 Task: Find connections with filter location Naumburg with filter topic #homeofficewith filter profile language German with filter current company NCC Limited with filter school Sree Chitra Thirunal College of Engineering, Pappanamcode, Thiruvananthapuram with filter industry Nuclear Electric Power Generation with filter service category Family Law with filter keywords title Economist
Action: Mouse moved to (551, 77)
Screenshot: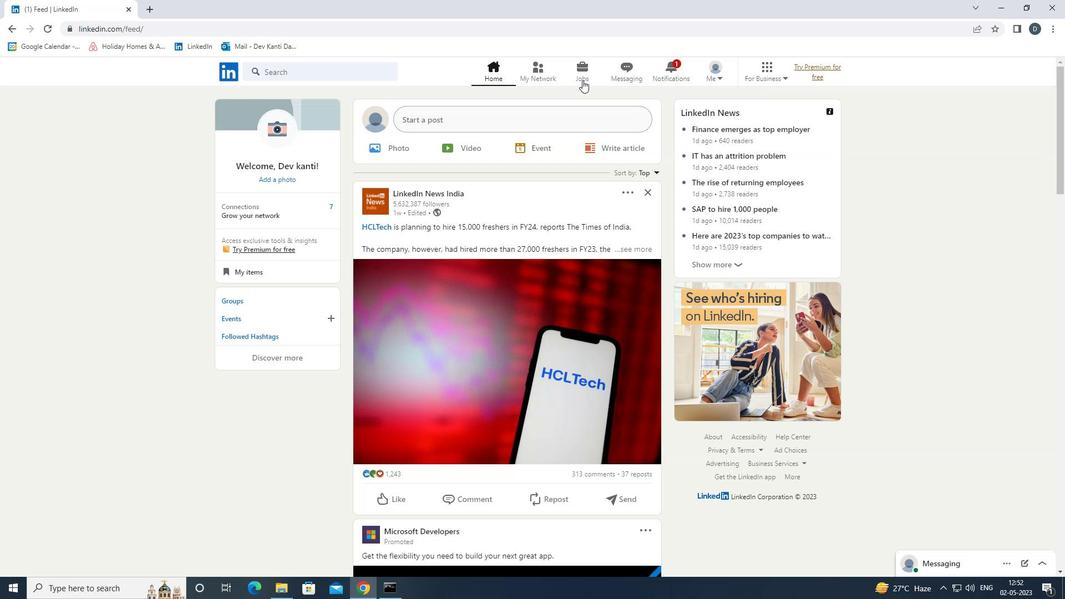 
Action: Mouse pressed left at (551, 77)
Screenshot: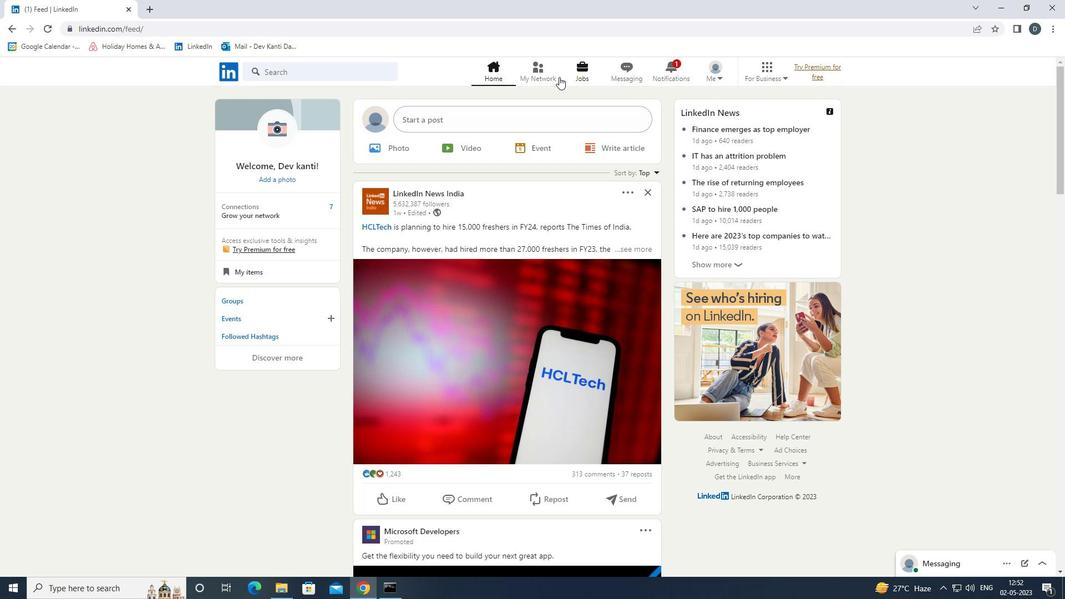 
Action: Mouse moved to (370, 127)
Screenshot: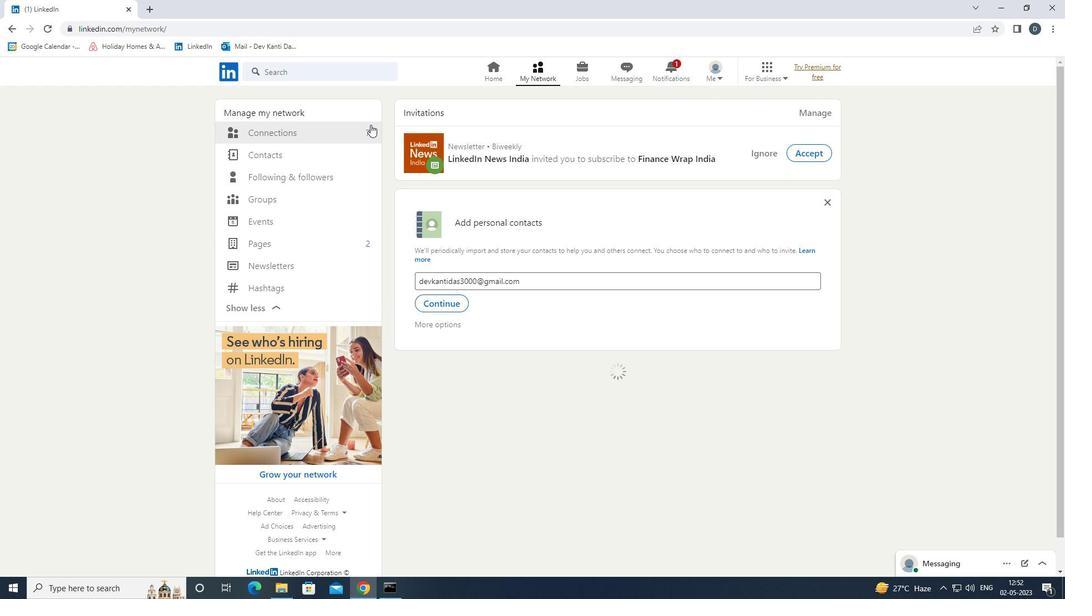 
Action: Mouse pressed left at (370, 127)
Screenshot: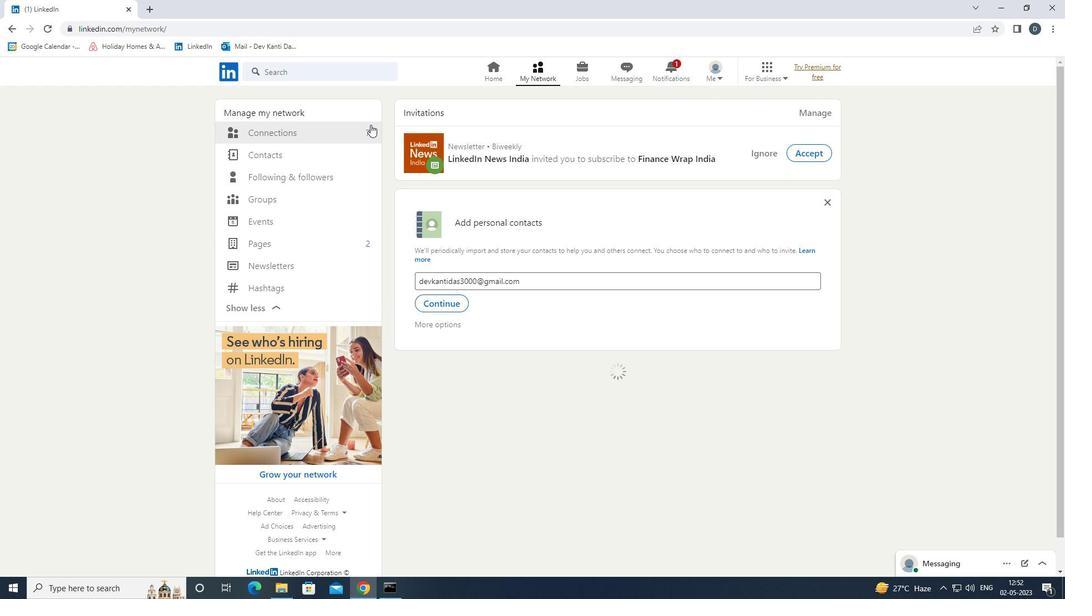
Action: Mouse moved to (366, 133)
Screenshot: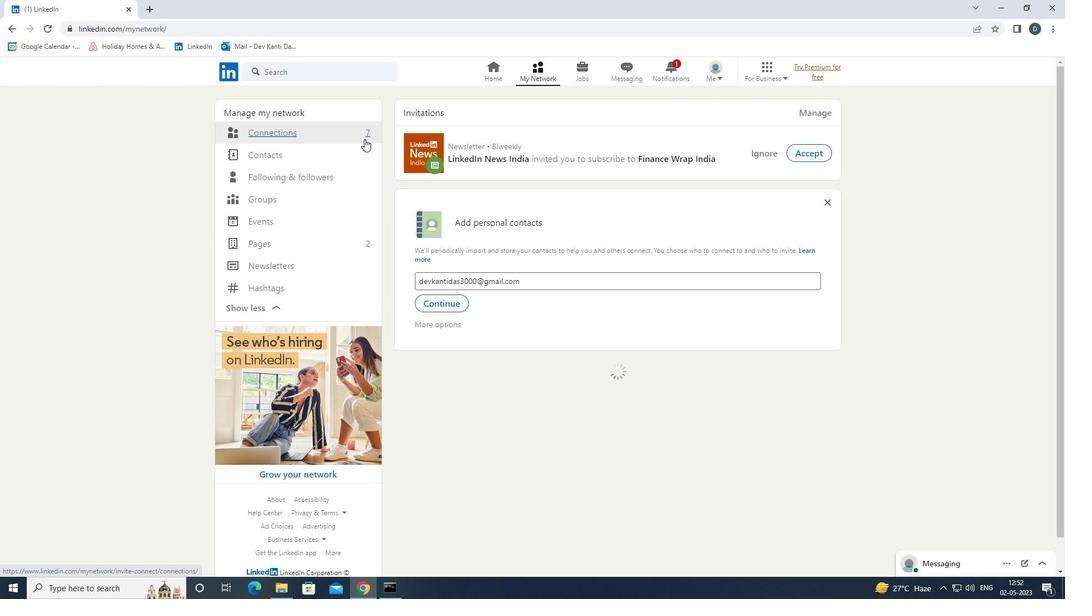 
Action: Mouse pressed left at (366, 133)
Screenshot: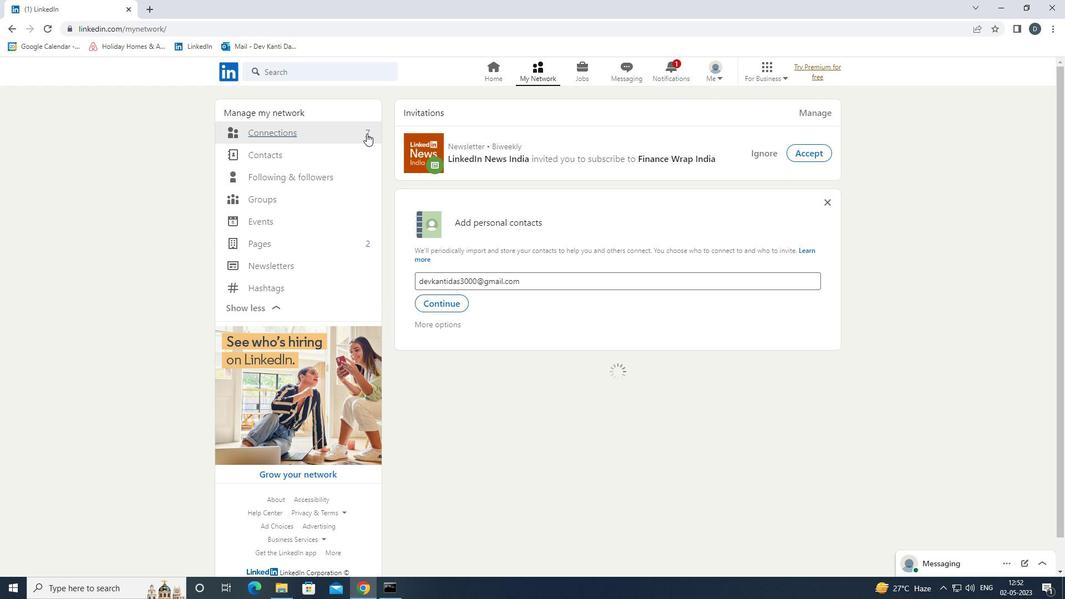 
Action: Mouse moved to (638, 129)
Screenshot: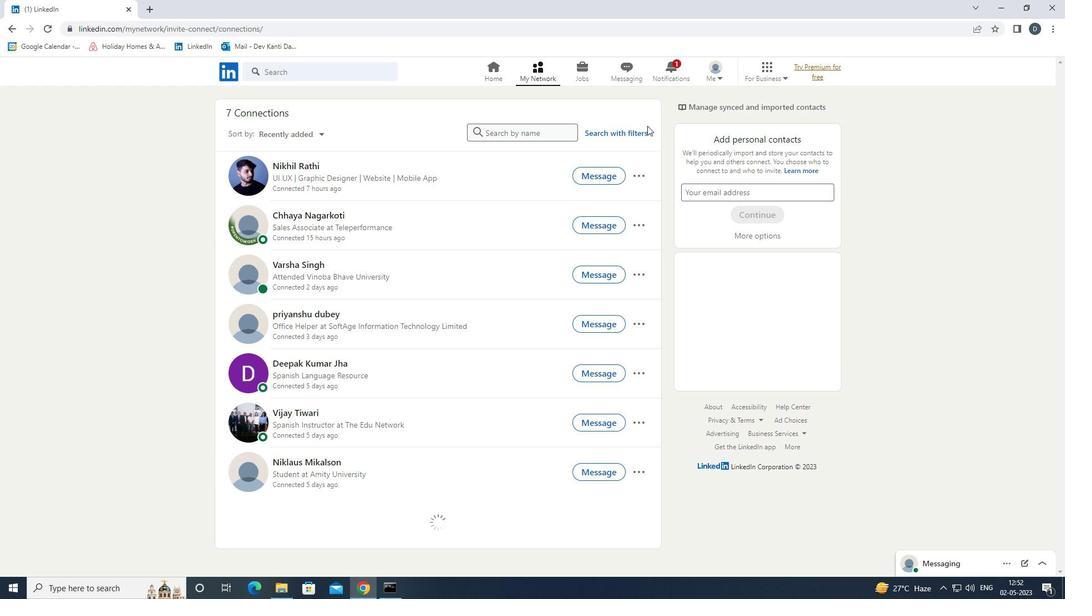 
Action: Mouse pressed left at (638, 129)
Screenshot: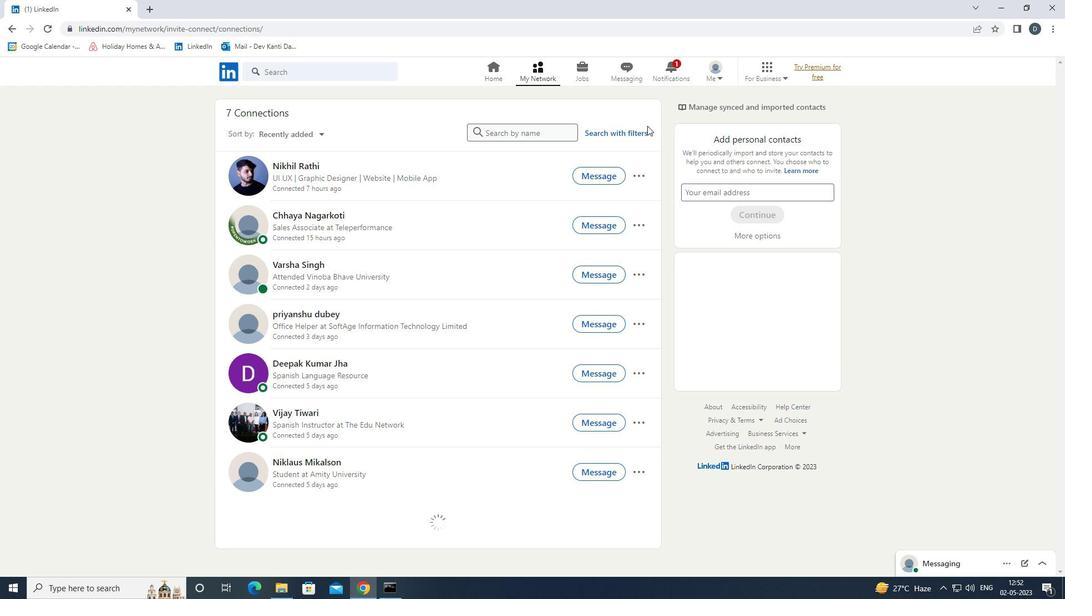 
Action: Mouse moved to (574, 103)
Screenshot: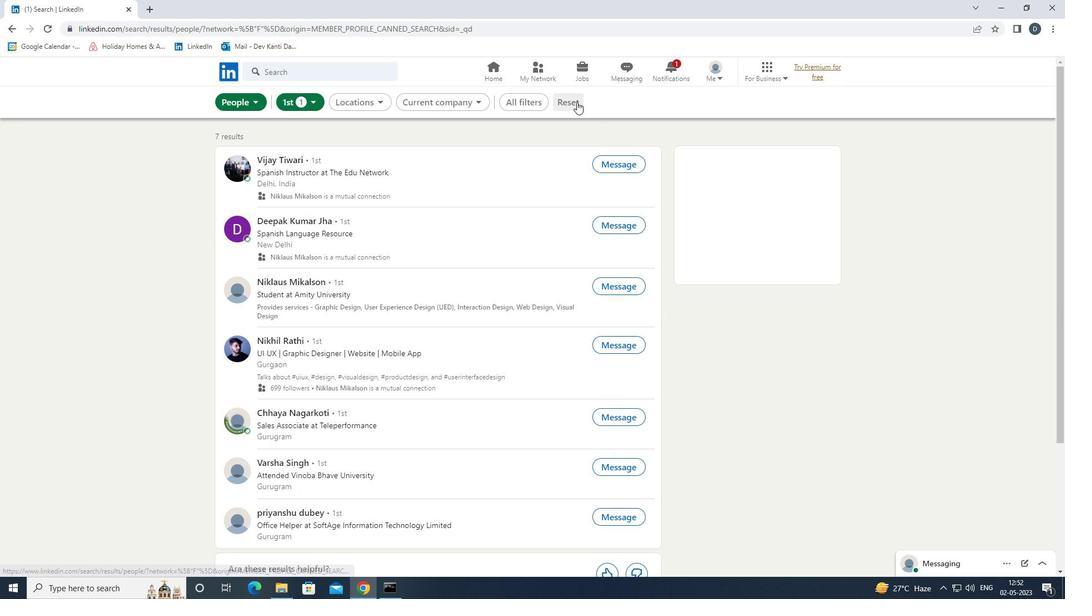 
Action: Mouse pressed left at (574, 103)
Screenshot: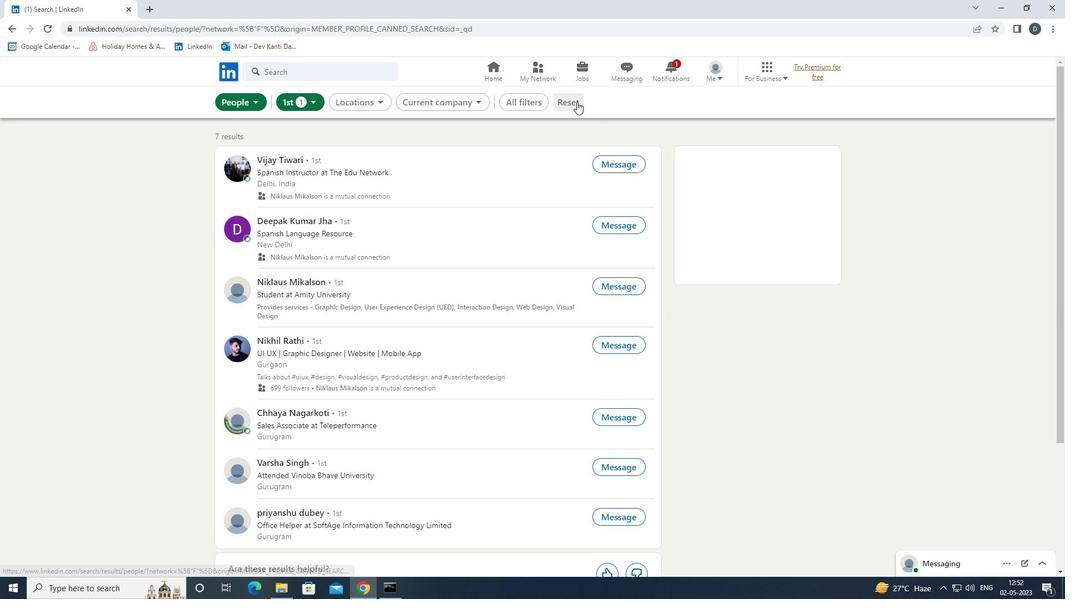 
Action: Mouse moved to (535, 99)
Screenshot: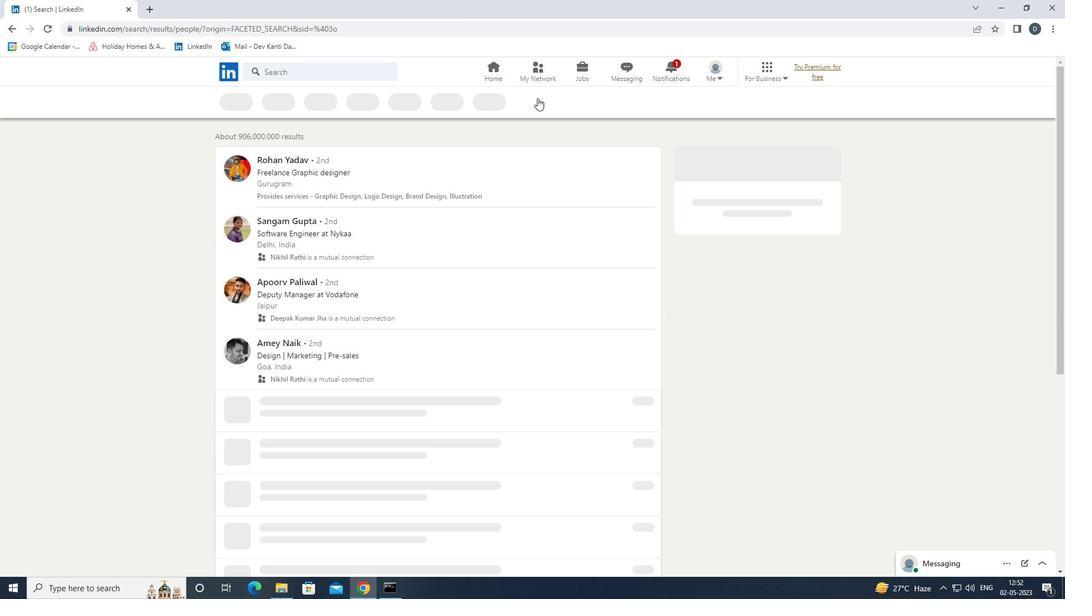 
Action: Mouse pressed left at (535, 99)
Screenshot: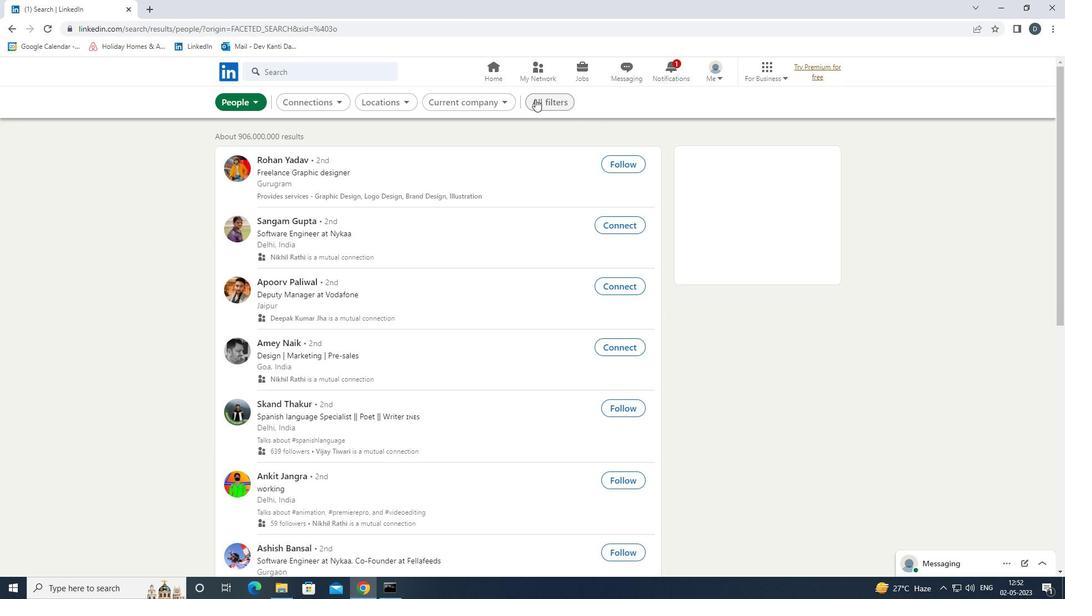 
Action: Mouse moved to (946, 292)
Screenshot: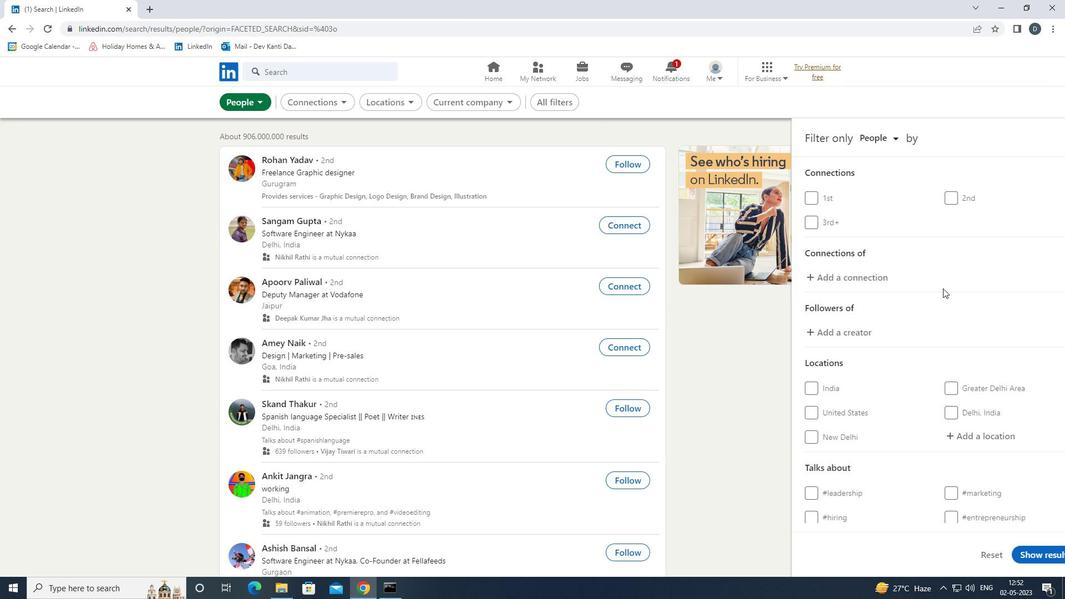 
Action: Mouse scrolled (946, 292) with delta (0, 0)
Screenshot: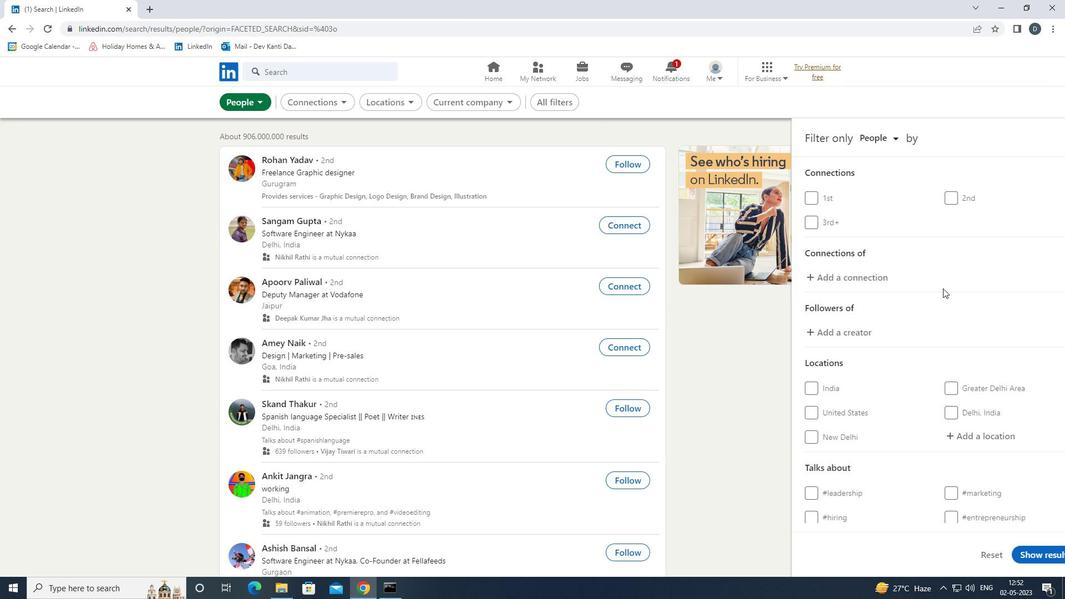 
Action: Mouse moved to (947, 294)
Screenshot: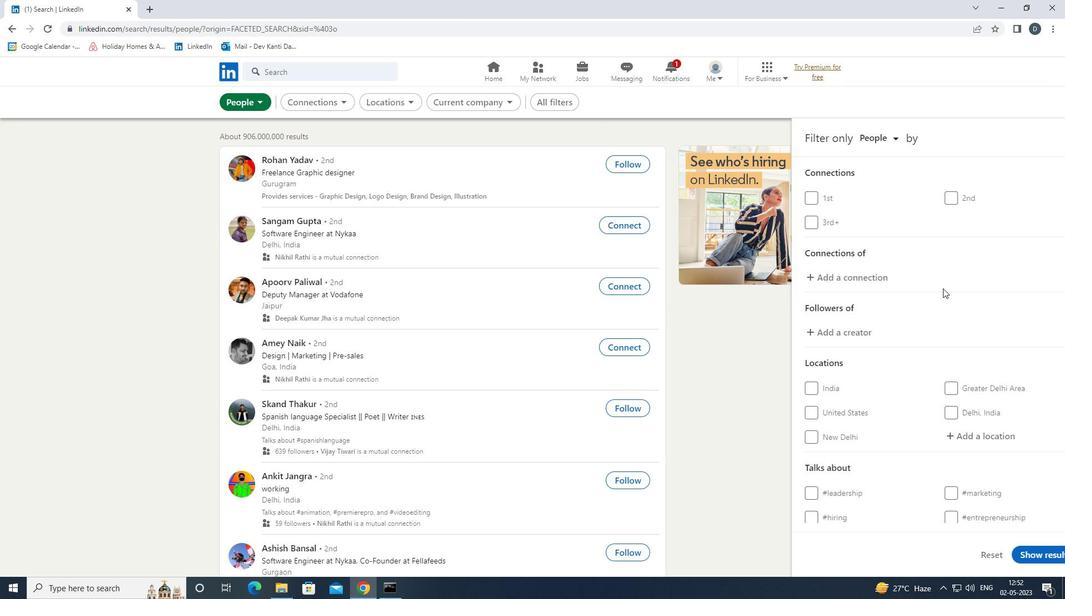 
Action: Mouse scrolled (947, 293) with delta (0, 0)
Screenshot: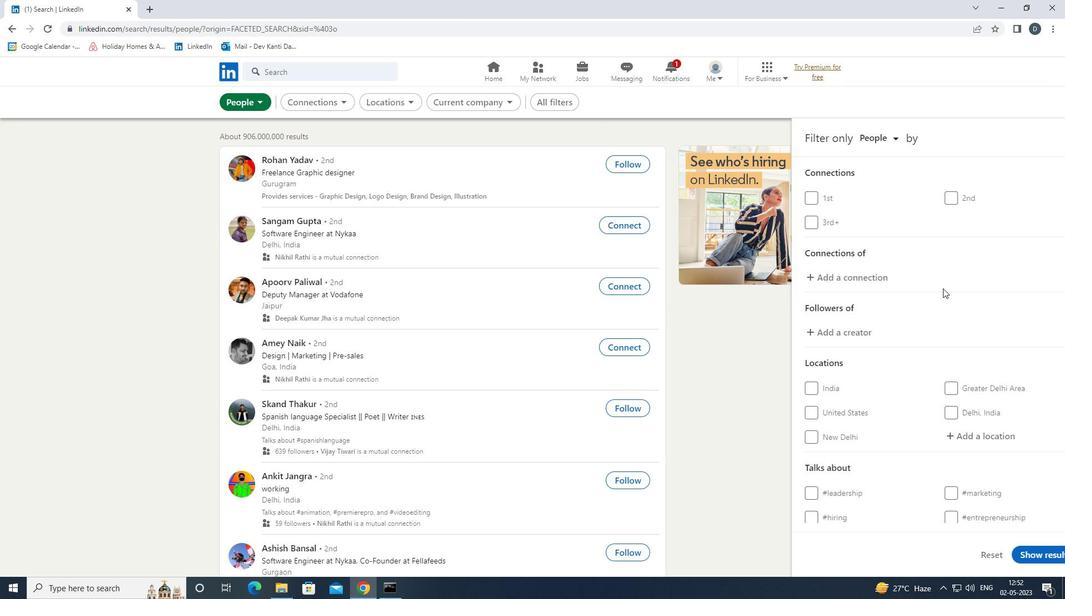 
Action: Mouse moved to (965, 317)
Screenshot: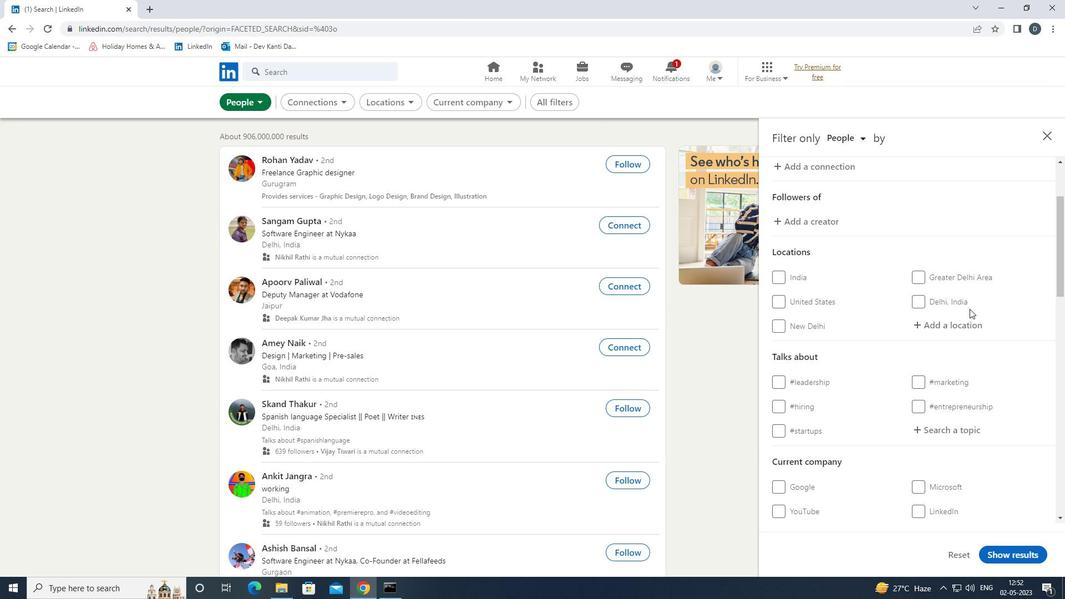 
Action: Mouse pressed left at (965, 317)
Screenshot: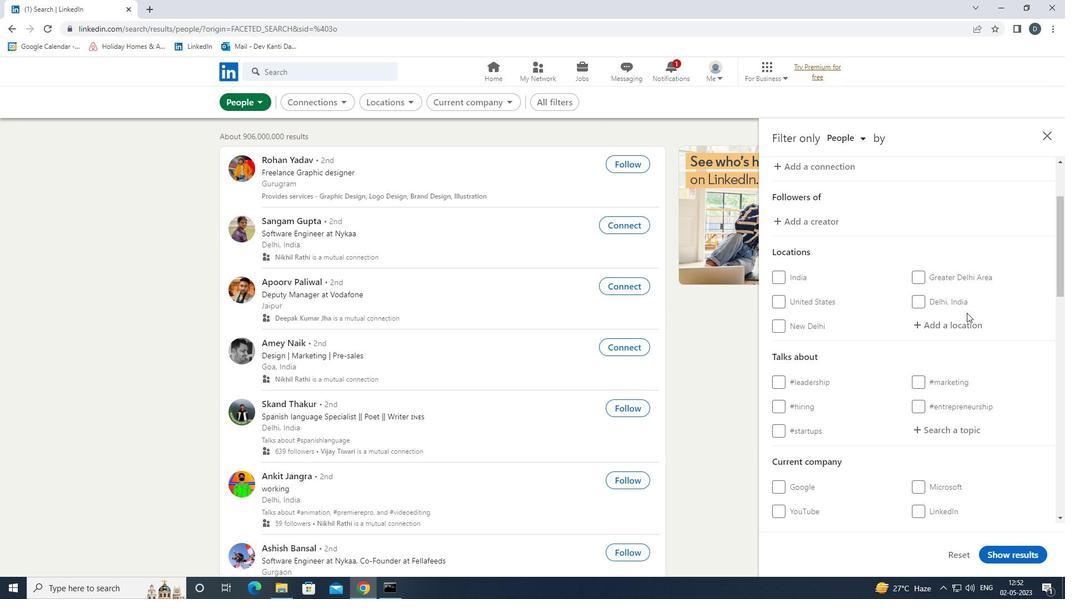 
Action: Mouse moved to (967, 318)
Screenshot: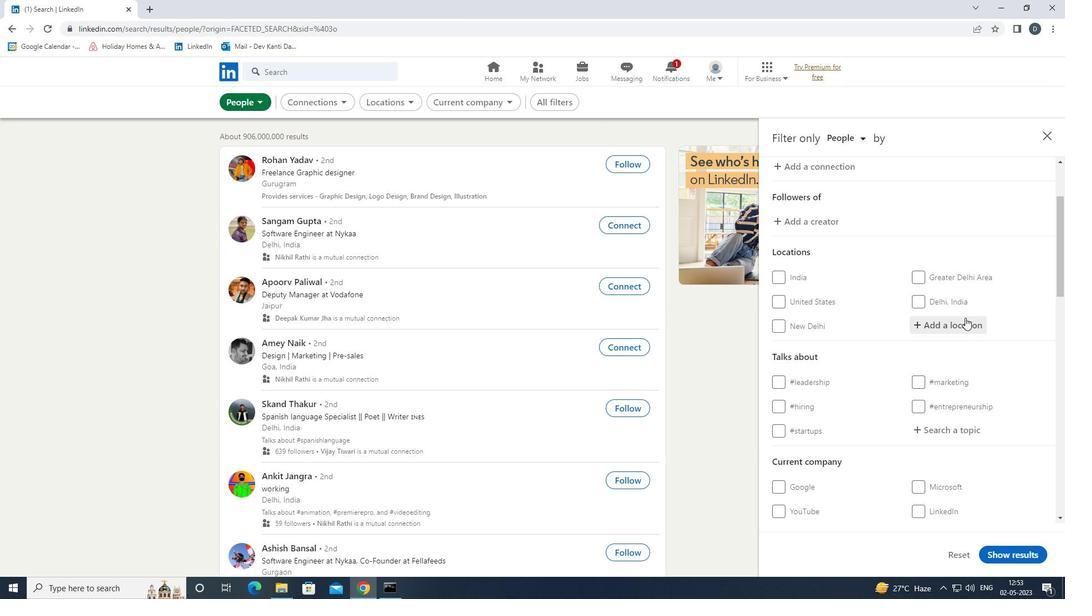 
Action: Key pressed <Key.shift>NAUMBURG<Key.down><Key.enter>\<Key.backspace><Key.shift>M<Key.backspace><Key.backspace><Key.shift>NAUMB<Key.down><Key.enter>
Screenshot: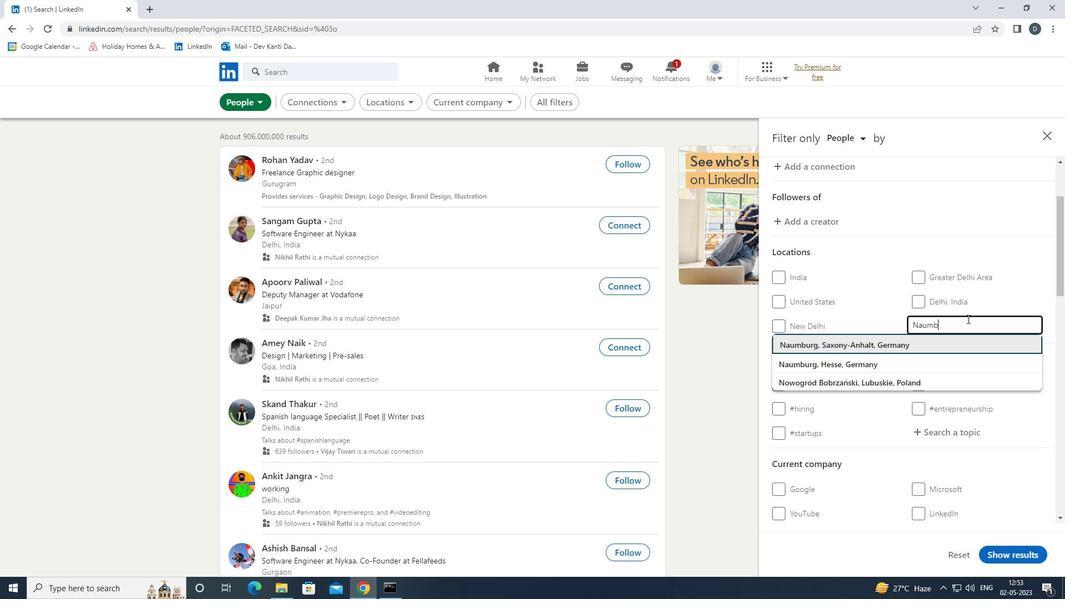 
Action: Mouse moved to (962, 321)
Screenshot: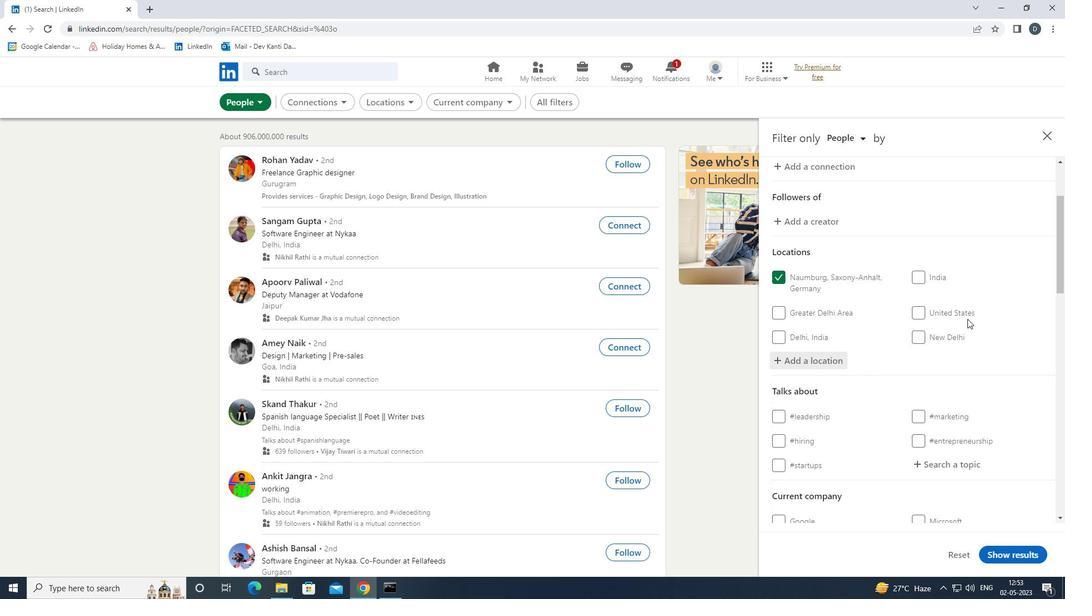 
Action: Mouse scrolled (962, 320) with delta (0, 0)
Screenshot: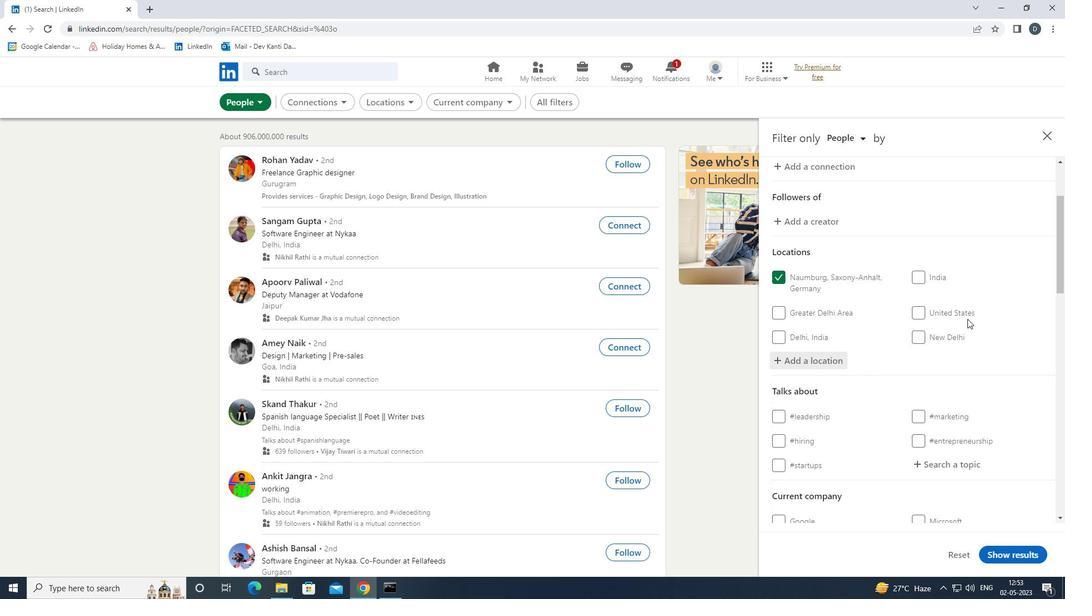 
Action: Mouse moved to (962, 327)
Screenshot: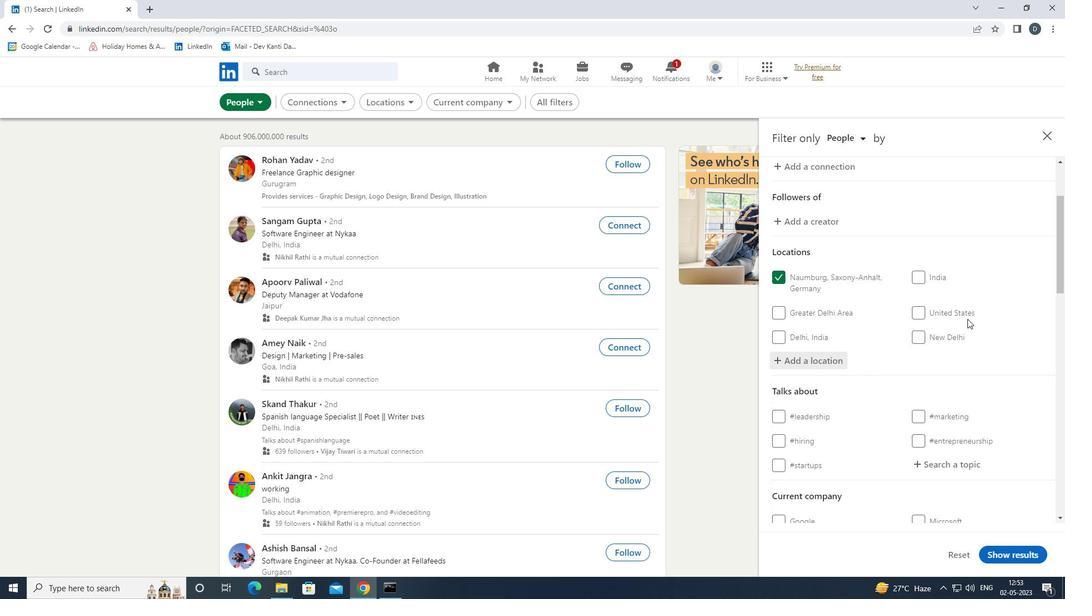 
Action: Mouse scrolled (962, 326) with delta (0, 0)
Screenshot: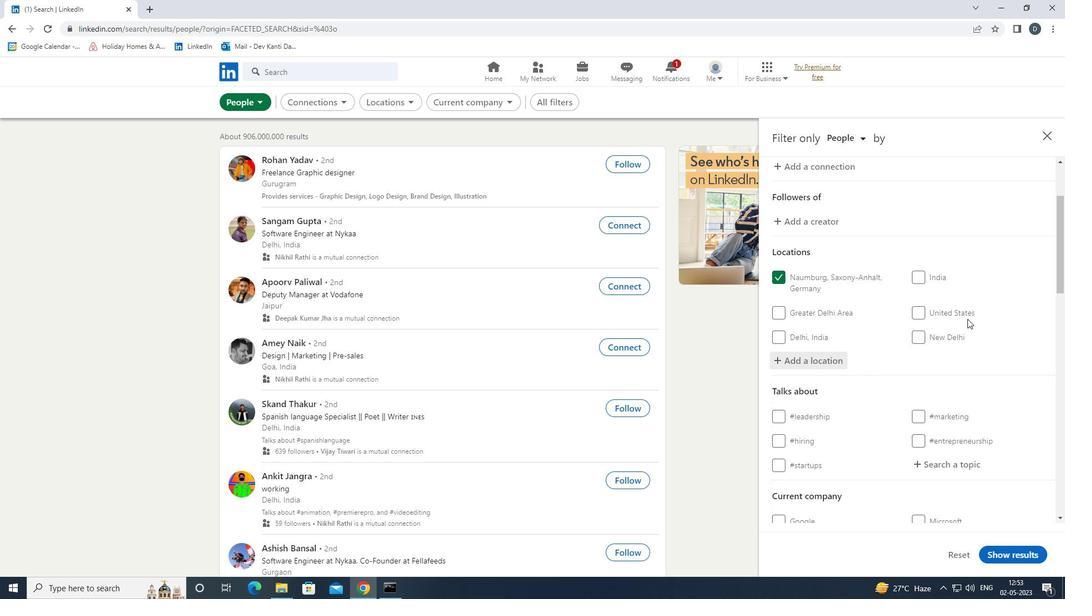 
Action: Mouse moved to (962, 331)
Screenshot: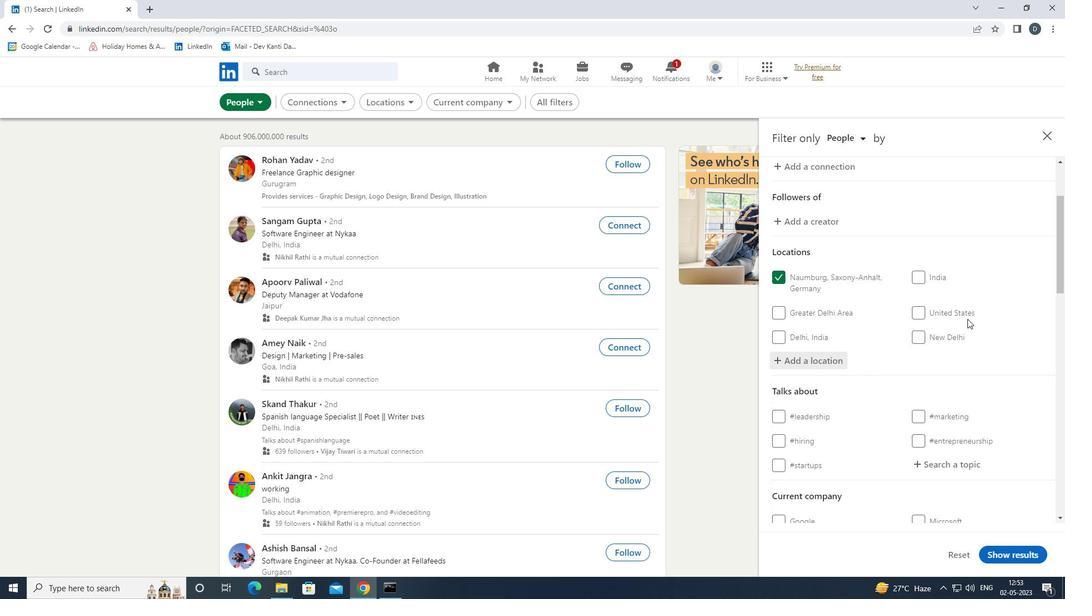 
Action: Mouse scrolled (962, 330) with delta (0, 0)
Screenshot: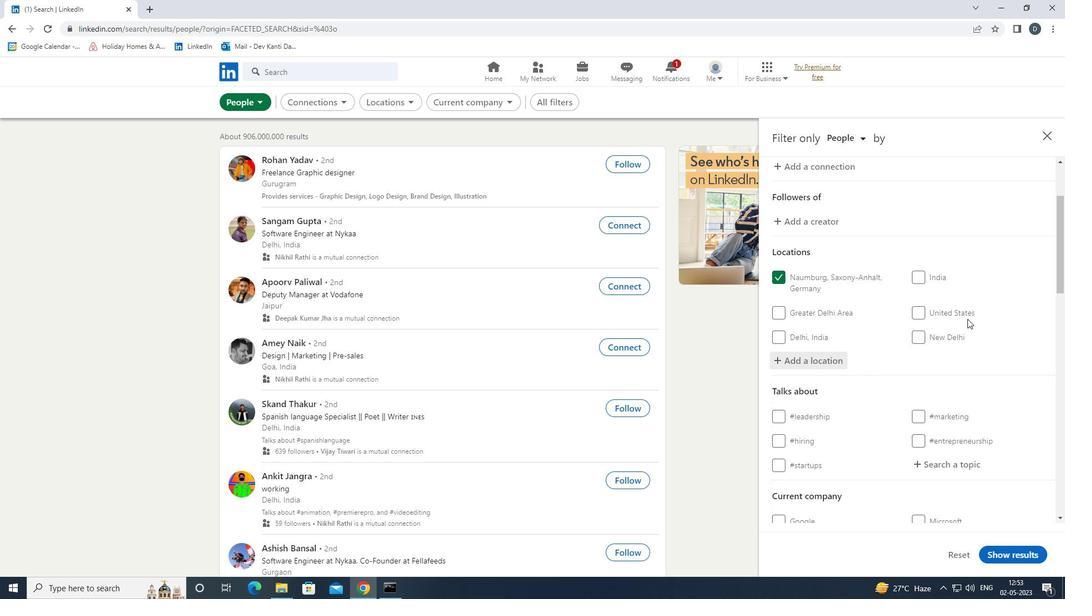 
Action: Mouse moved to (962, 332)
Screenshot: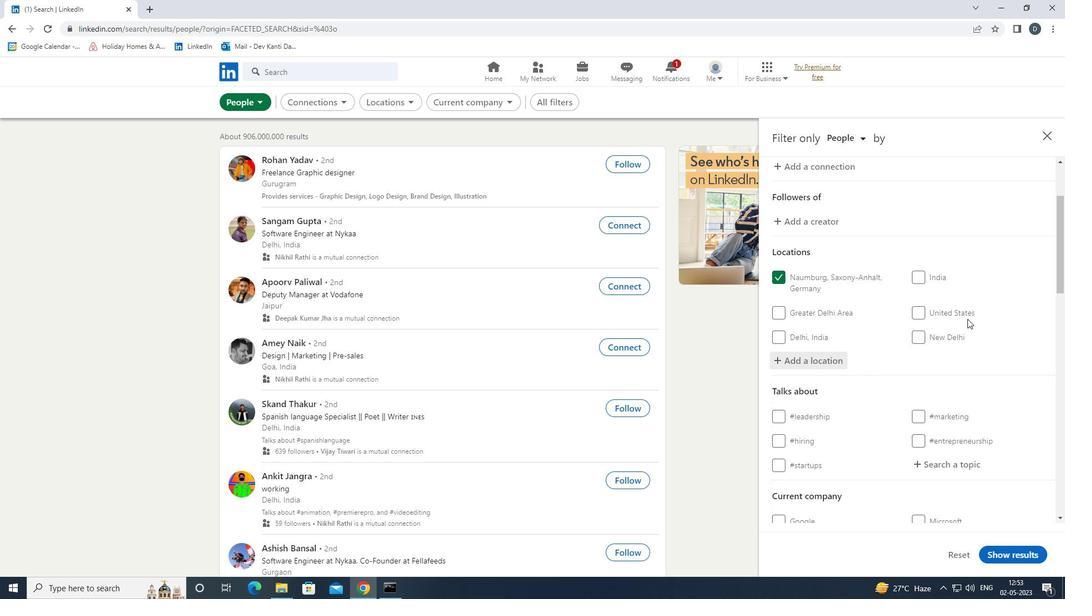 
Action: Mouse scrolled (962, 331) with delta (0, 0)
Screenshot: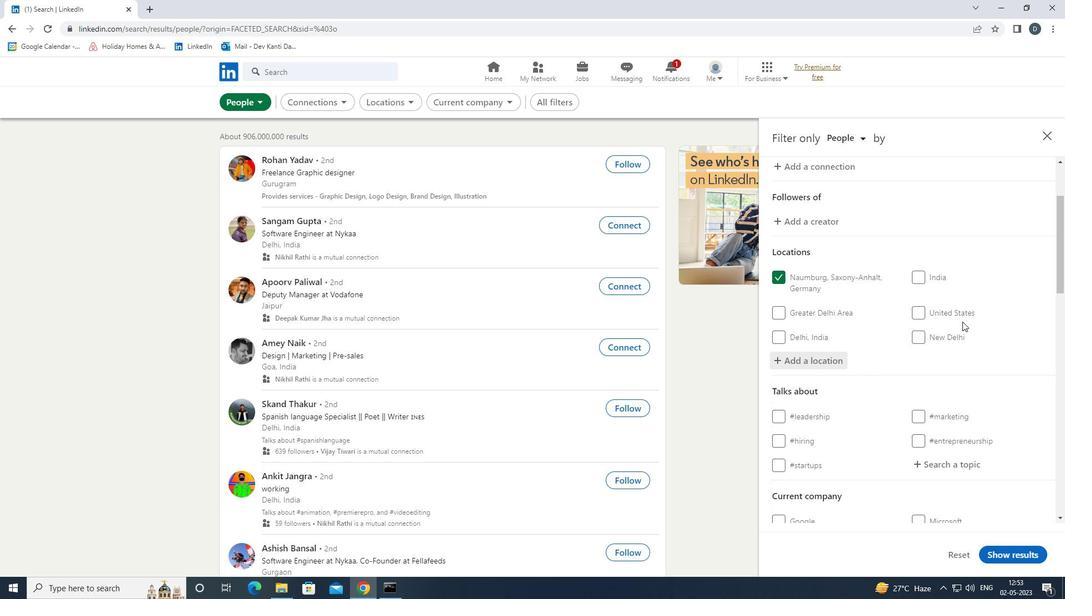 
Action: Mouse moved to (963, 246)
Screenshot: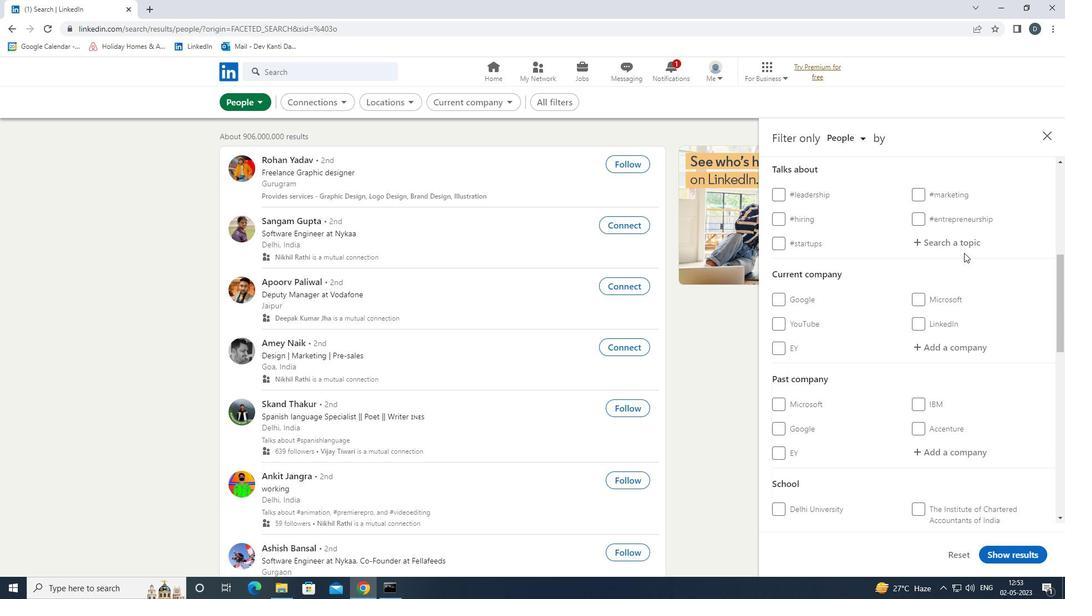 
Action: Mouse pressed left at (963, 246)
Screenshot: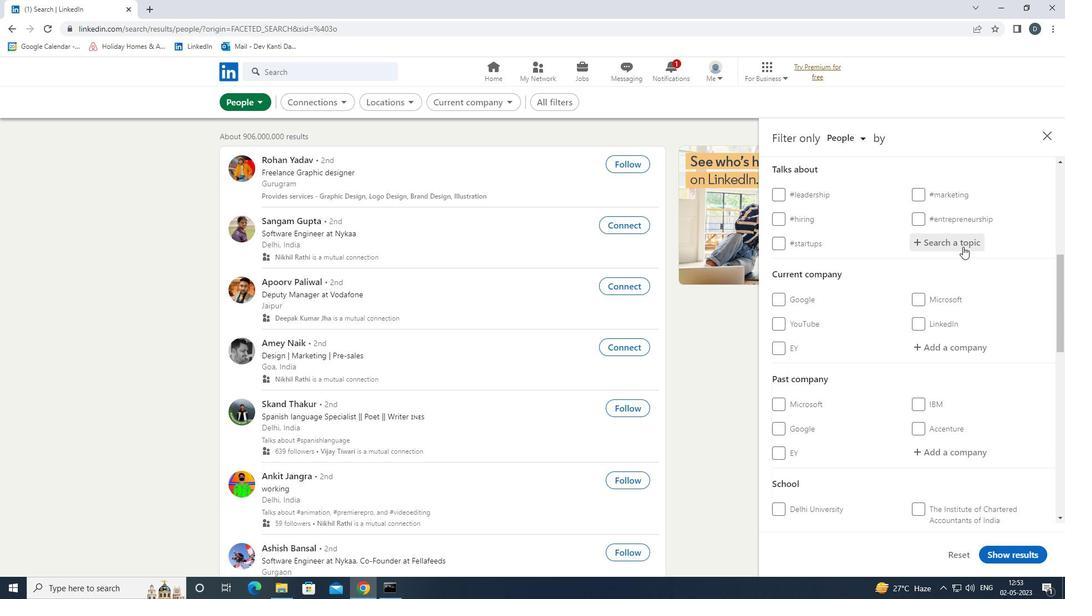 
Action: Key pressed HOMEOFFICE<Key.down><Key.enter>
Screenshot: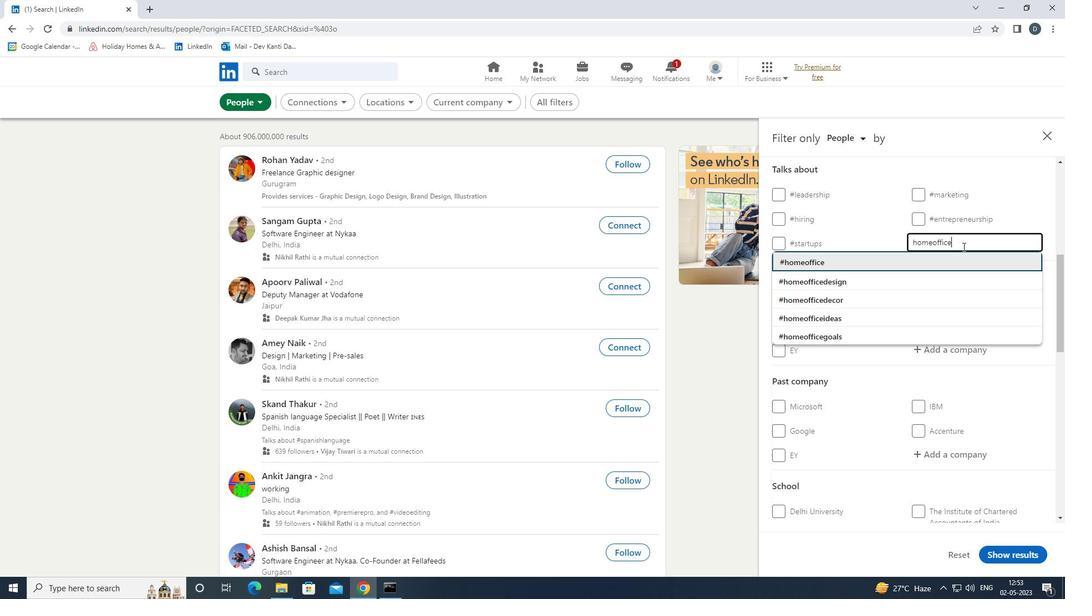 
Action: Mouse scrolled (963, 246) with delta (0, 0)
Screenshot: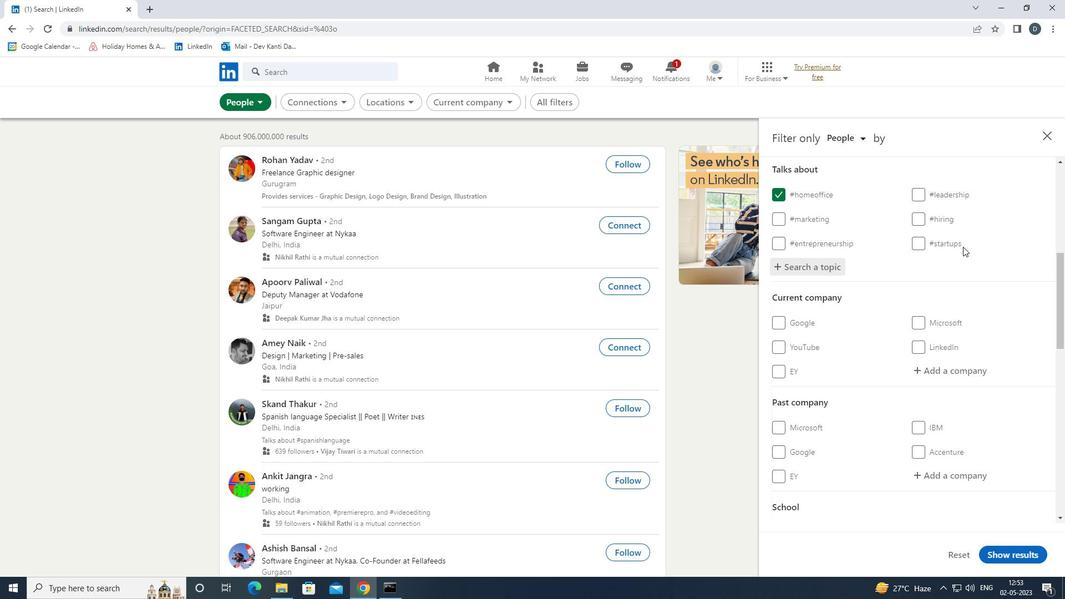 
Action: Mouse scrolled (963, 246) with delta (0, 0)
Screenshot: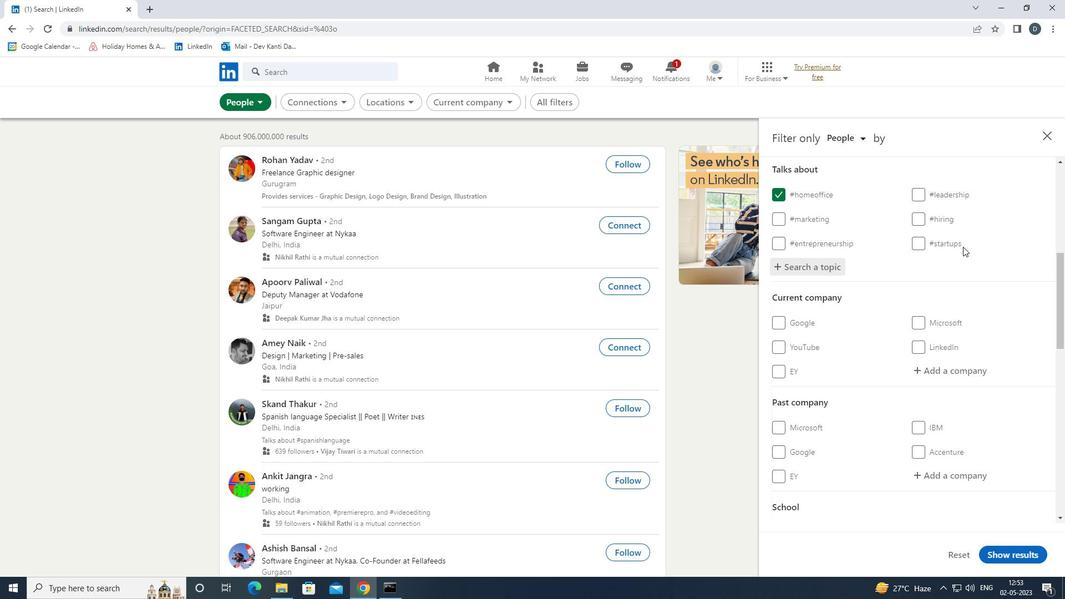 
Action: Mouse moved to (963, 255)
Screenshot: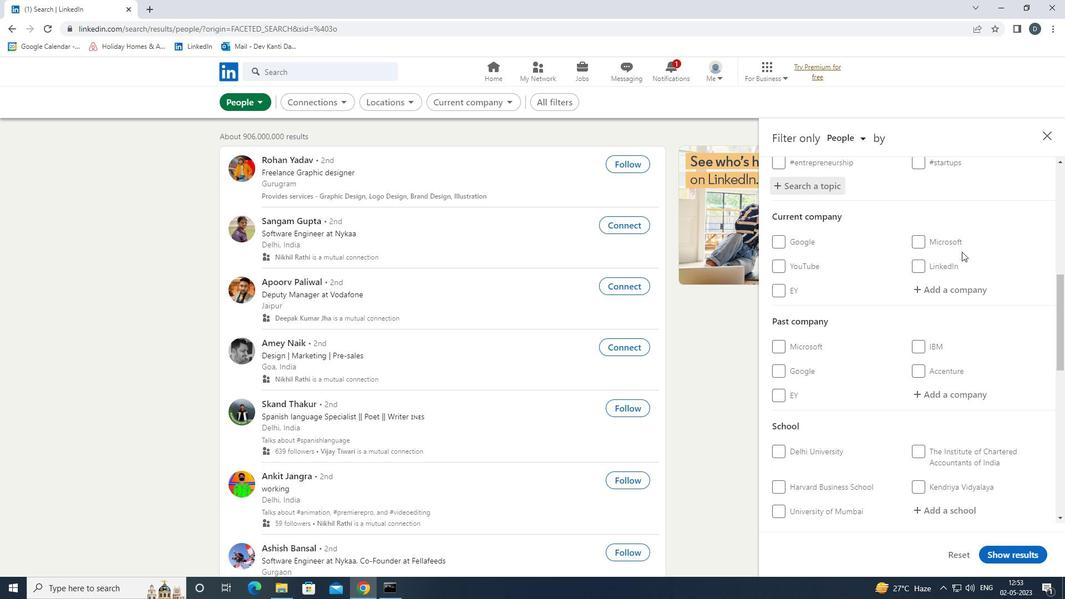 
Action: Mouse scrolled (963, 255) with delta (0, 0)
Screenshot: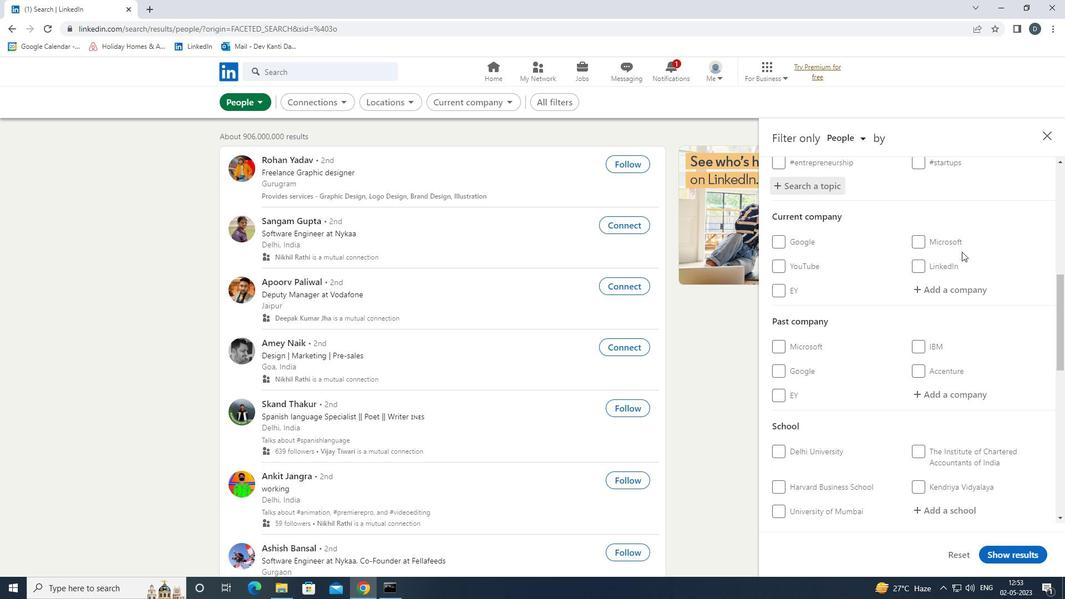 
Action: Mouse moved to (963, 257)
Screenshot: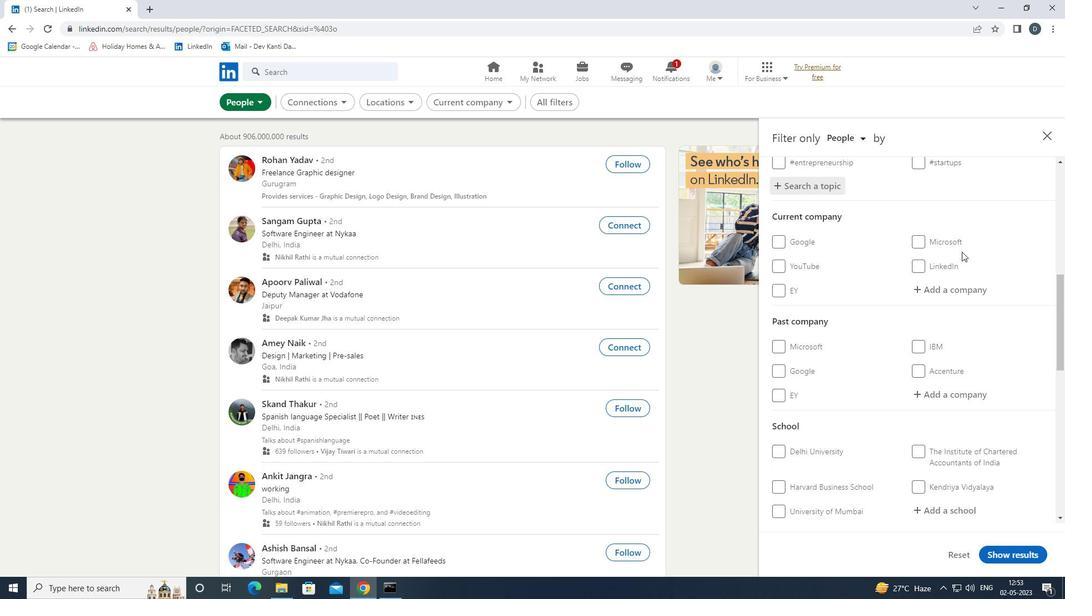 
Action: Mouse scrolled (963, 257) with delta (0, 0)
Screenshot: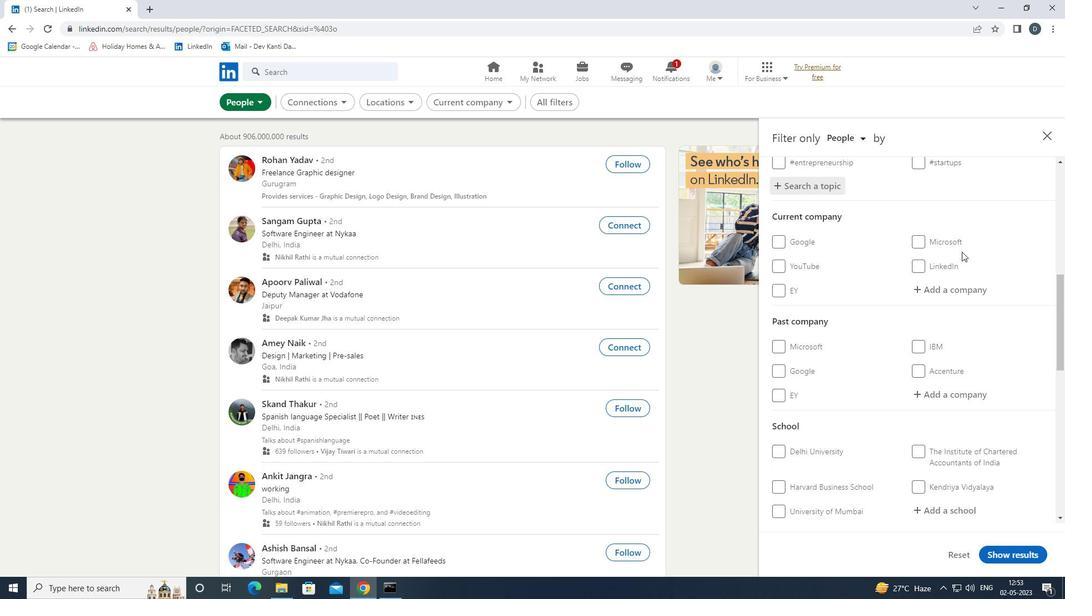 
Action: Mouse moved to (964, 259)
Screenshot: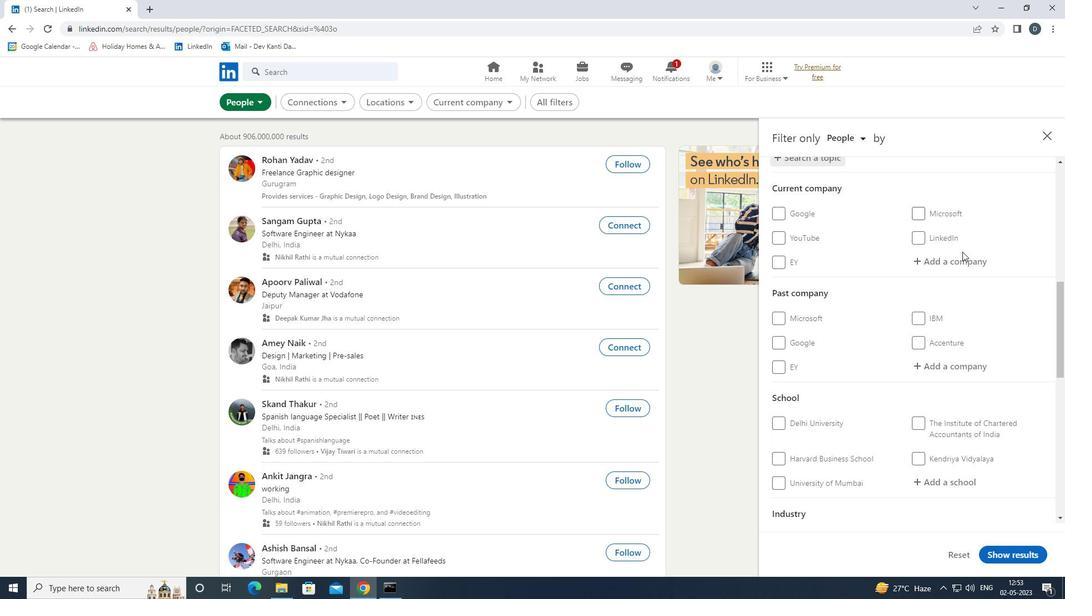
Action: Mouse scrolled (964, 259) with delta (0, 0)
Screenshot: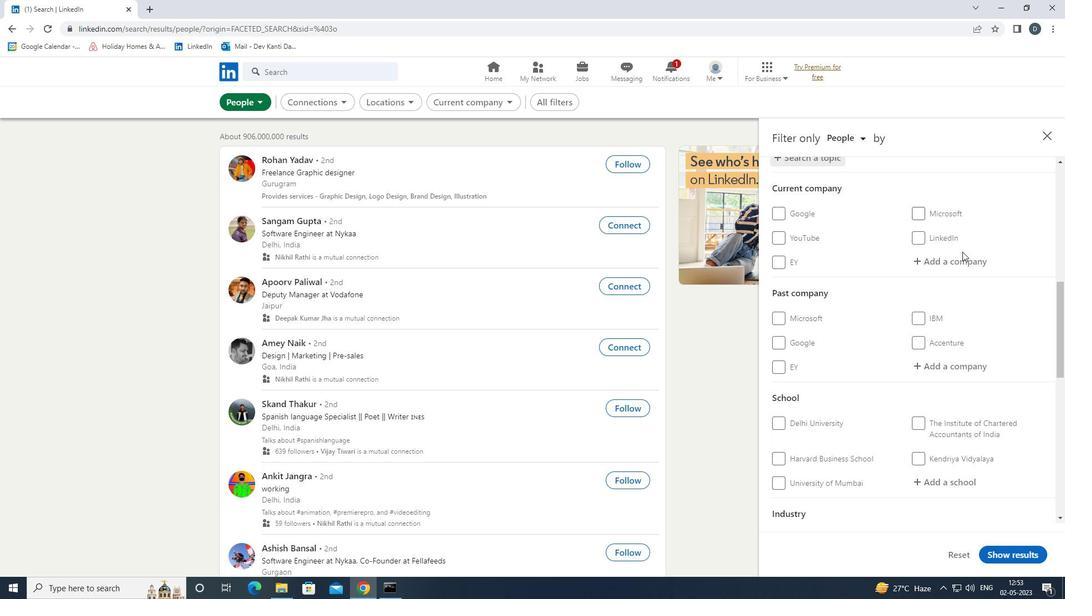 
Action: Mouse moved to (964, 260)
Screenshot: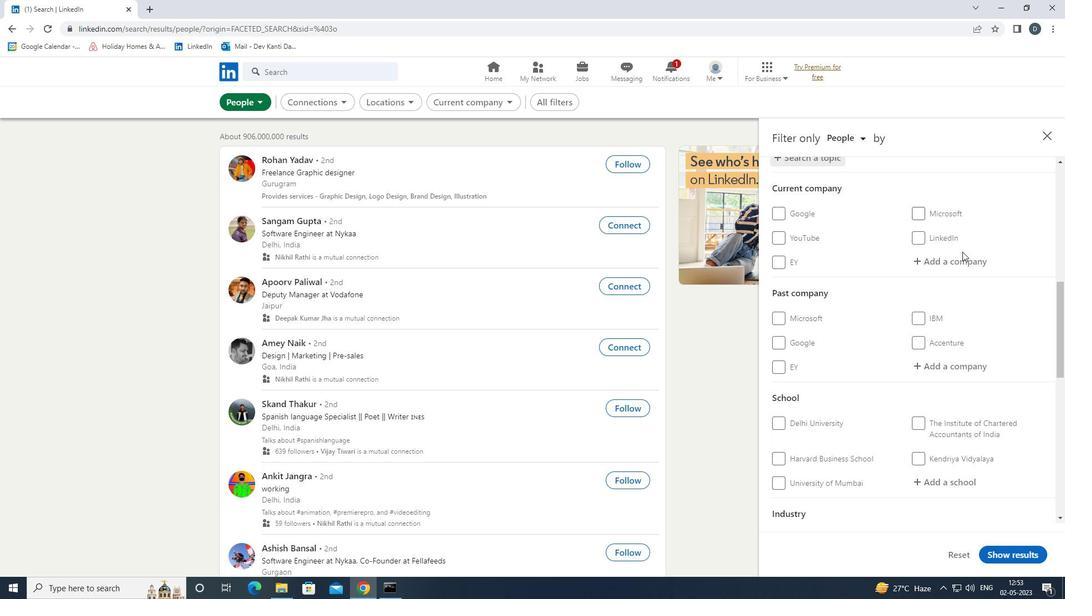 
Action: Mouse scrolled (964, 259) with delta (0, 0)
Screenshot: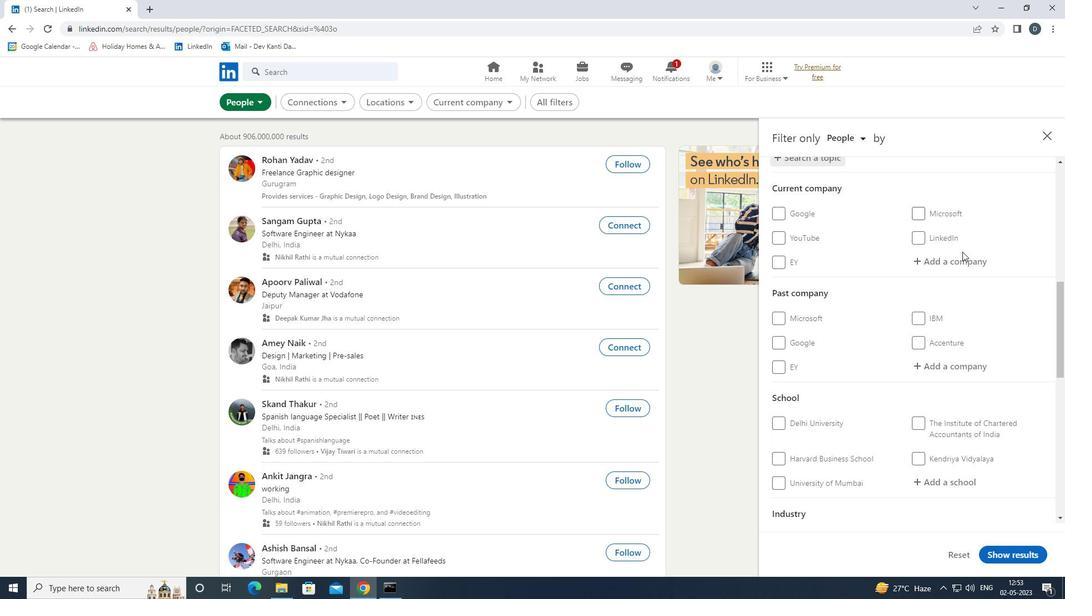 
Action: Mouse moved to (961, 277)
Screenshot: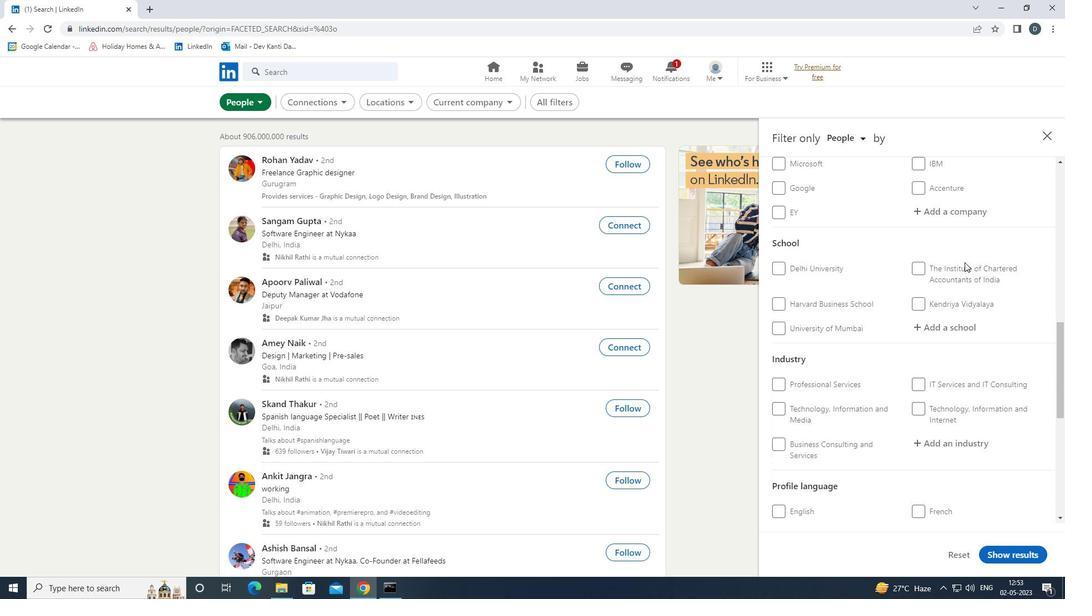 
Action: Mouse scrolled (961, 277) with delta (0, 0)
Screenshot: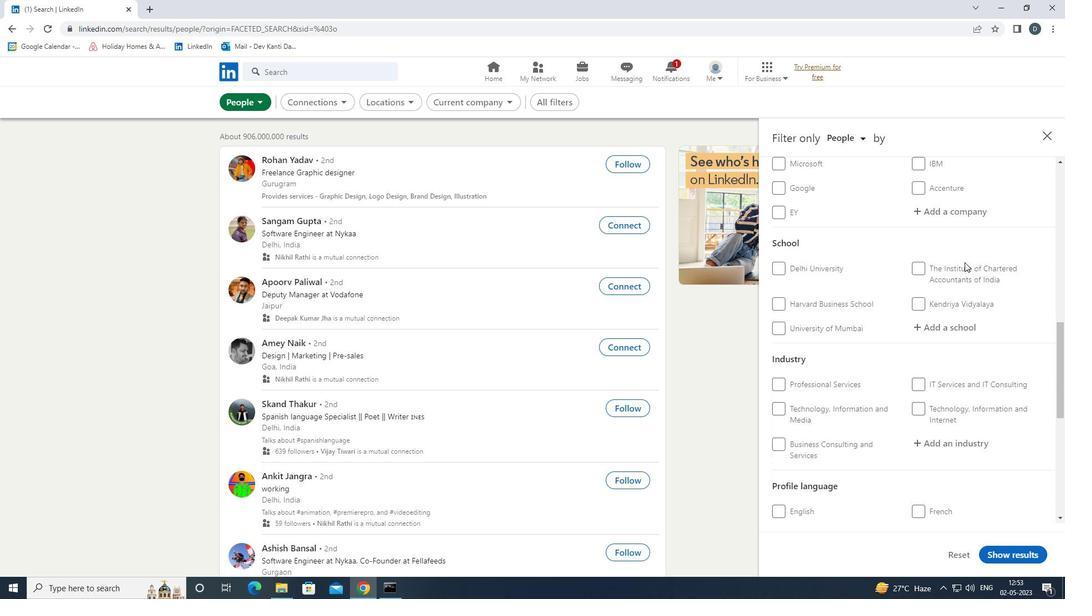 
Action: Mouse moved to (960, 289)
Screenshot: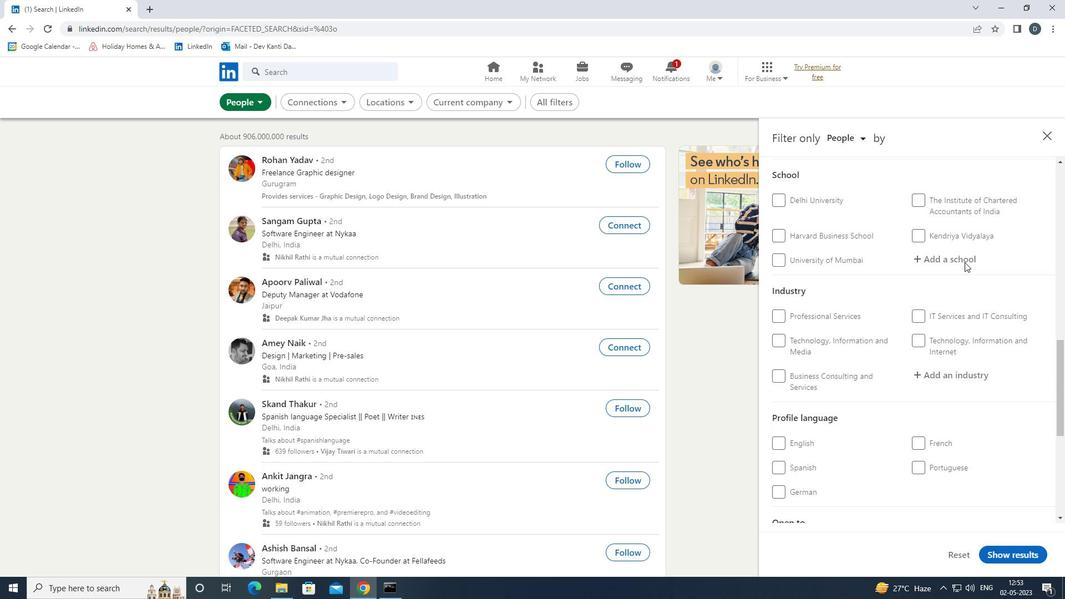 
Action: Mouse scrolled (960, 288) with delta (0, 0)
Screenshot: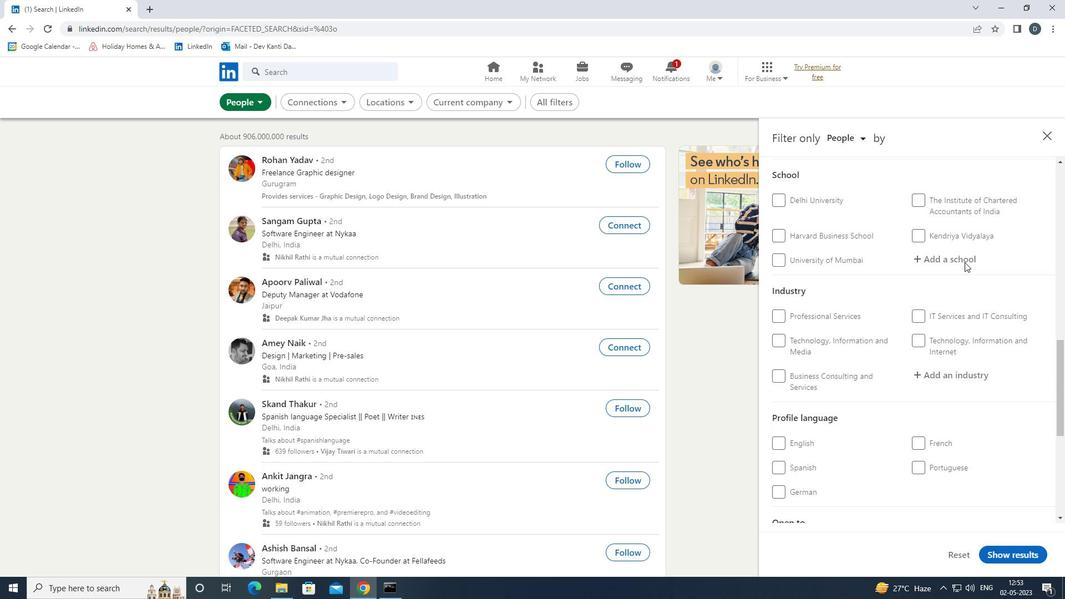 
Action: Mouse moved to (959, 295)
Screenshot: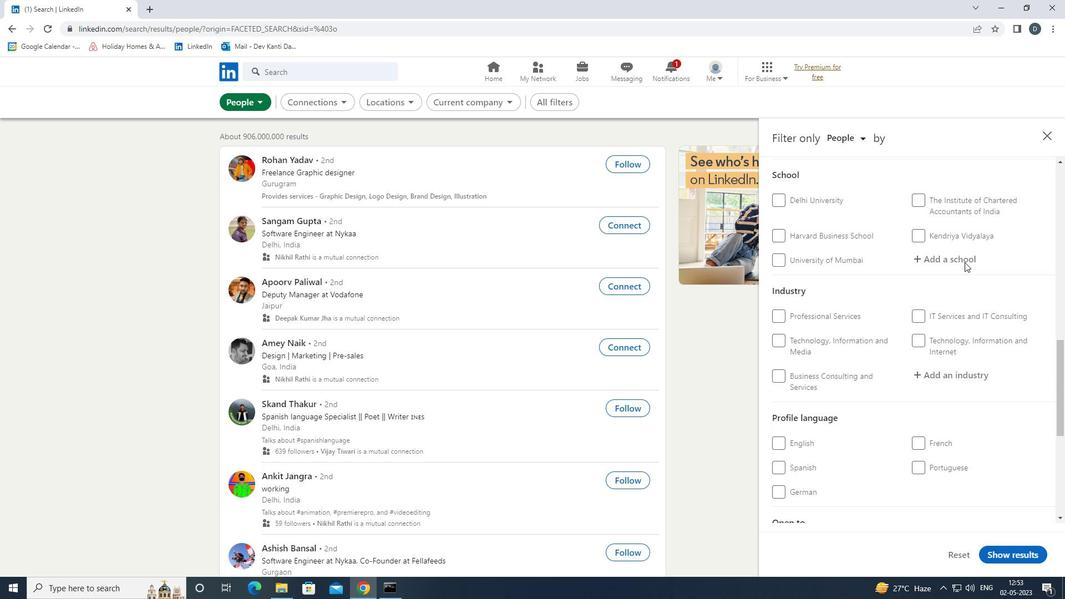 
Action: Mouse scrolled (959, 294) with delta (0, 0)
Screenshot: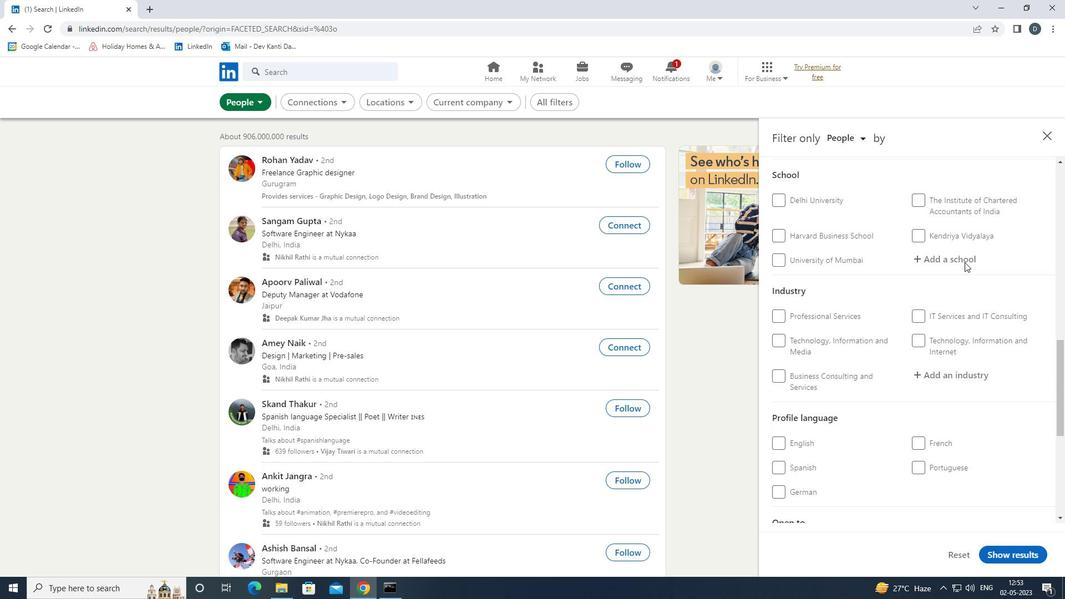 
Action: Mouse moved to (802, 325)
Screenshot: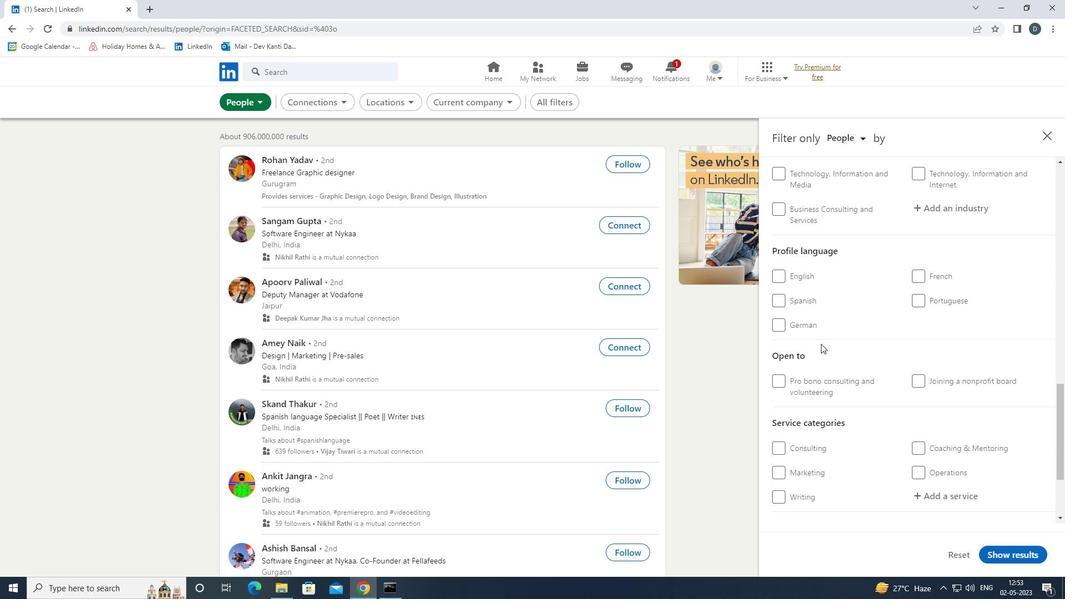 
Action: Mouse pressed left at (802, 325)
Screenshot: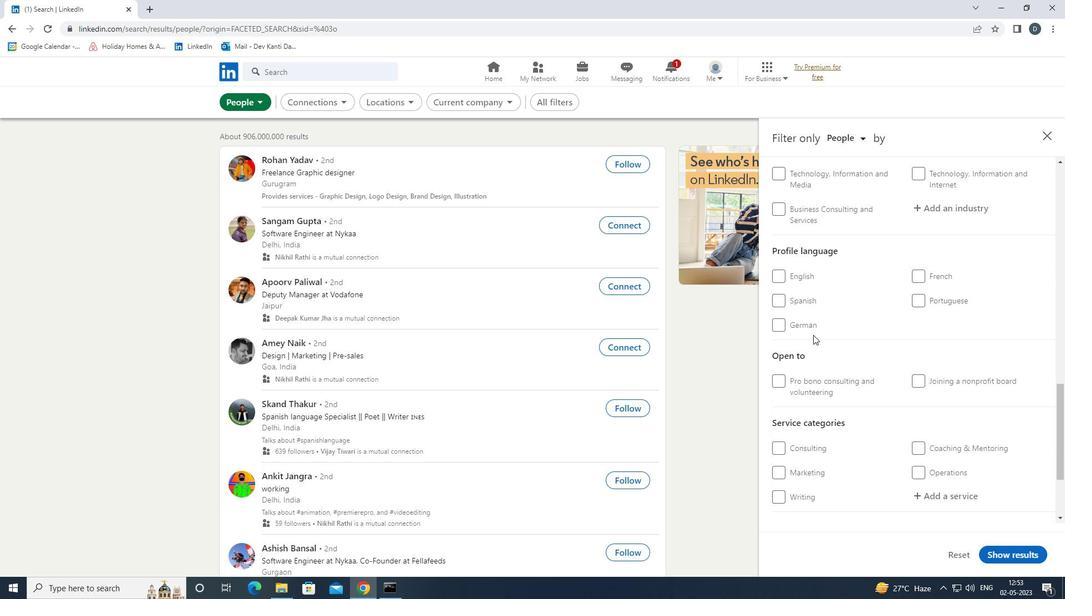 
Action: Mouse moved to (904, 338)
Screenshot: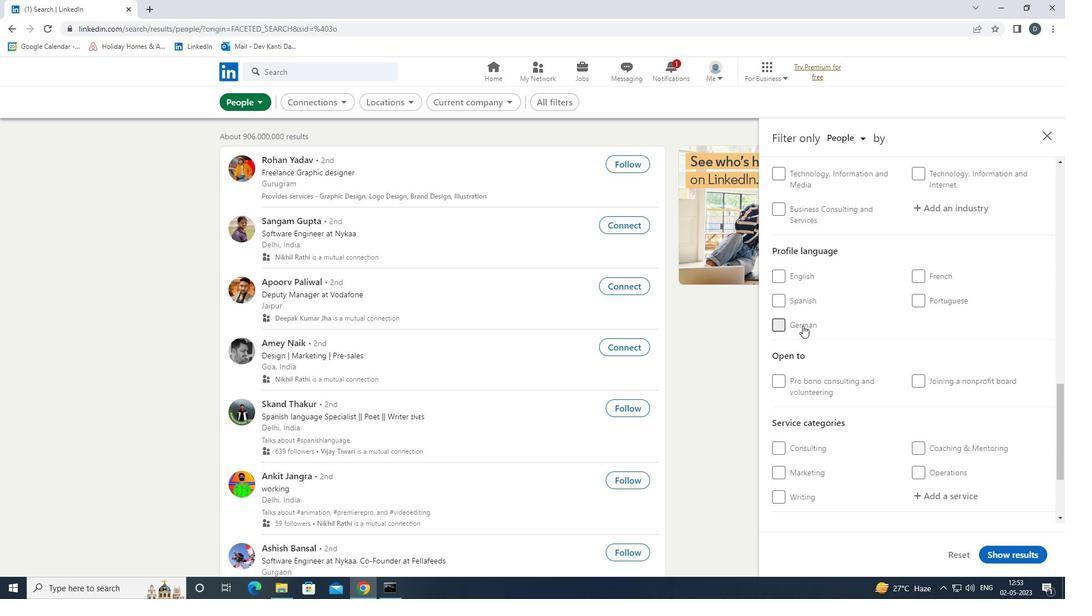 
Action: Mouse scrolled (904, 339) with delta (0, 0)
Screenshot: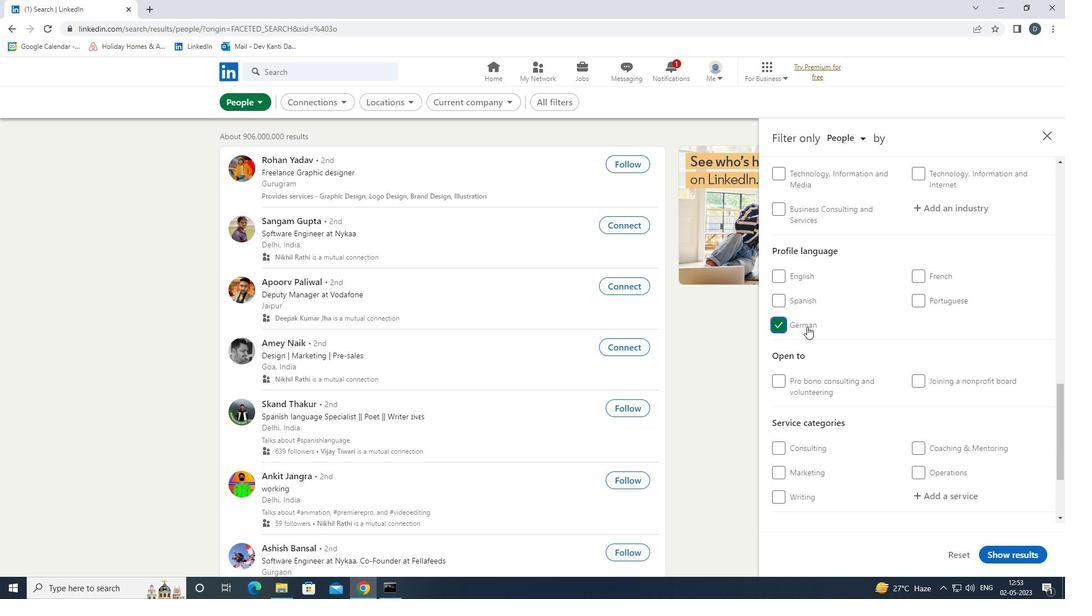 
Action: Mouse scrolled (904, 339) with delta (0, 0)
Screenshot: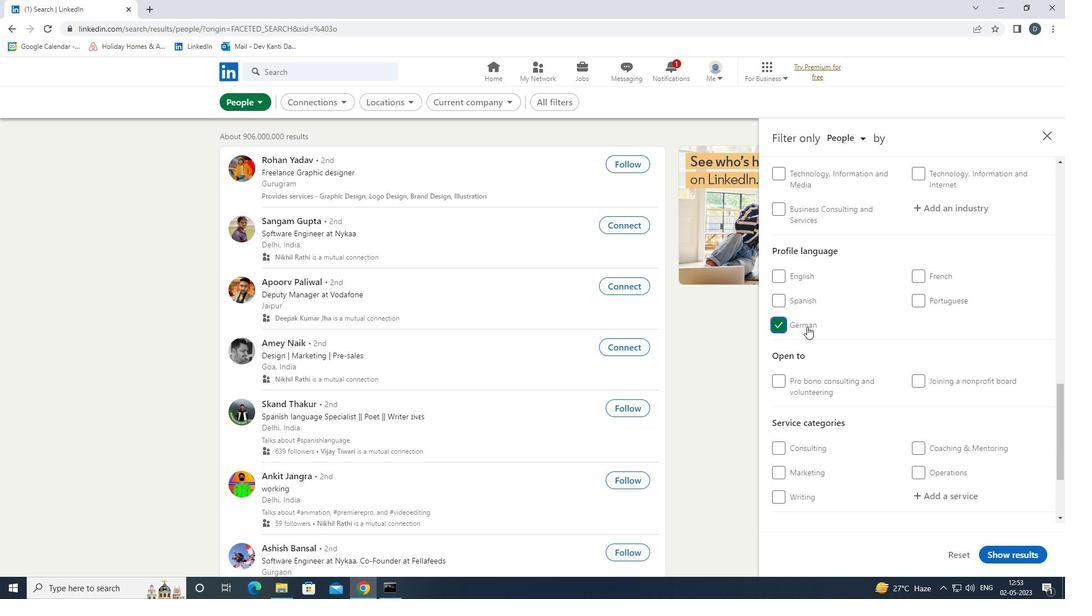 
Action: Mouse scrolled (904, 339) with delta (0, 0)
Screenshot: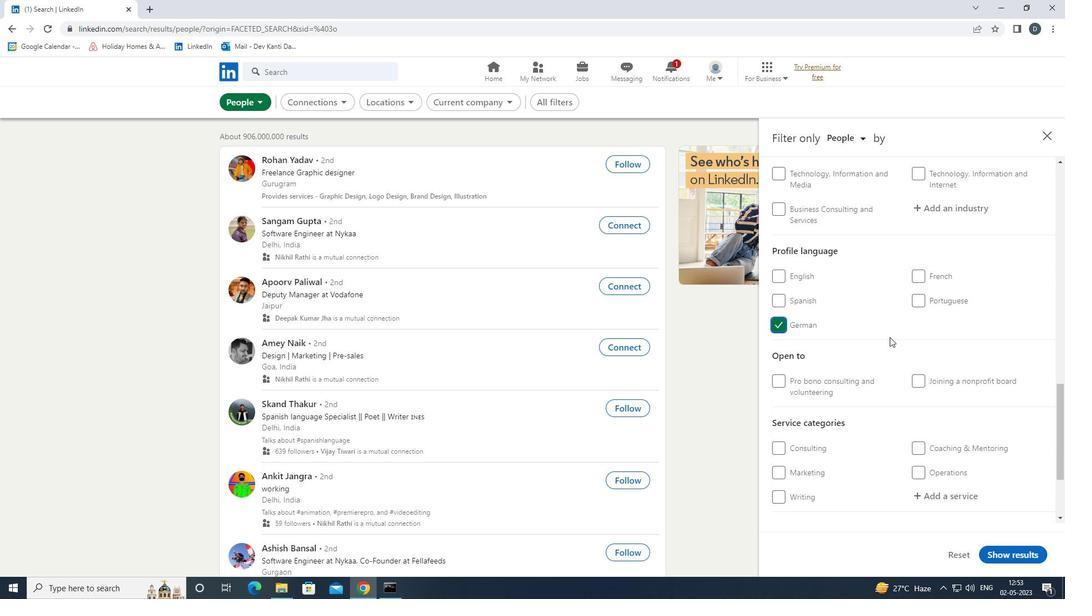 
Action: Mouse scrolled (904, 339) with delta (0, 0)
Screenshot: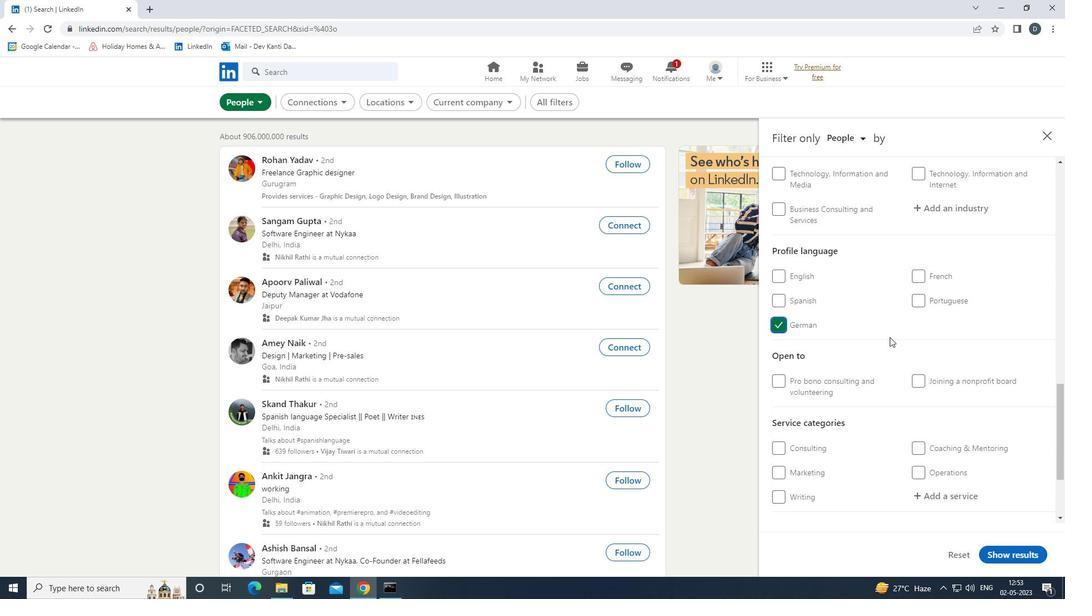 
Action: Mouse scrolled (904, 339) with delta (0, 0)
Screenshot: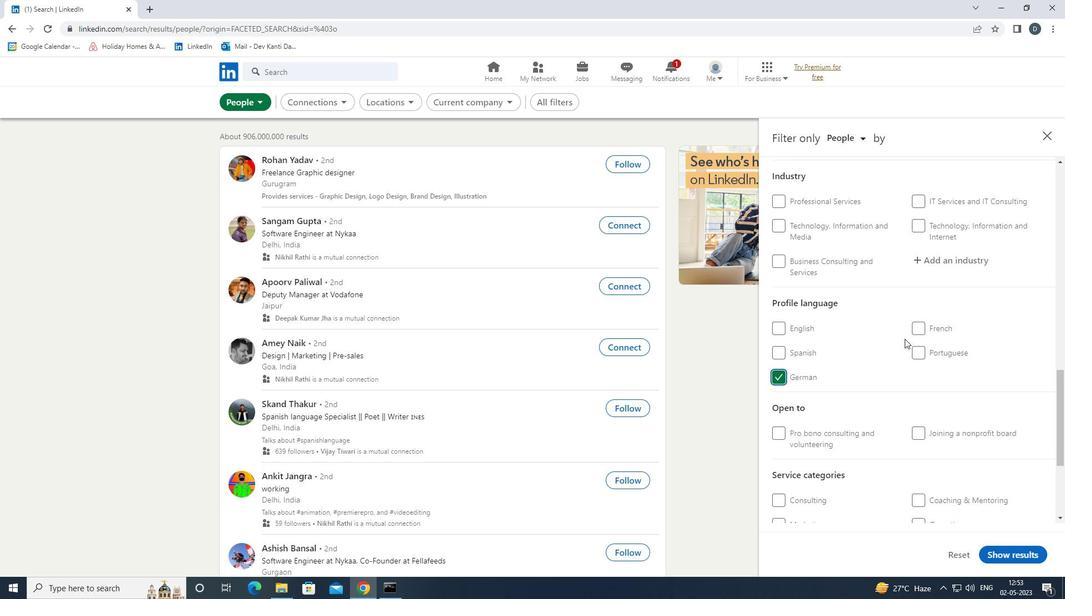 
Action: Mouse scrolled (904, 339) with delta (0, 0)
Screenshot: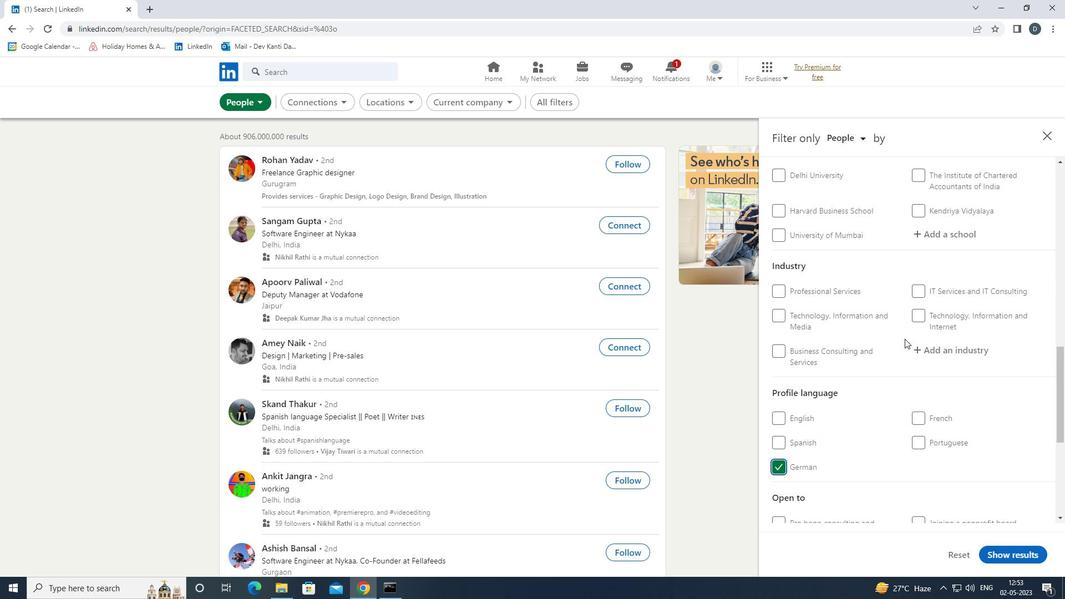 
Action: Mouse scrolled (904, 339) with delta (0, 0)
Screenshot: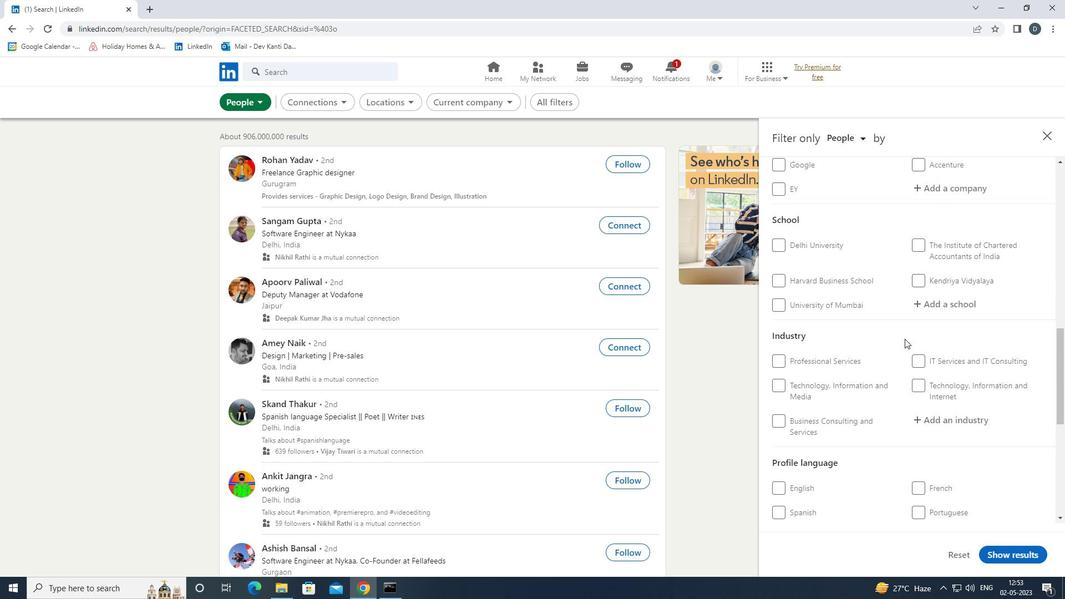
Action: Mouse moved to (951, 255)
Screenshot: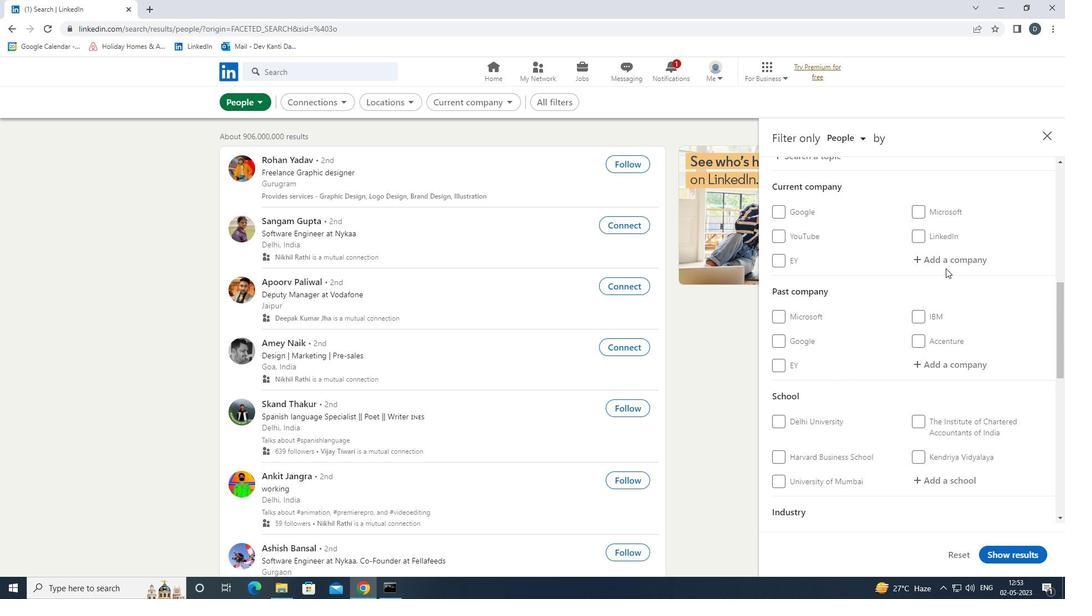 
Action: Mouse pressed left at (951, 255)
Screenshot: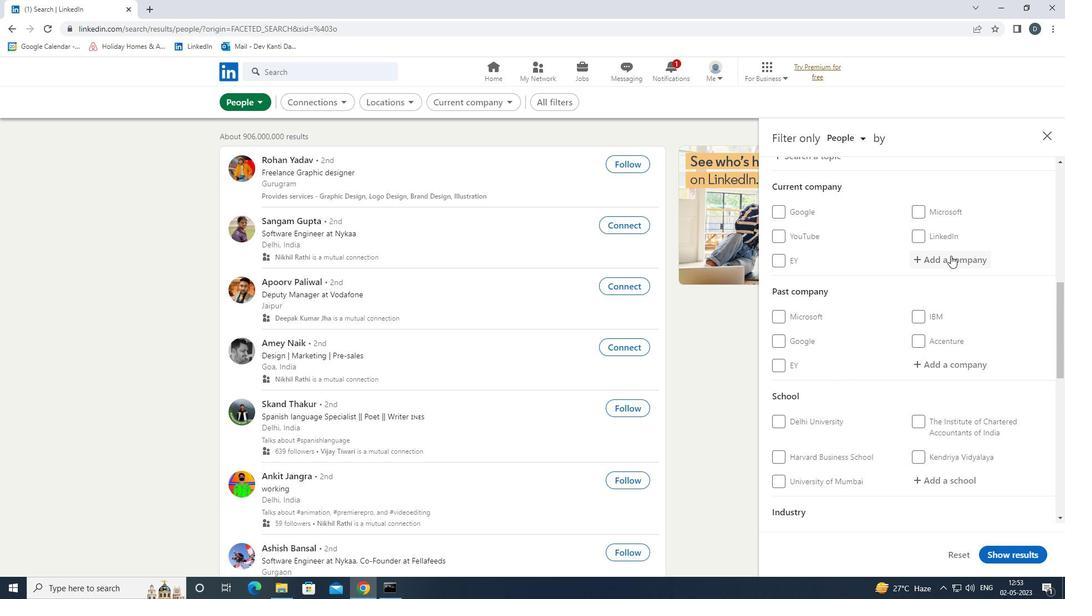 
Action: Mouse moved to (951, 254)
Screenshot: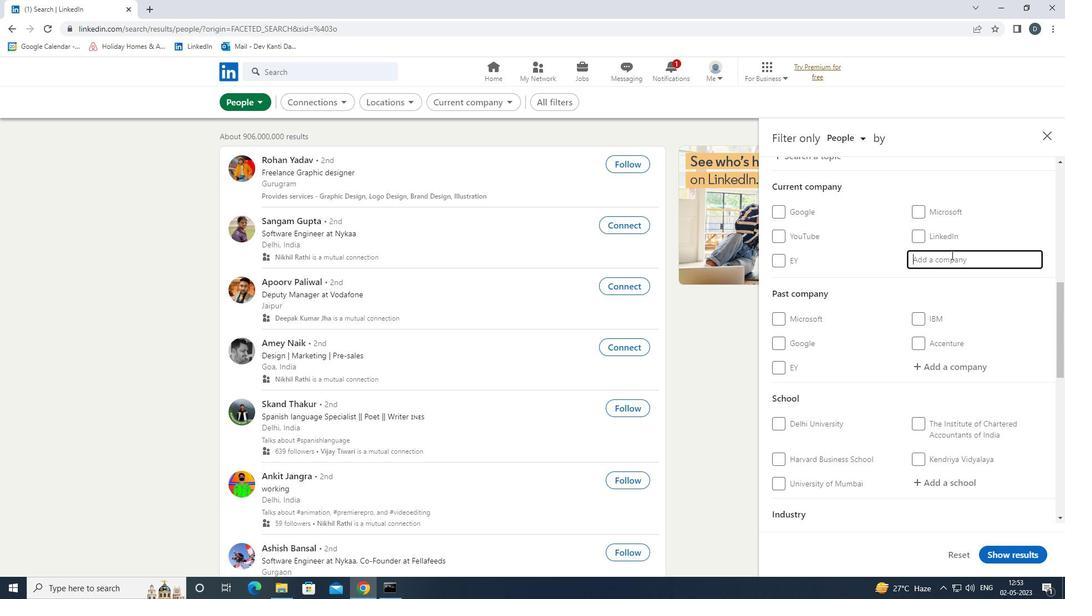 
Action: Key pressed <Key.shift>NCC<Key.space><Key.shift><Key.shift><Key.shift><Key.shift><Key.shift><Key.shift>LK<Key.backspace>IM<Key.down><Key.down><Key.down><Key.enter>
Screenshot: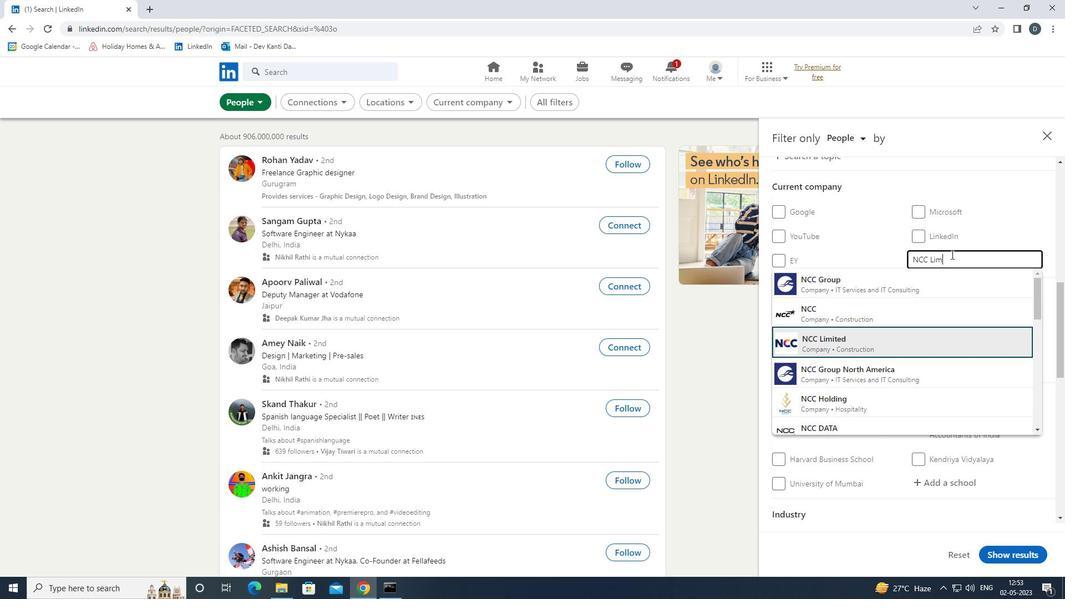 
Action: Mouse moved to (944, 256)
Screenshot: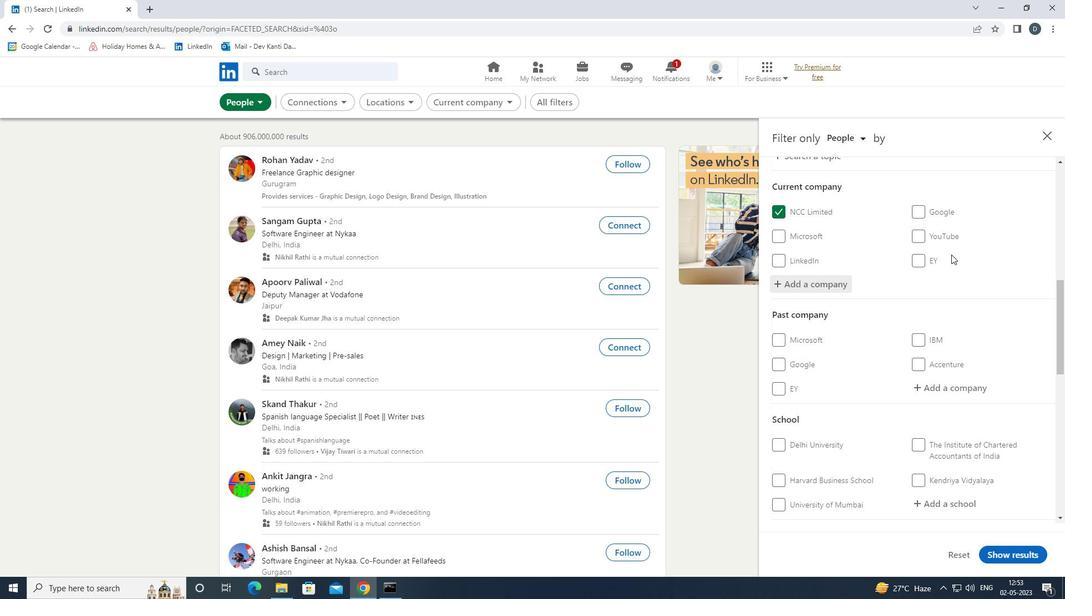 
Action: Mouse scrolled (944, 256) with delta (0, 0)
Screenshot: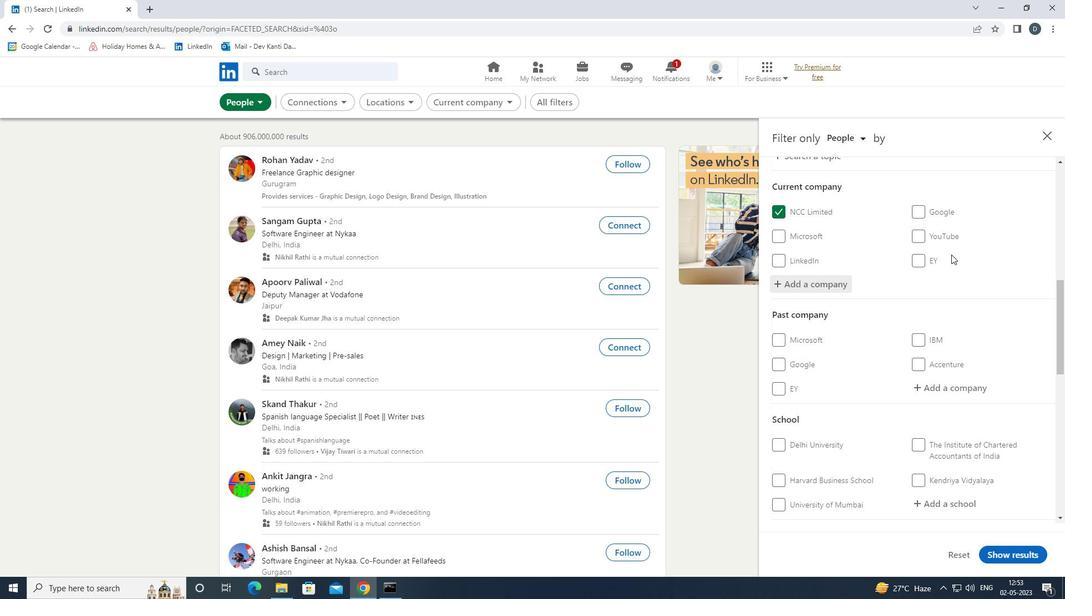 
Action: Mouse moved to (944, 258)
Screenshot: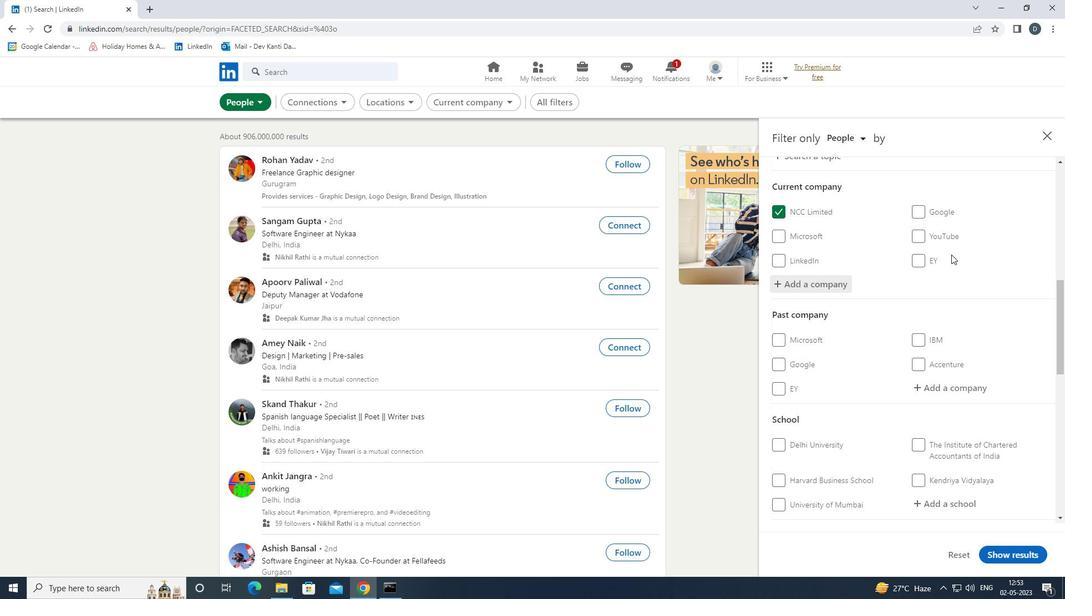 
Action: Mouse scrolled (944, 257) with delta (0, 0)
Screenshot: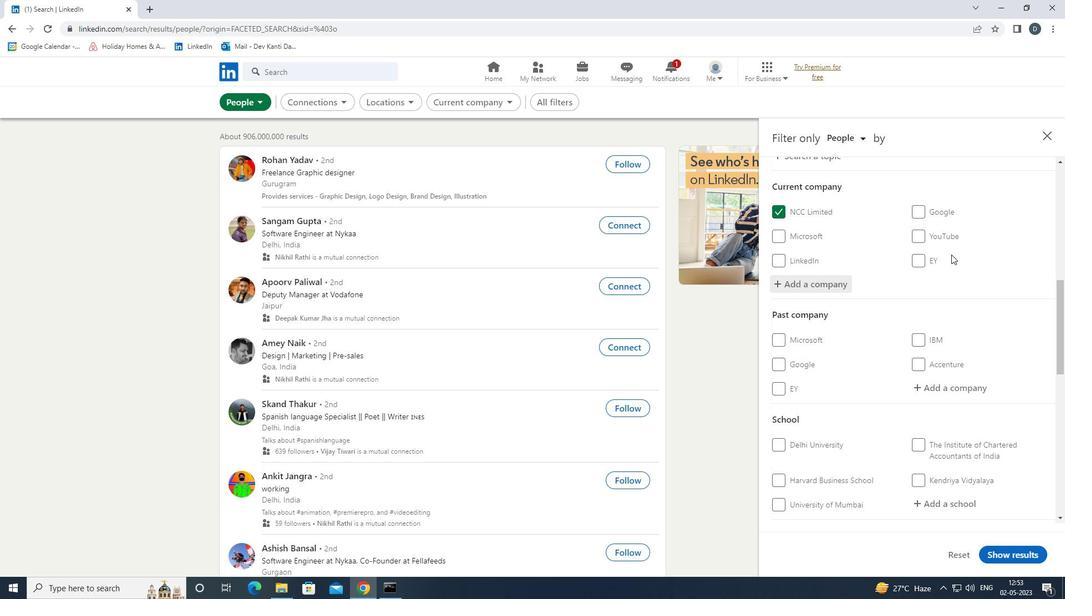 
Action: Mouse moved to (944, 262)
Screenshot: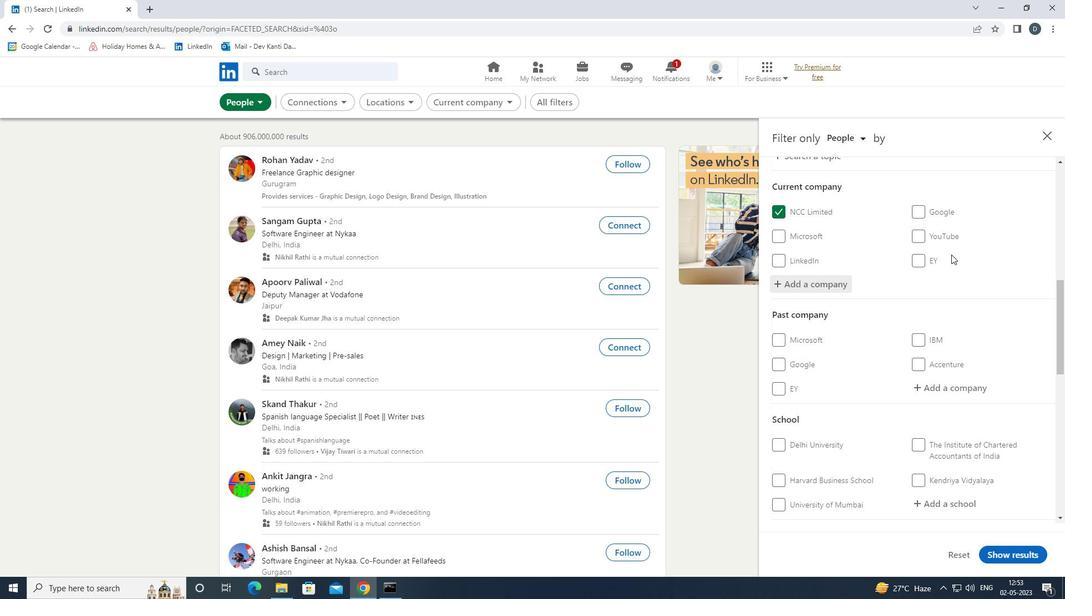
Action: Mouse scrolled (944, 262) with delta (0, 0)
Screenshot: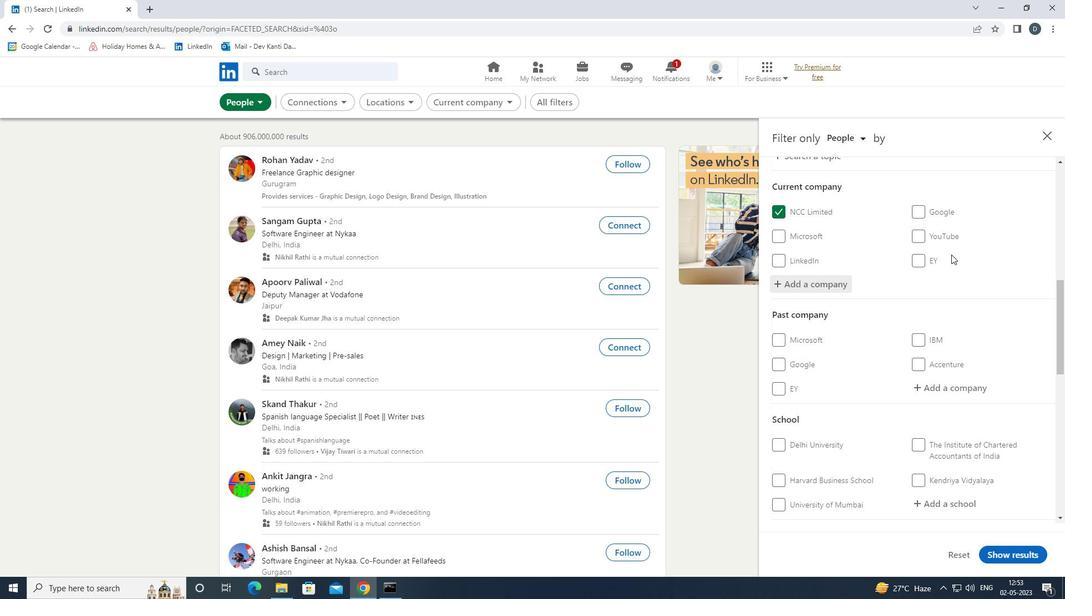 
Action: Mouse moved to (948, 248)
Screenshot: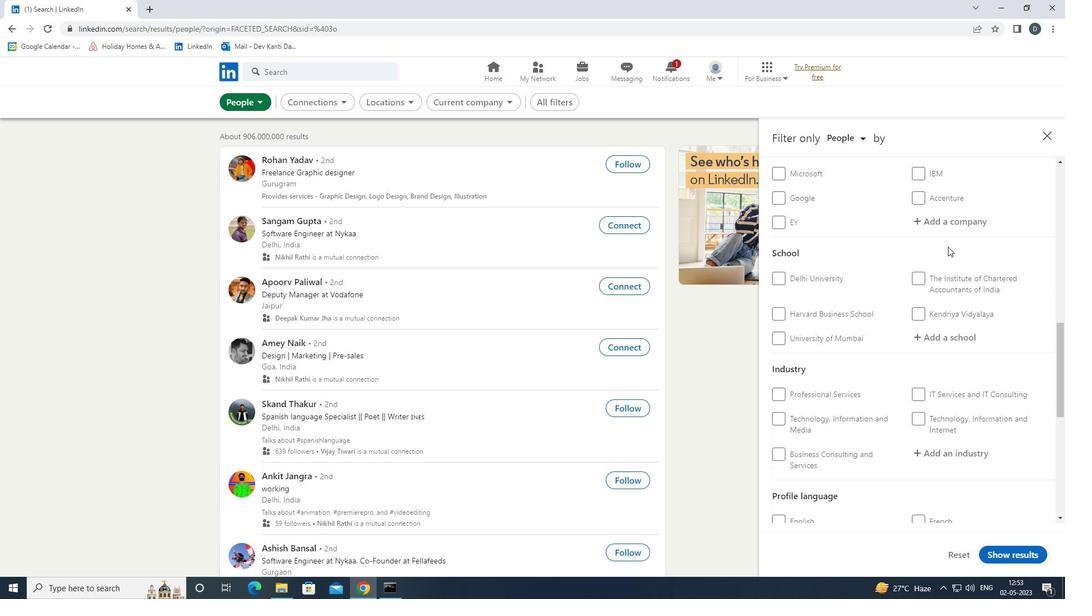 
Action: Mouse scrolled (948, 247) with delta (0, 0)
Screenshot: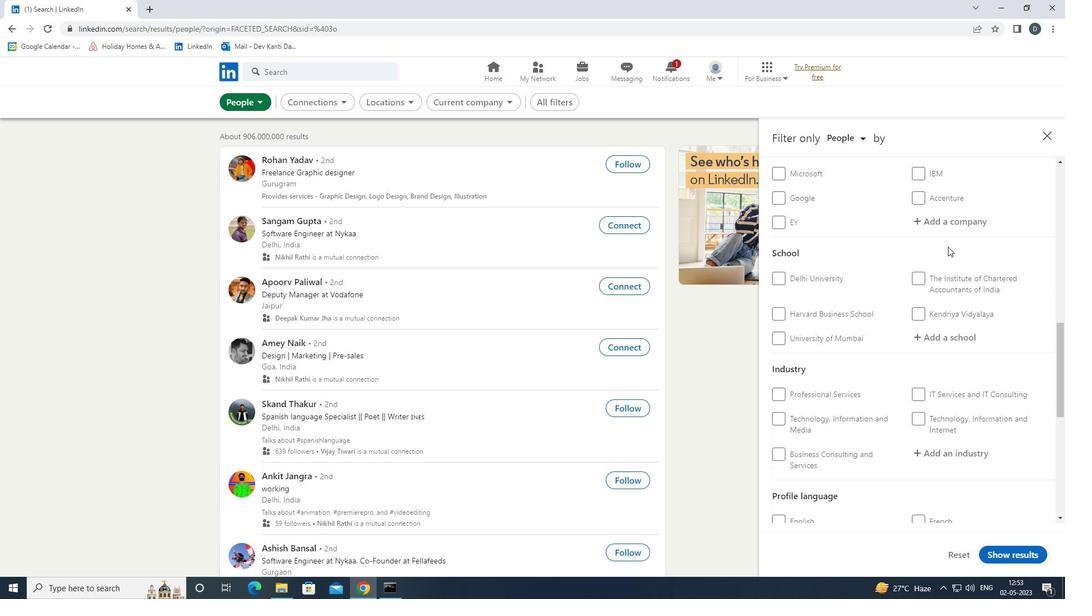 
Action: Mouse moved to (948, 251)
Screenshot: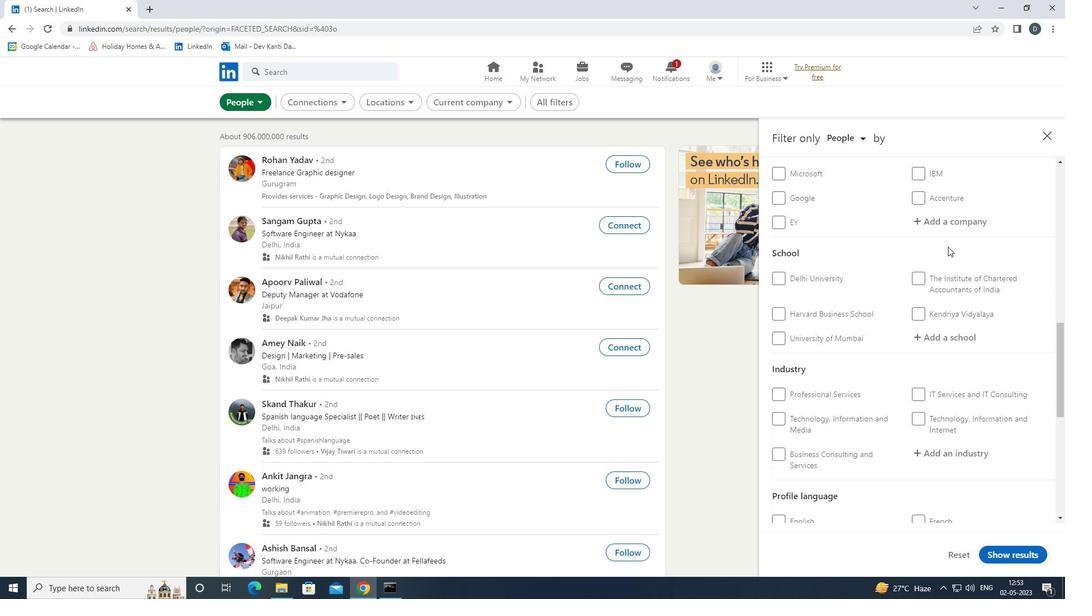 
Action: Mouse scrolled (948, 251) with delta (0, 0)
Screenshot: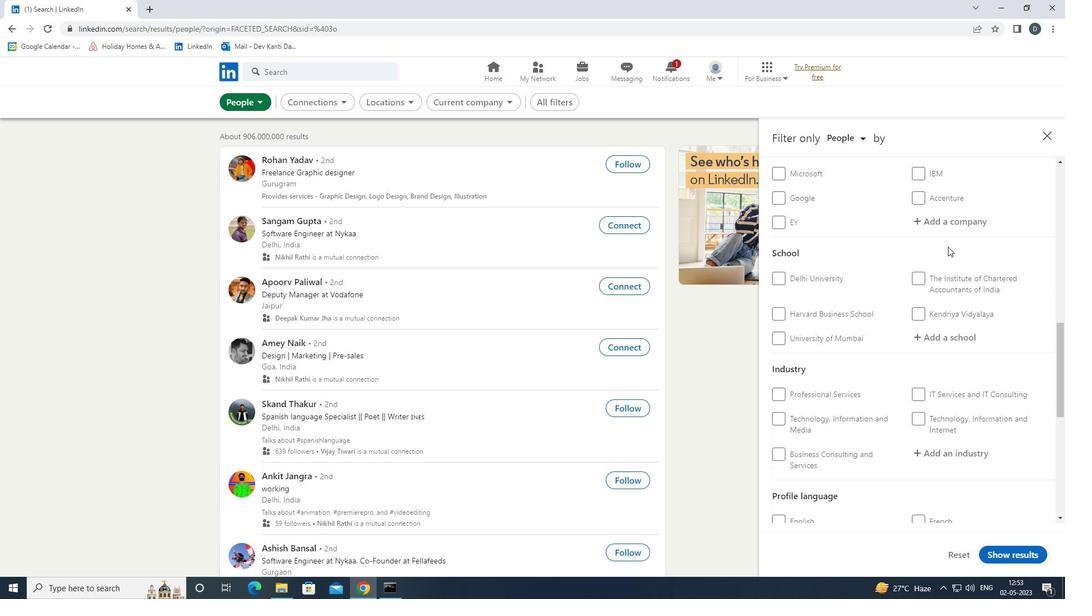 
Action: Mouse moved to (952, 225)
Screenshot: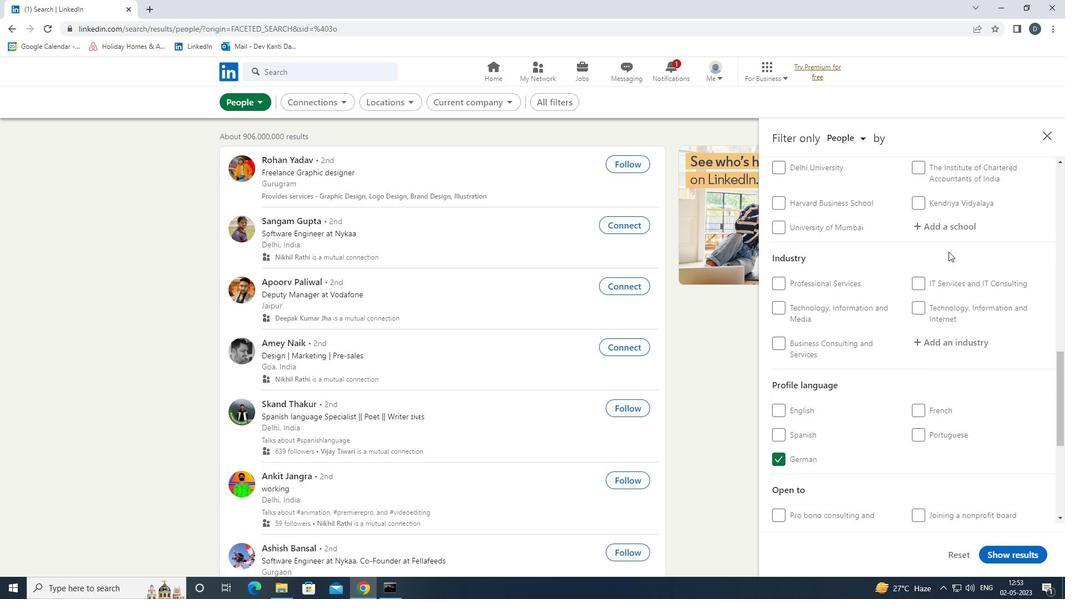 
Action: Mouse pressed left at (952, 225)
Screenshot: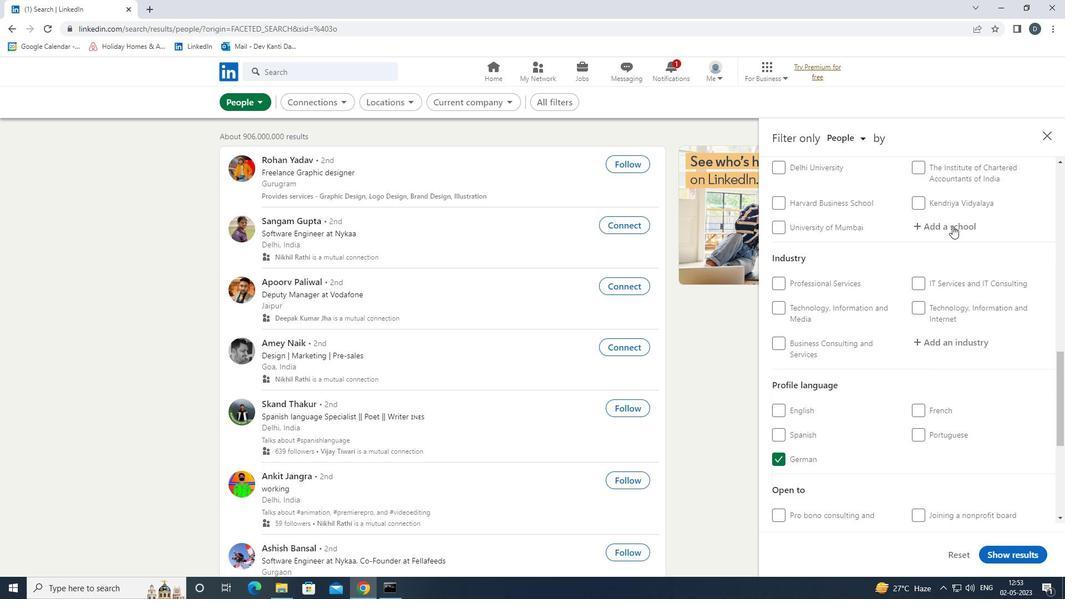 
Action: Mouse moved to (937, 229)
Screenshot: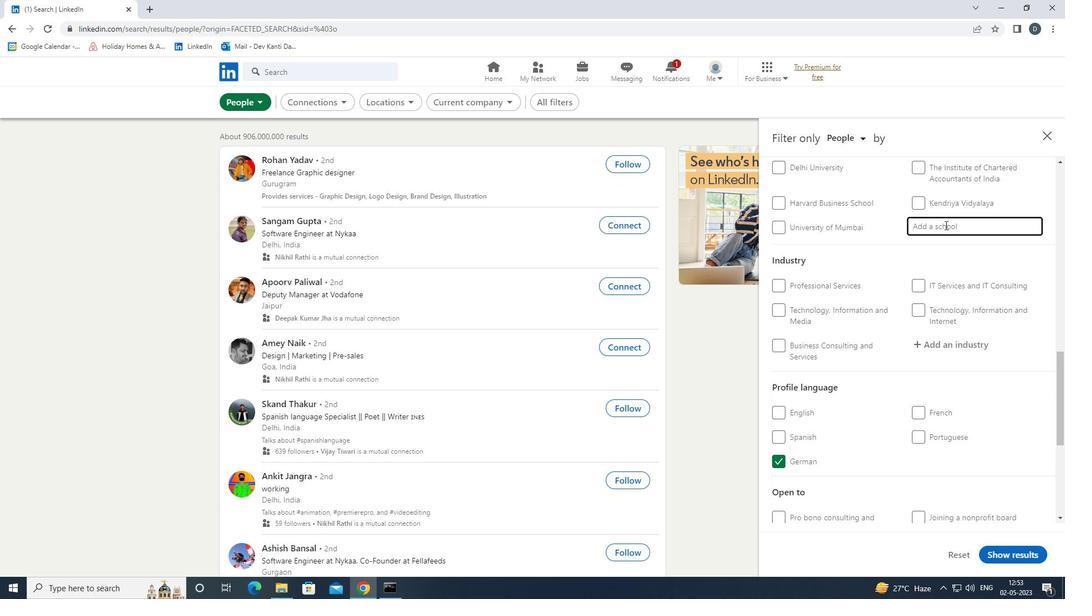 
Action: Key pressed <Key.shift>SREE<Key.space><Key.shift>CHITRA<Key.space><Key.shift>TH<Key.down><Key.enter>
Screenshot: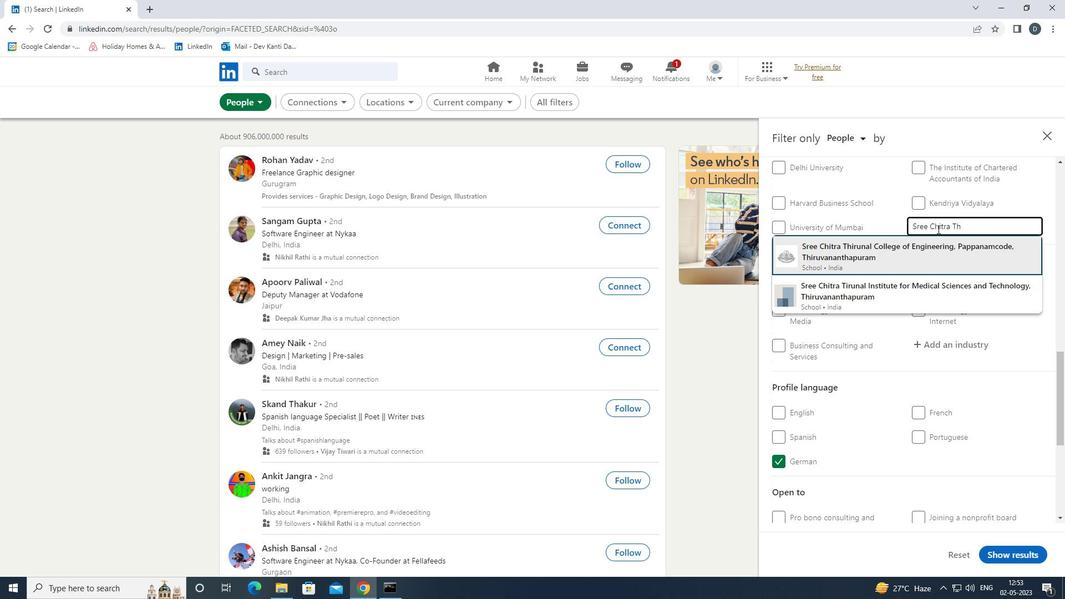 
Action: Mouse moved to (941, 236)
Screenshot: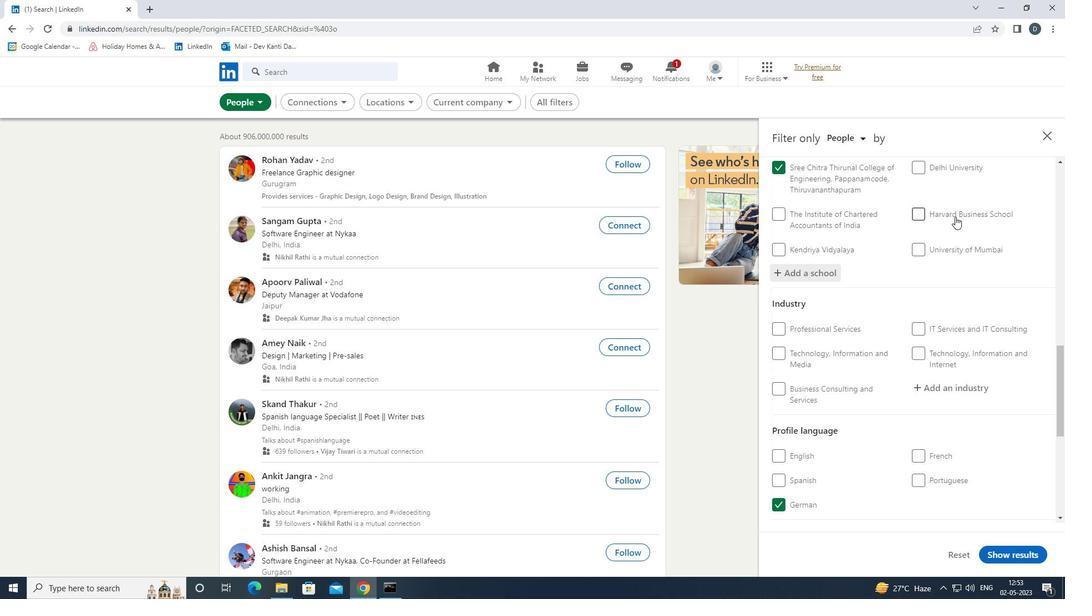 
Action: Mouse scrolled (941, 235) with delta (0, 0)
Screenshot: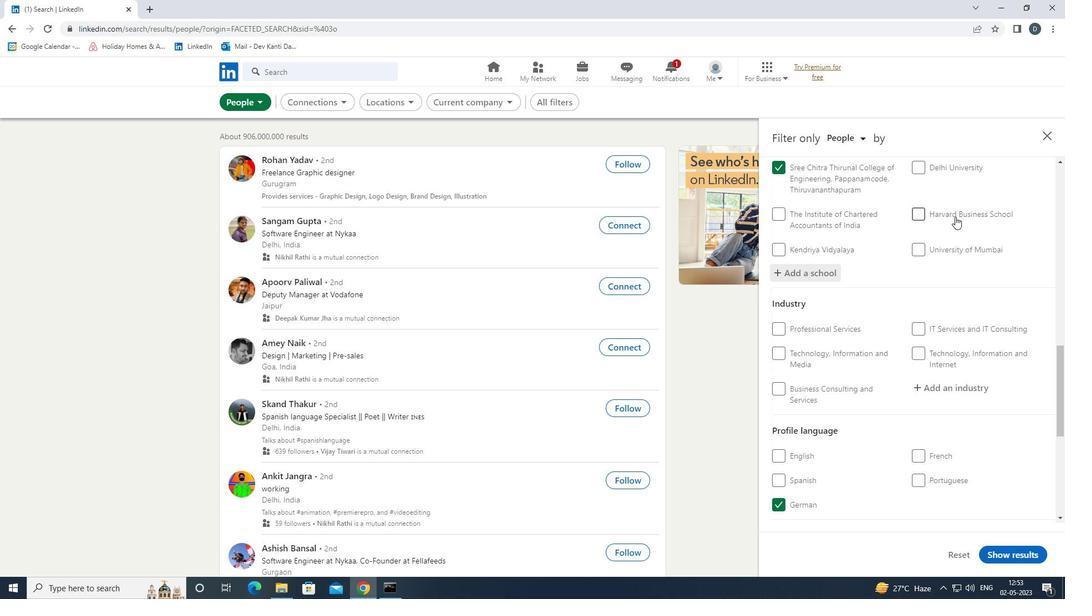 
Action: Mouse moved to (941, 242)
Screenshot: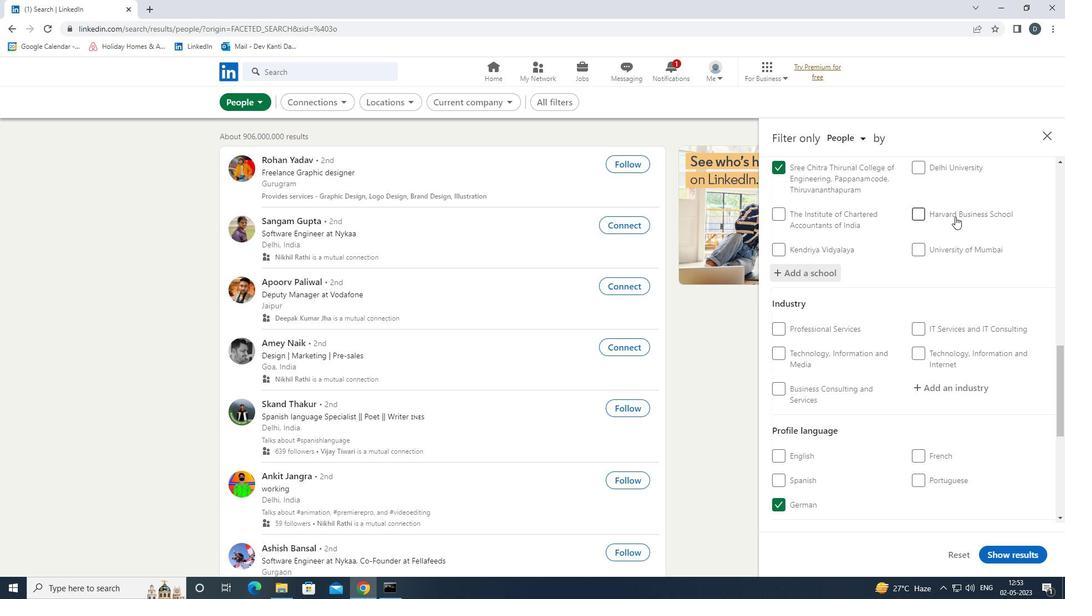 
Action: Mouse scrolled (941, 242) with delta (0, 0)
Screenshot: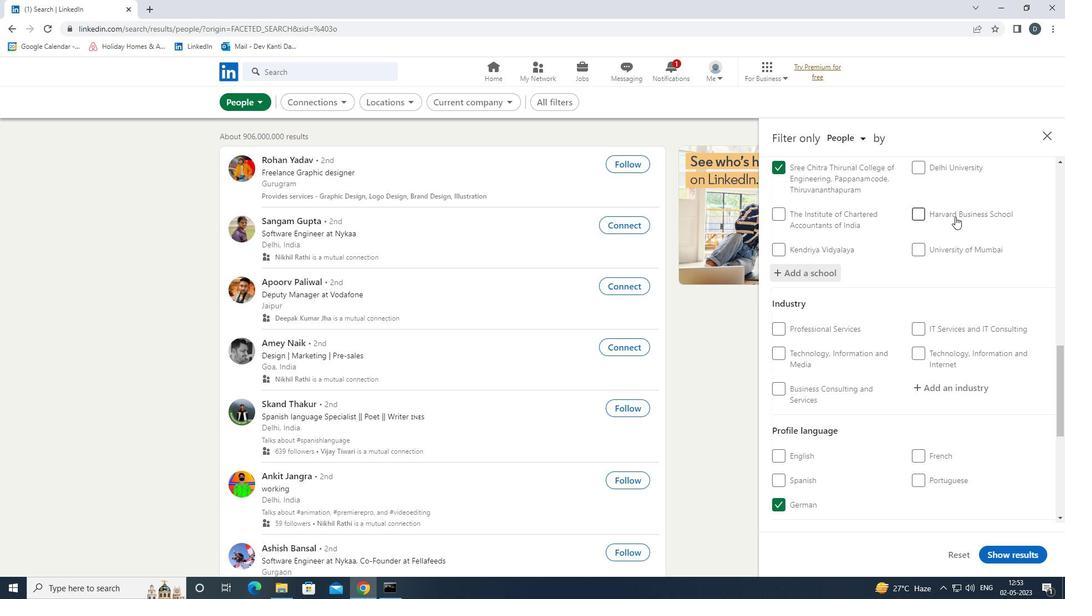 
Action: Mouse moved to (951, 275)
Screenshot: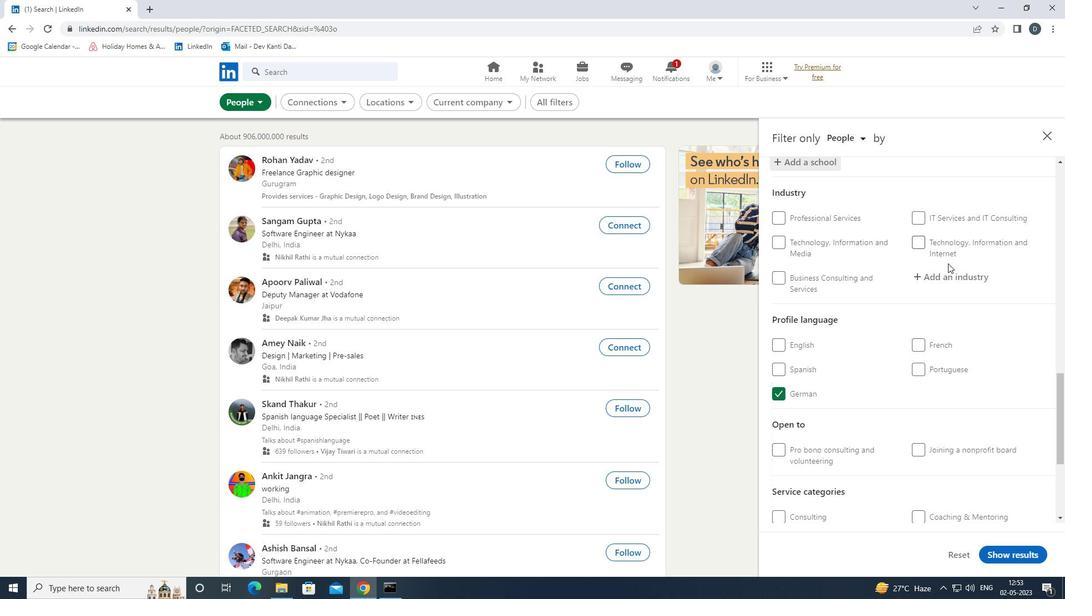 
Action: Mouse pressed left at (951, 275)
Screenshot: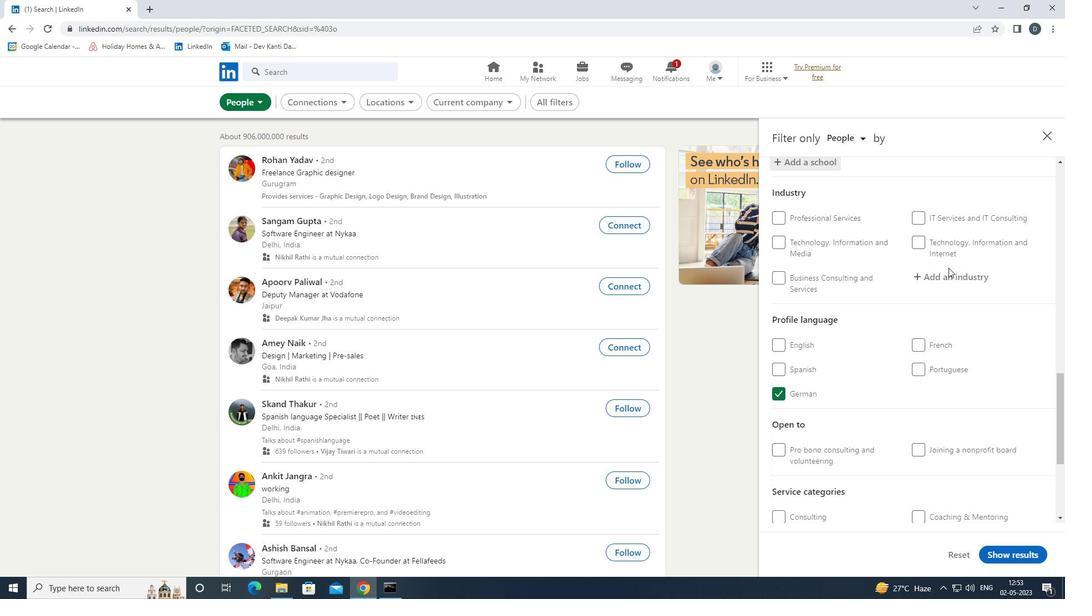 
Action: Key pressed <Key.shift>NUCLEAR<Key.space><Key.down><Key.enter>
Screenshot: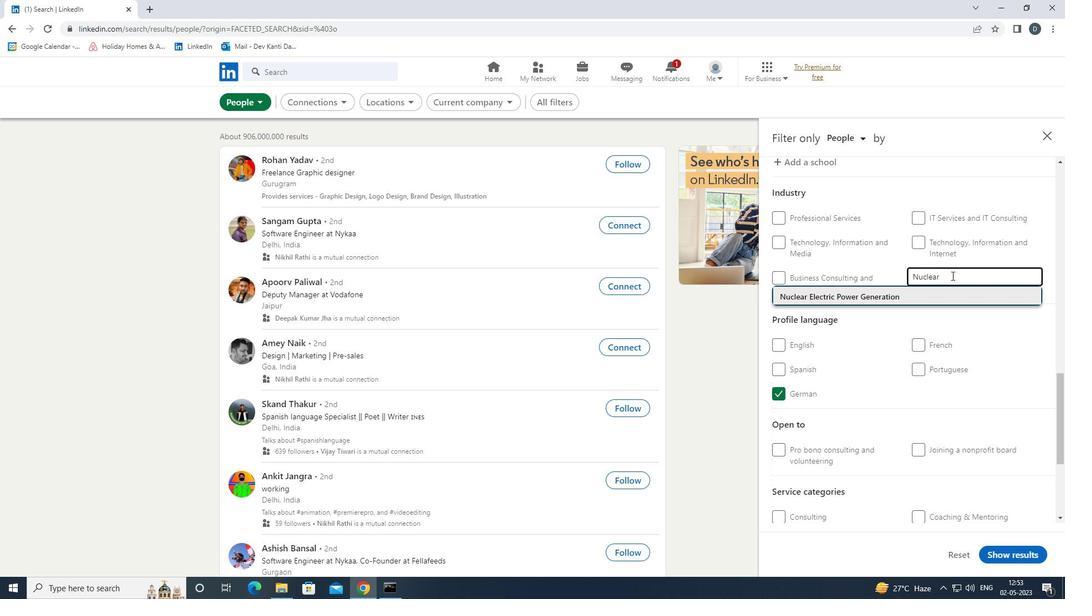 
Action: Mouse moved to (929, 249)
Screenshot: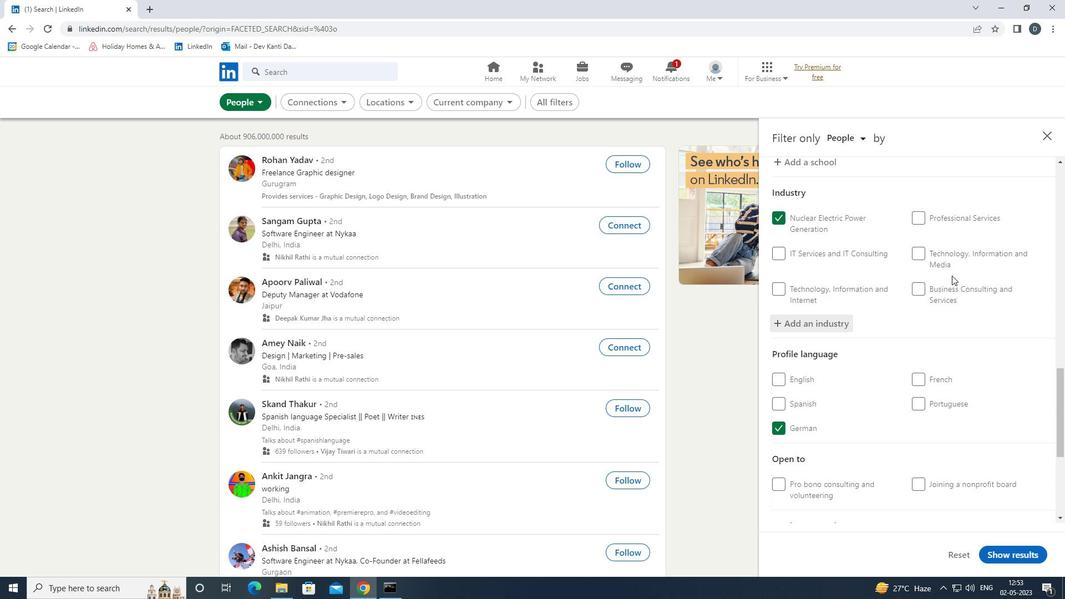 
Action: Mouse scrolled (929, 248) with delta (0, 0)
Screenshot: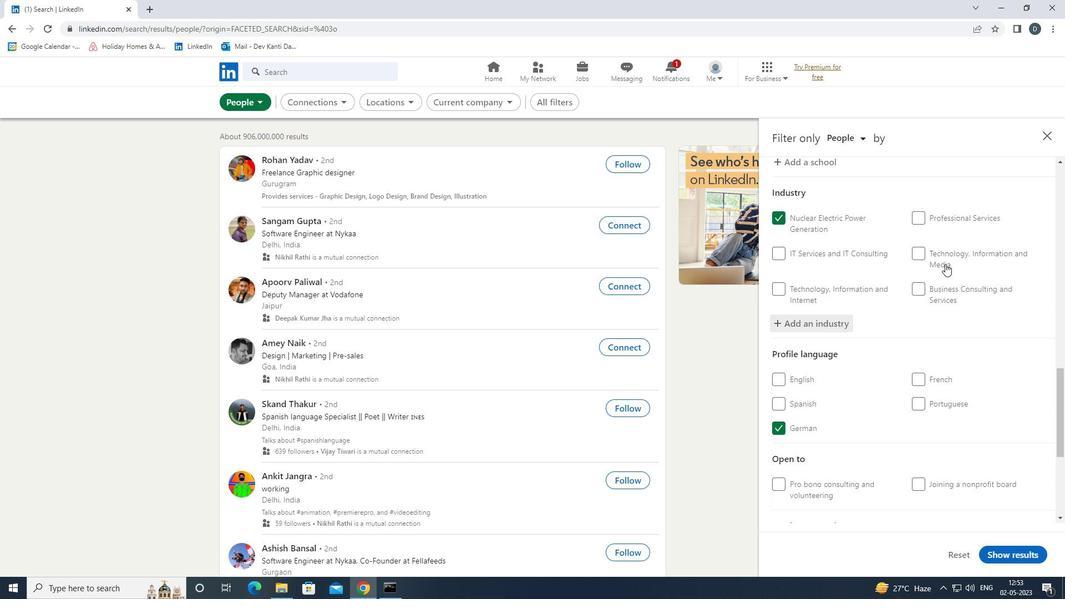 
Action: Mouse moved to (929, 254)
Screenshot: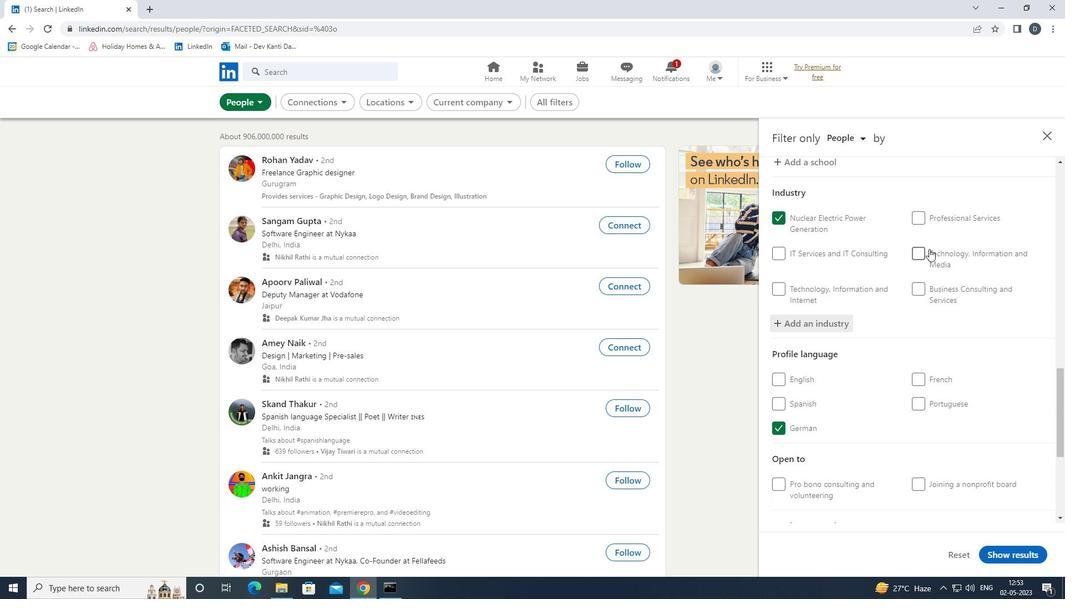 
Action: Mouse scrolled (929, 253) with delta (0, 0)
Screenshot: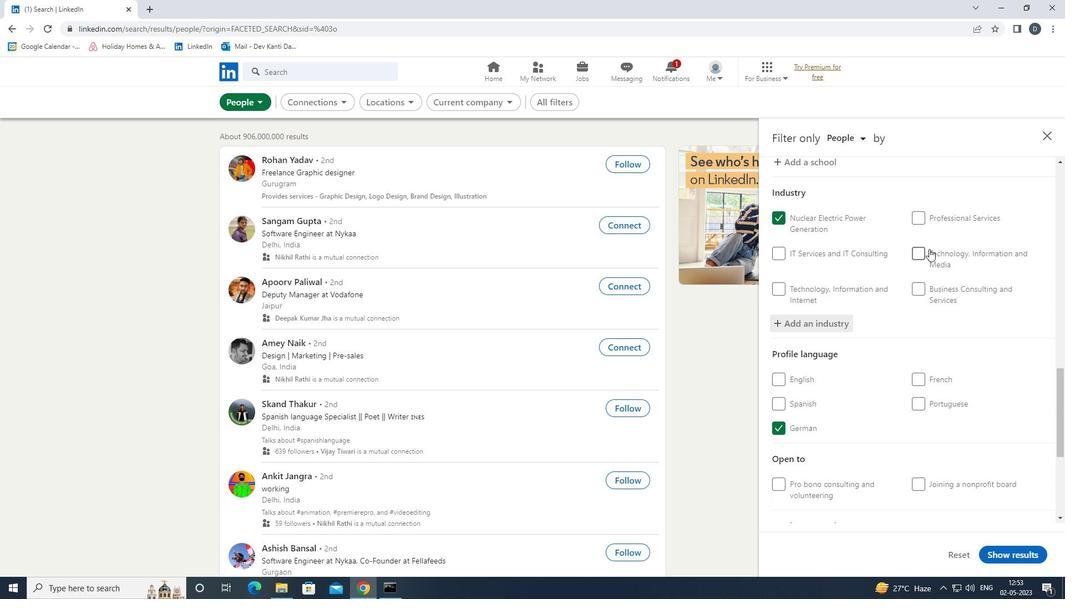 
Action: Mouse moved to (929, 260)
Screenshot: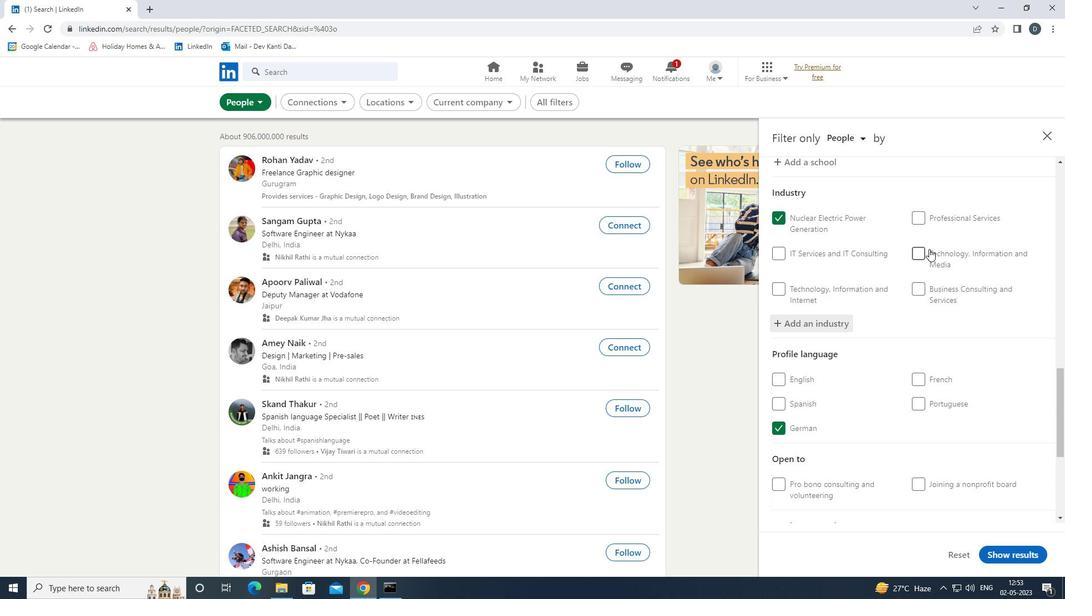 
Action: Mouse scrolled (929, 260) with delta (0, 0)
Screenshot: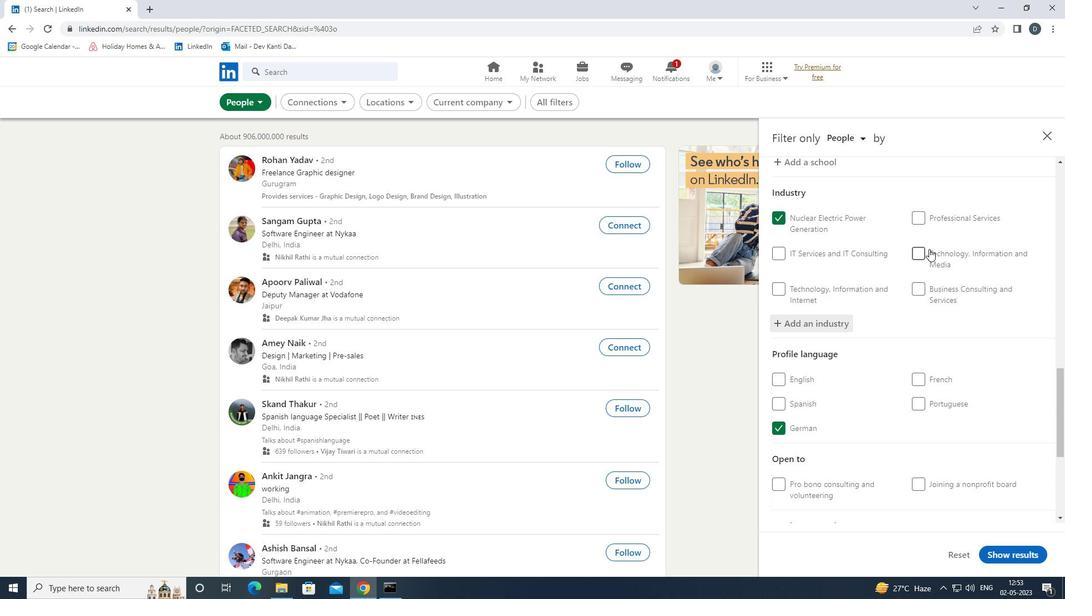 
Action: Mouse moved to (936, 275)
Screenshot: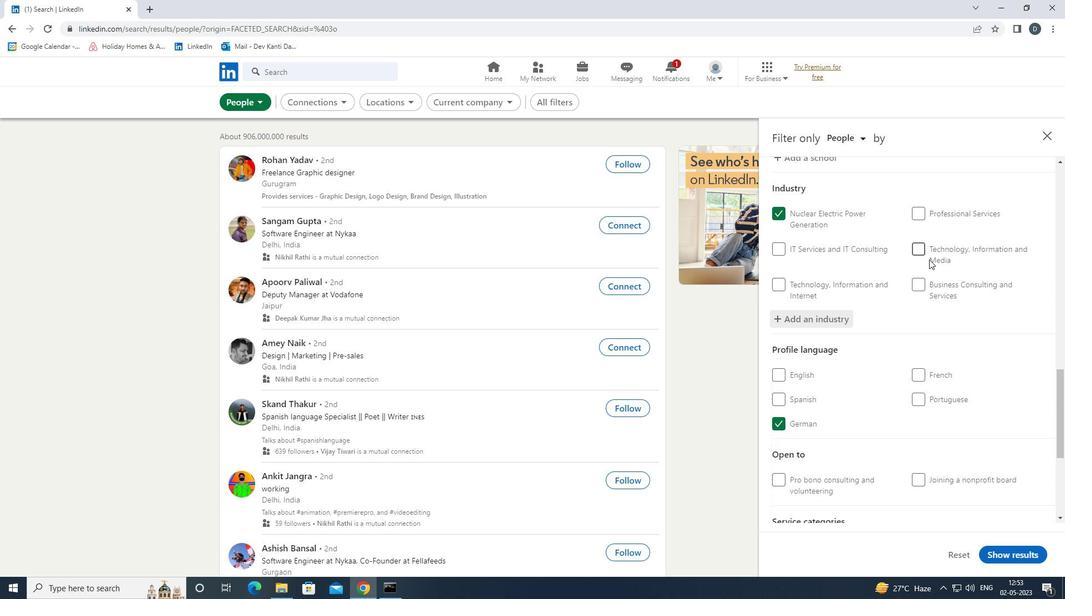 
Action: Mouse scrolled (936, 274) with delta (0, 0)
Screenshot: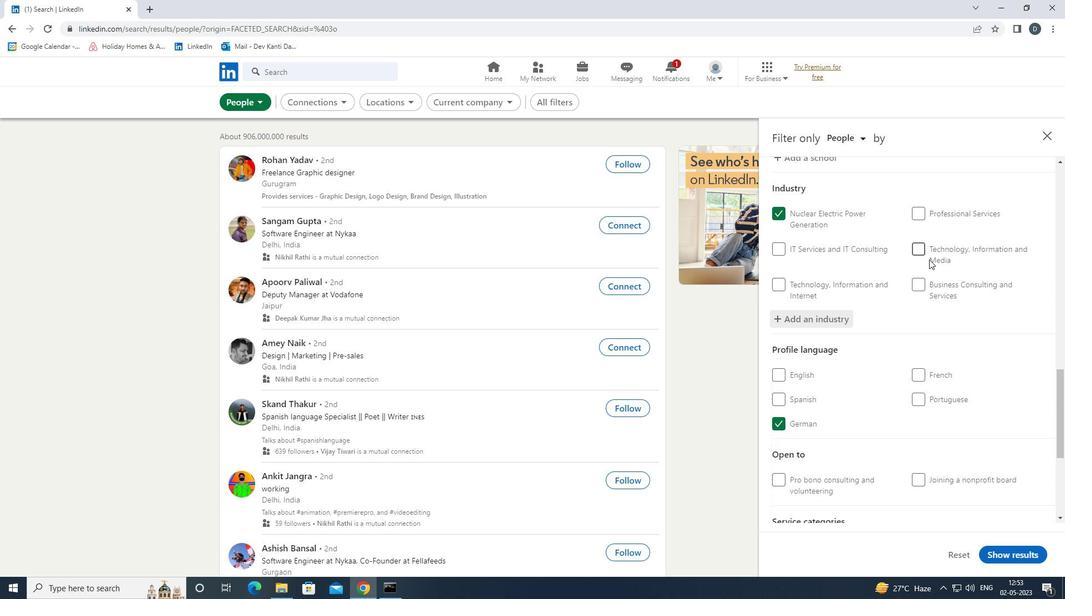 
Action: Mouse moved to (953, 384)
Screenshot: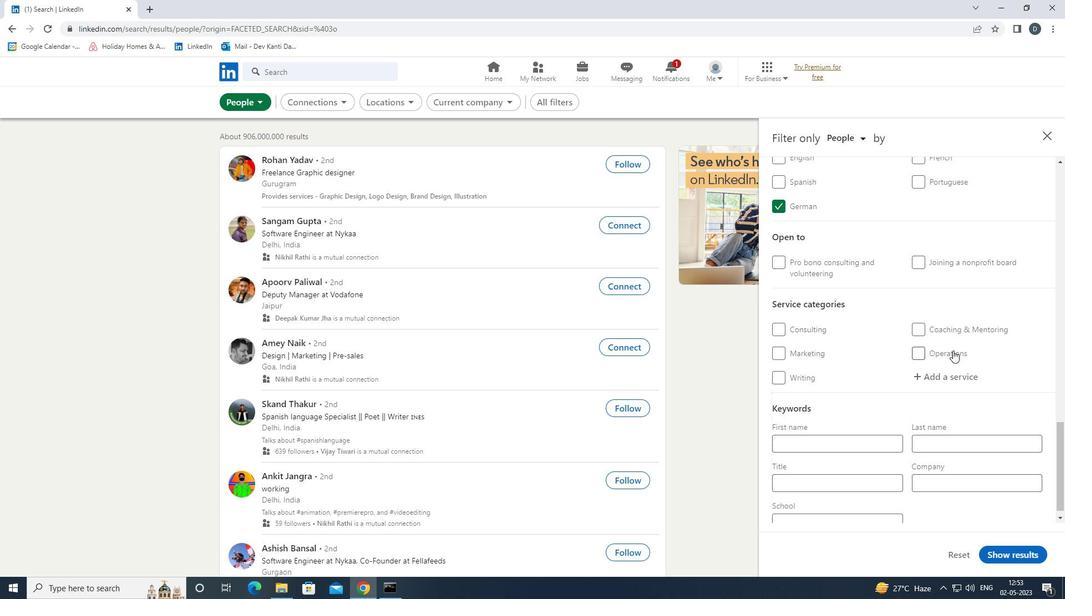 
Action: Mouse pressed left at (953, 384)
Screenshot: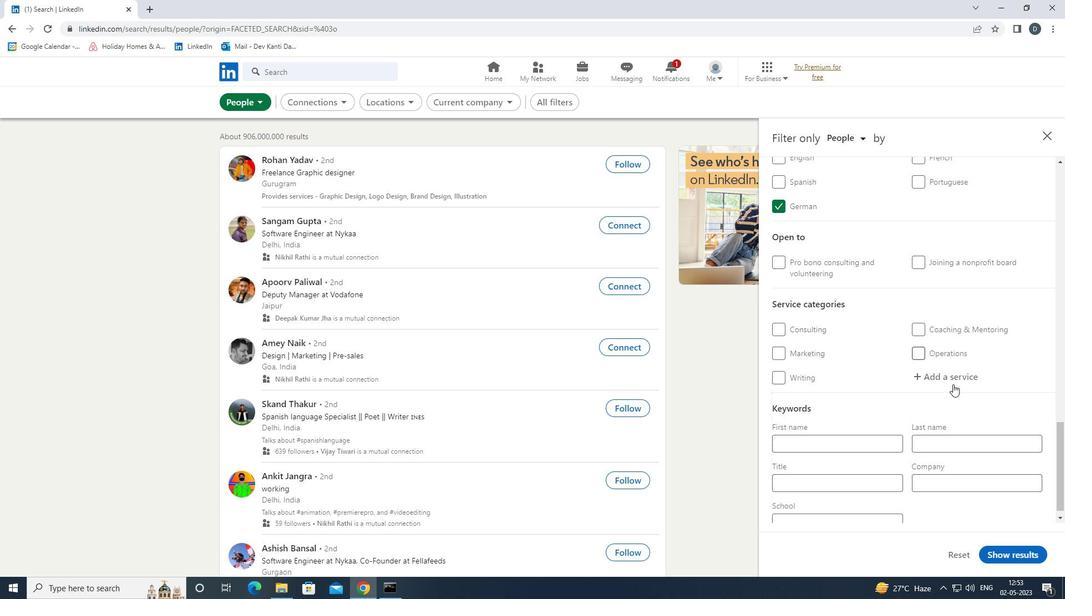 
Action: Mouse moved to (950, 376)
Screenshot: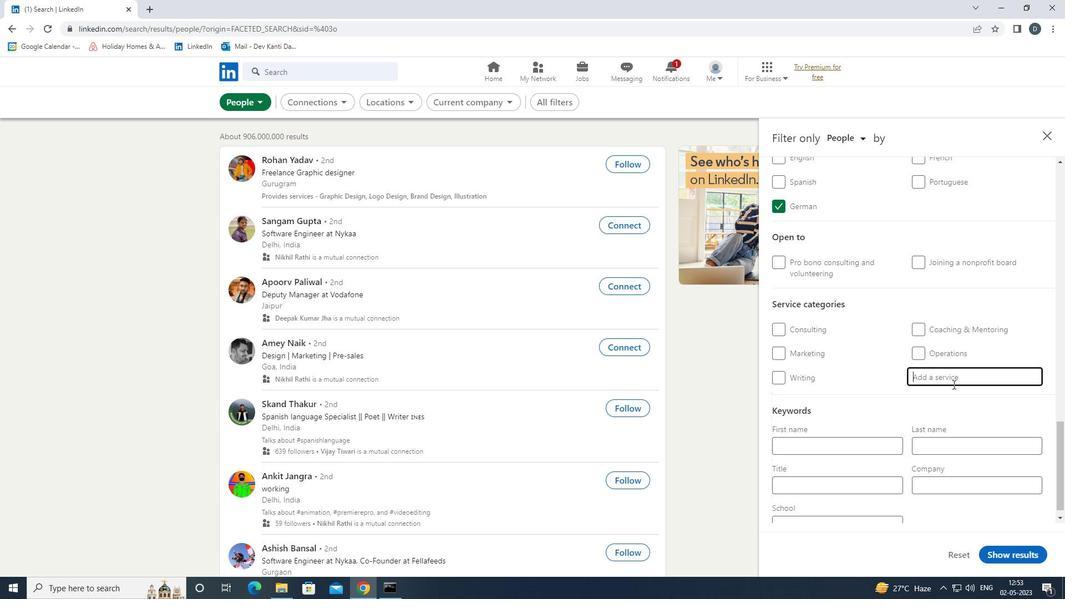 
Action: Key pressed <Key.shift>FAMILY<Key.space><Key.shift>LAW<Key.down><Key.down><Key.enter>
Screenshot: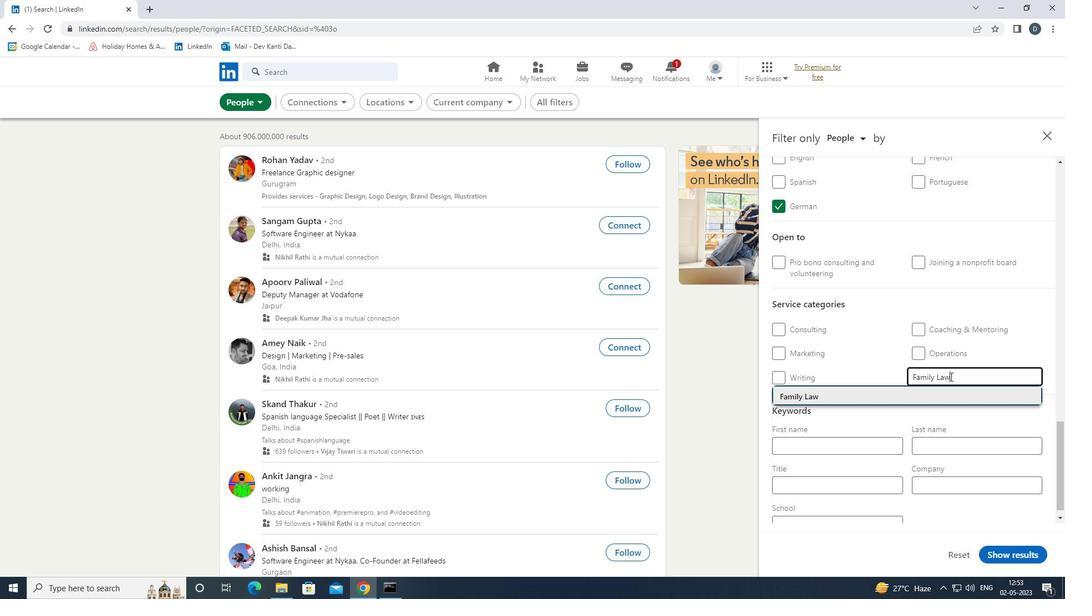
Action: Mouse moved to (948, 380)
Screenshot: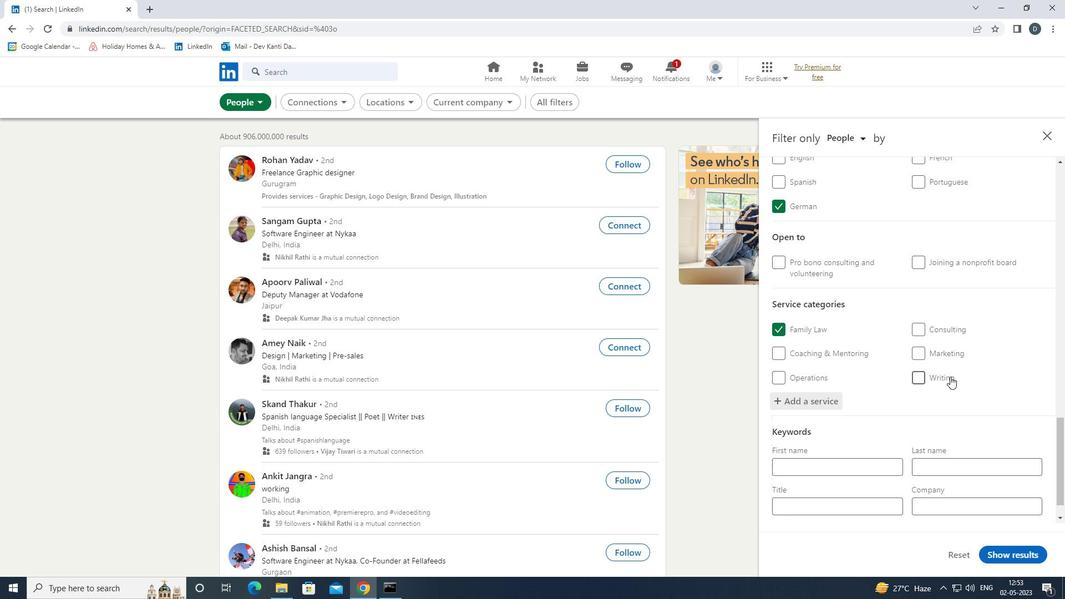 
Action: Mouse scrolled (948, 380) with delta (0, 0)
Screenshot: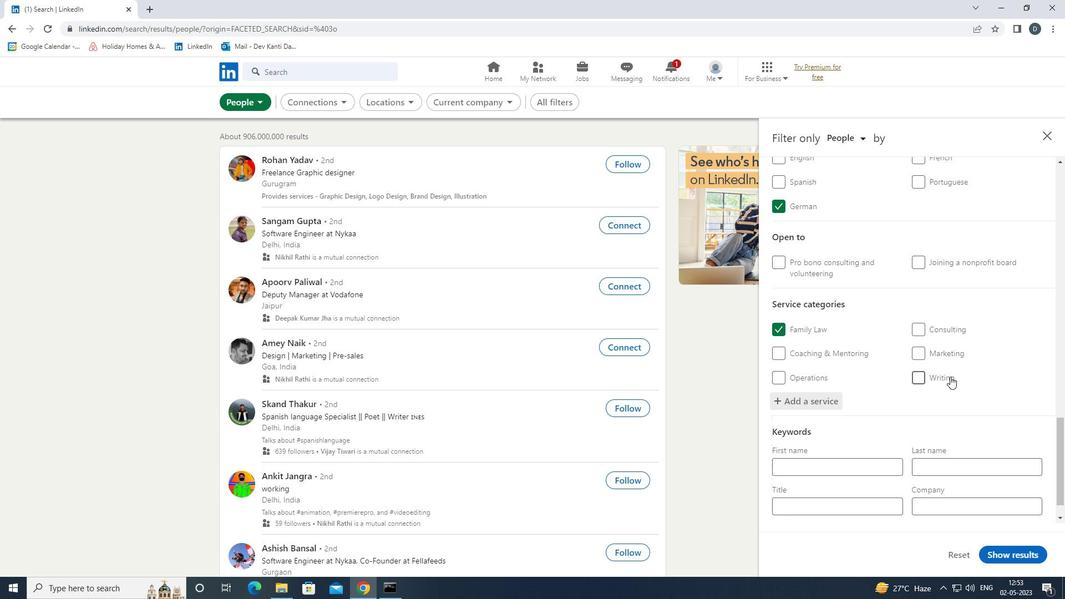 
Action: Mouse moved to (948, 382)
Screenshot: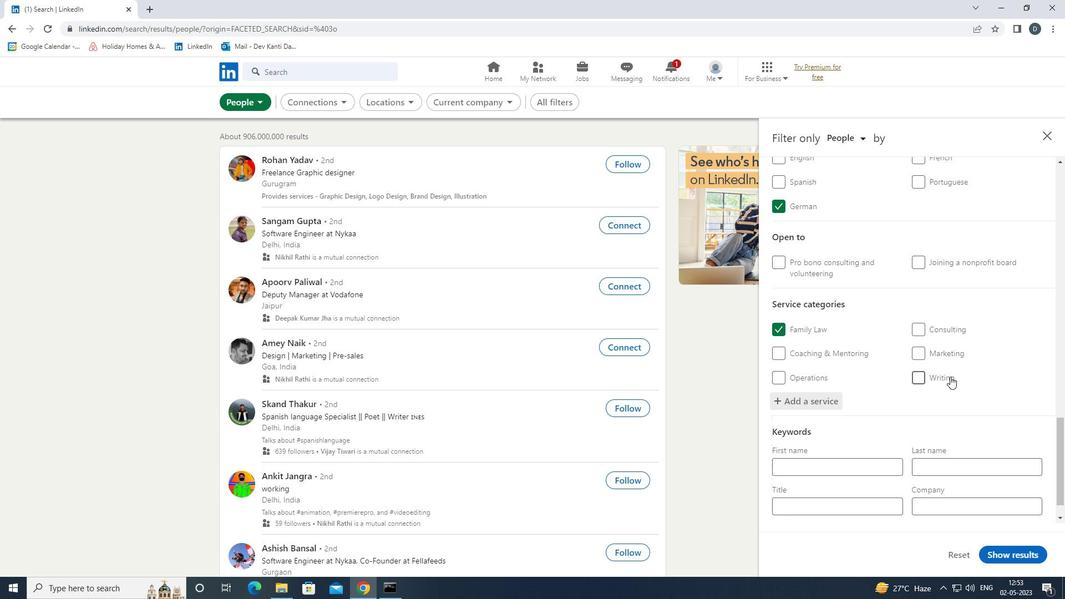 
Action: Mouse scrolled (948, 382) with delta (0, 0)
Screenshot: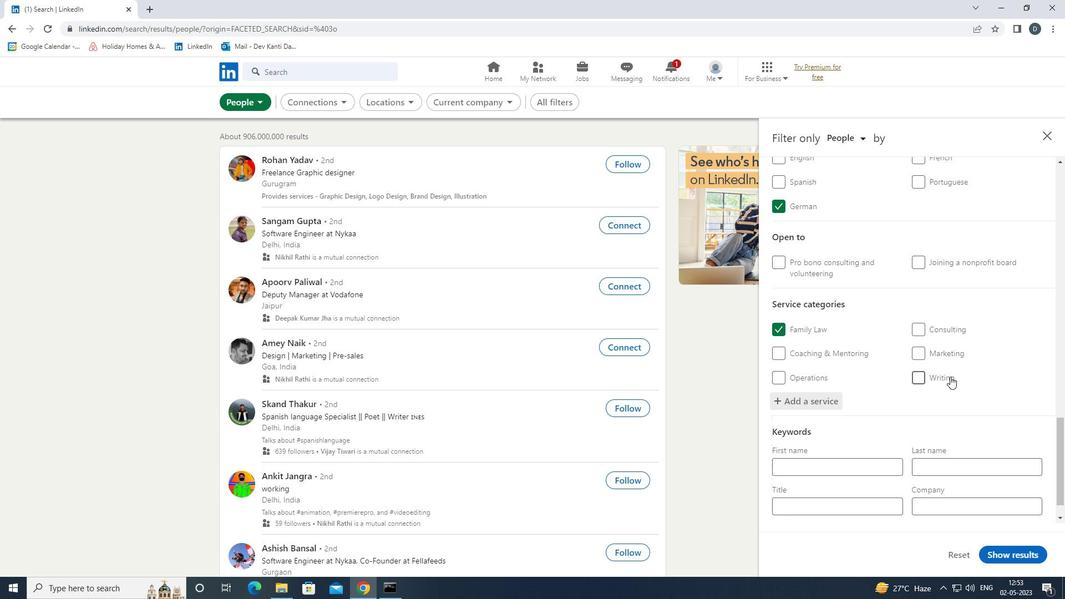 
Action: Mouse moved to (948, 384)
Screenshot: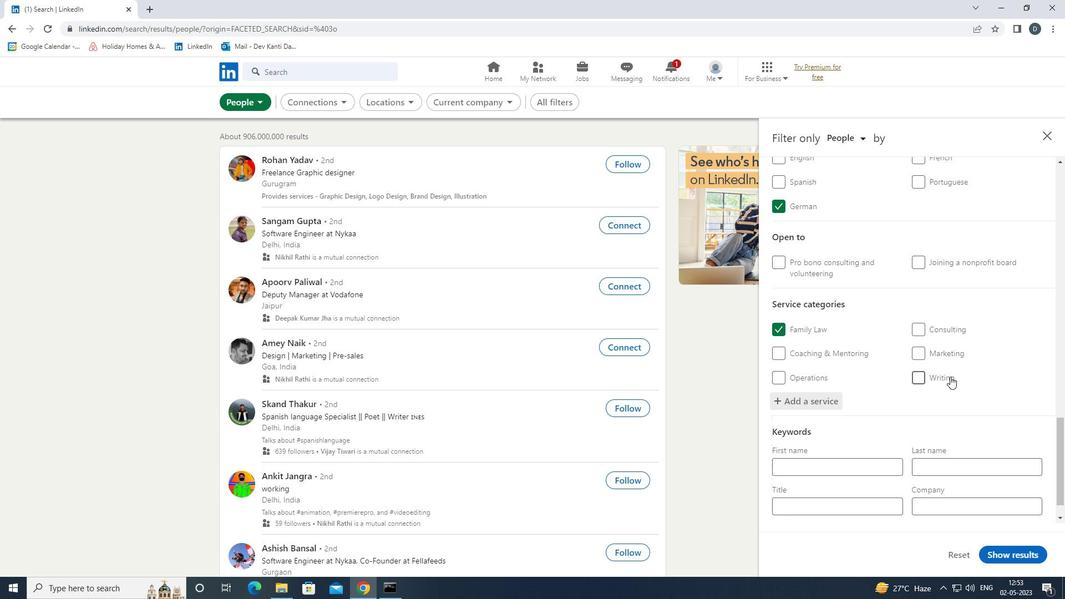 
Action: Mouse scrolled (948, 383) with delta (0, 0)
Screenshot: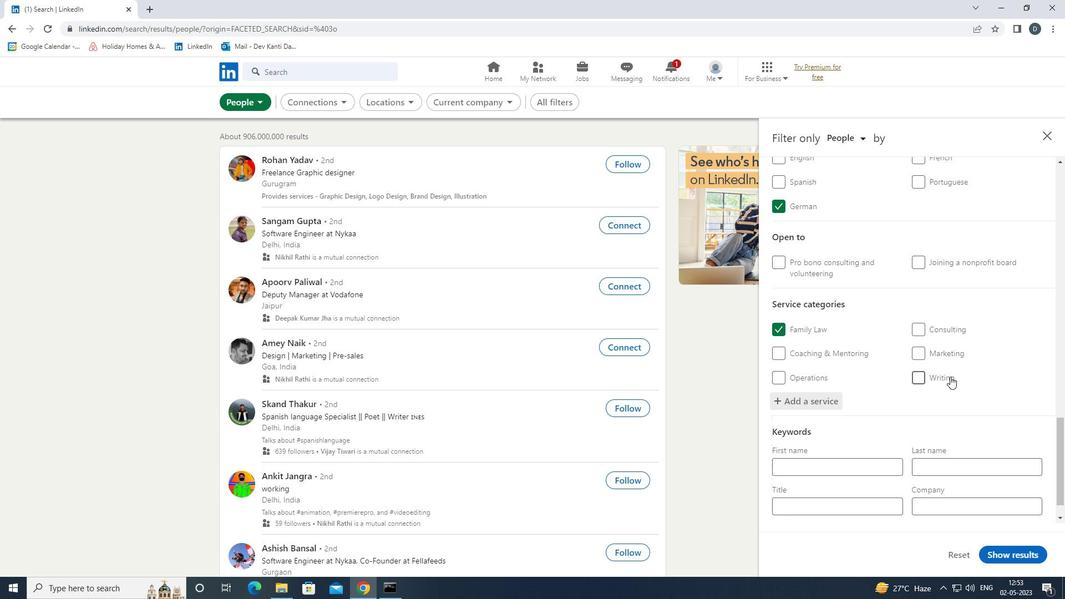 
Action: Mouse moved to (948, 384)
Screenshot: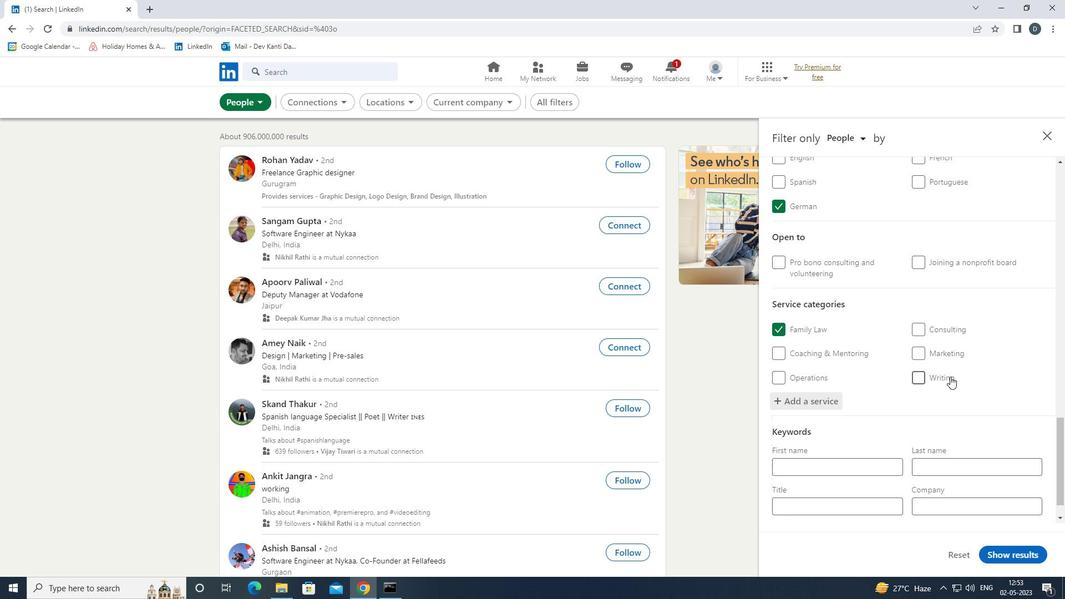 
Action: Mouse scrolled (948, 384) with delta (0, 0)
Screenshot: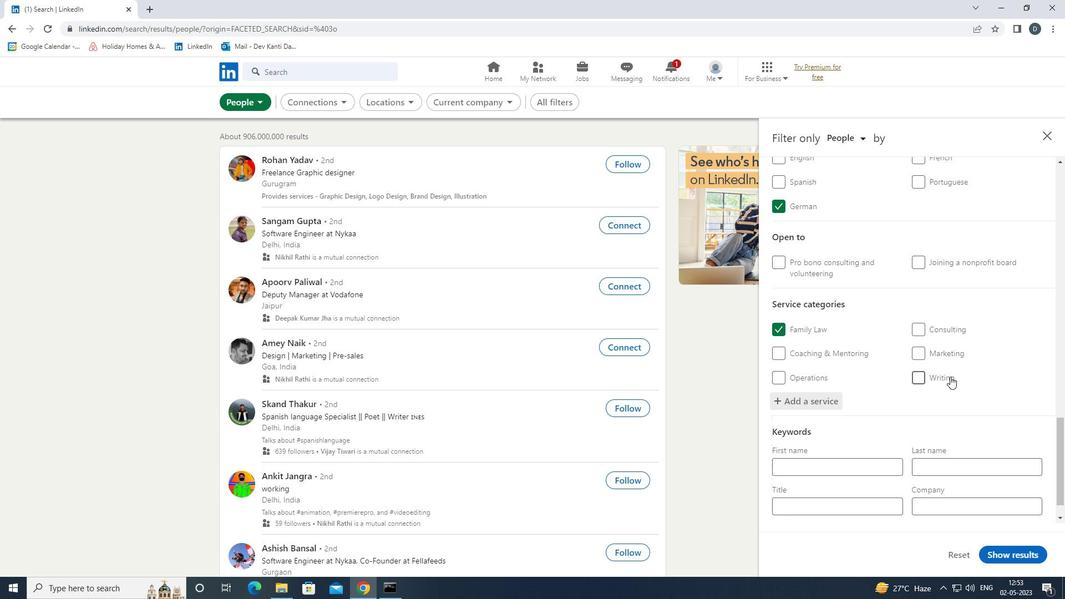 
Action: Mouse moved to (948, 386)
Screenshot: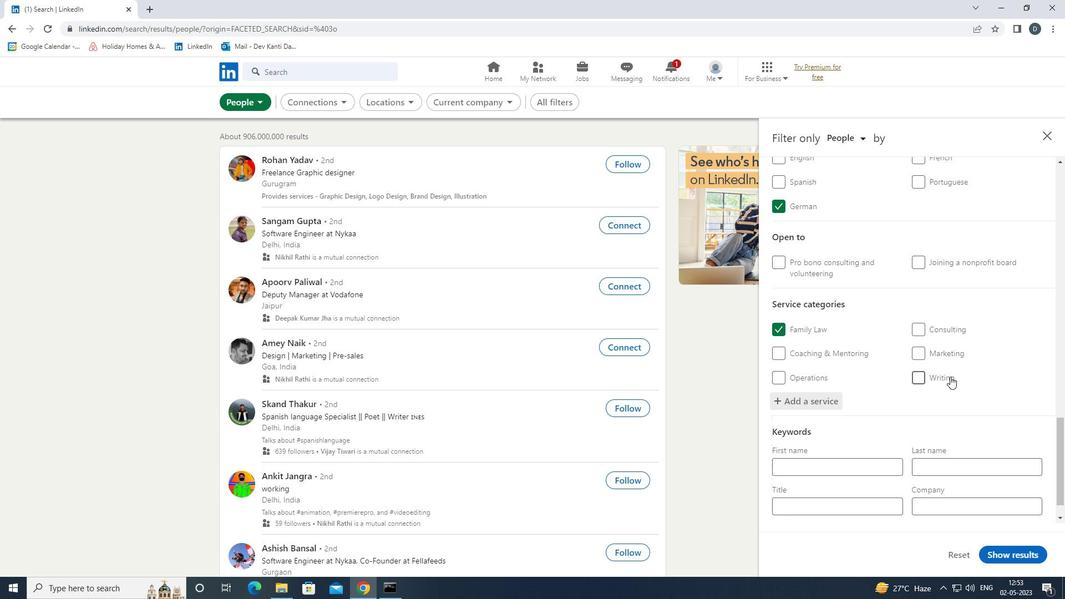 
Action: Mouse scrolled (948, 385) with delta (0, 0)
Screenshot: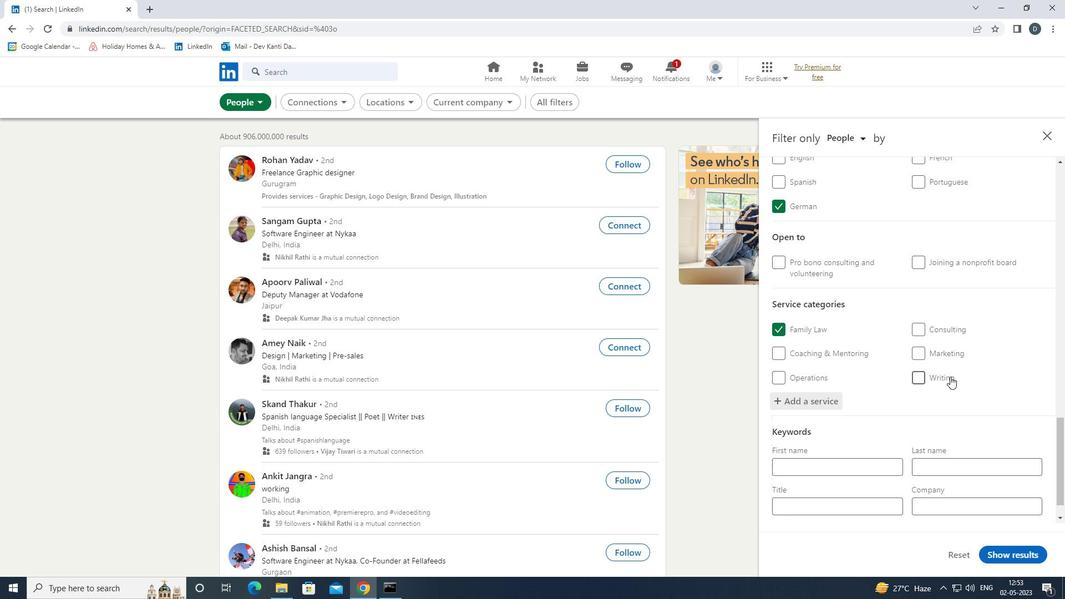 
Action: Mouse moved to (948, 391)
Screenshot: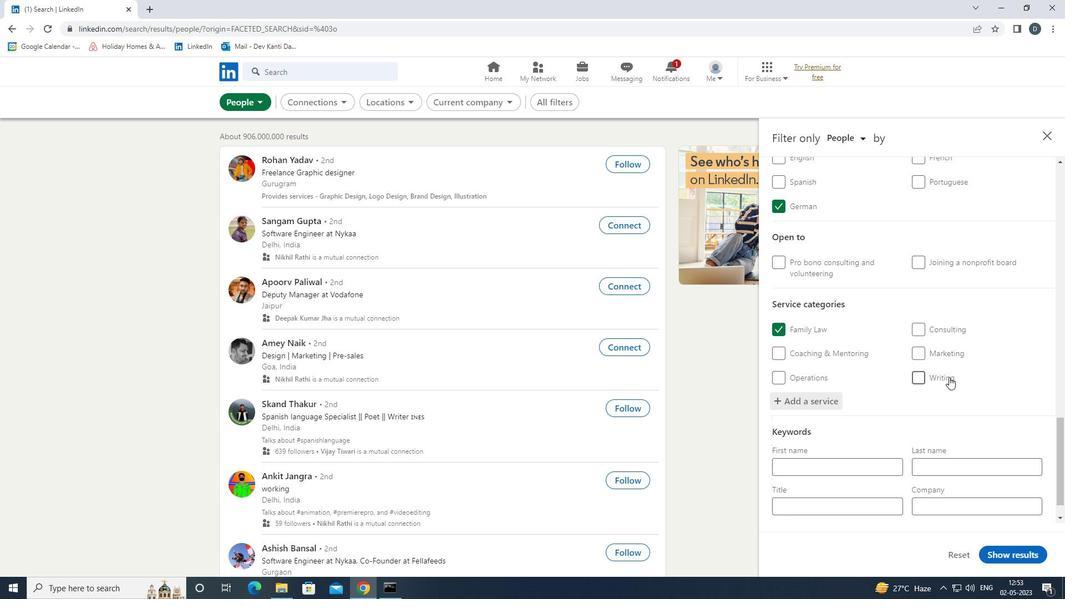 
Action: Mouse scrolled (948, 390) with delta (0, 0)
Screenshot: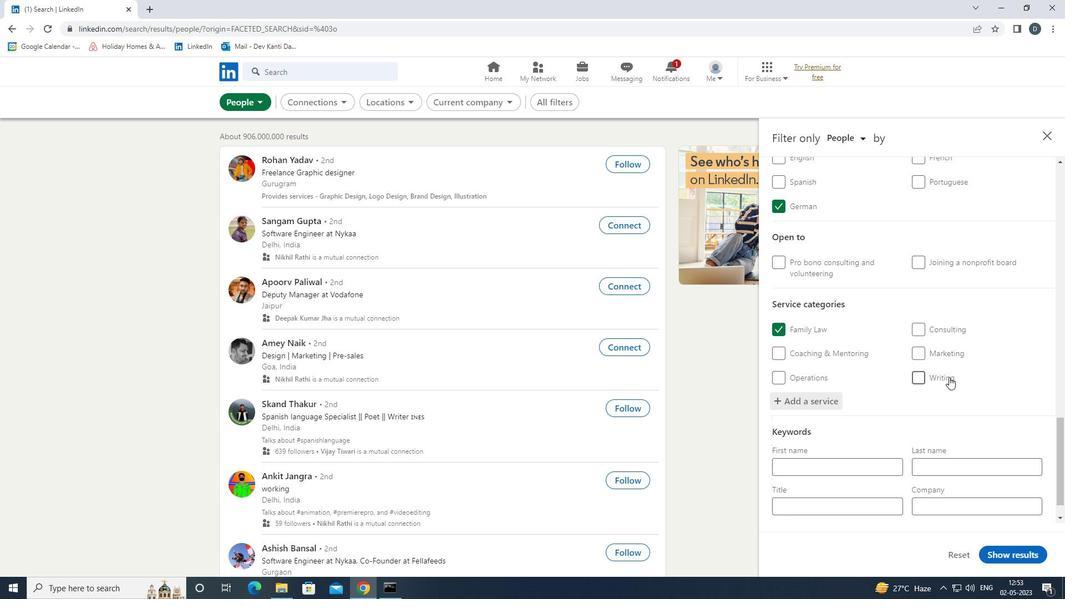 
Action: Mouse moved to (836, 473)
Screenshot: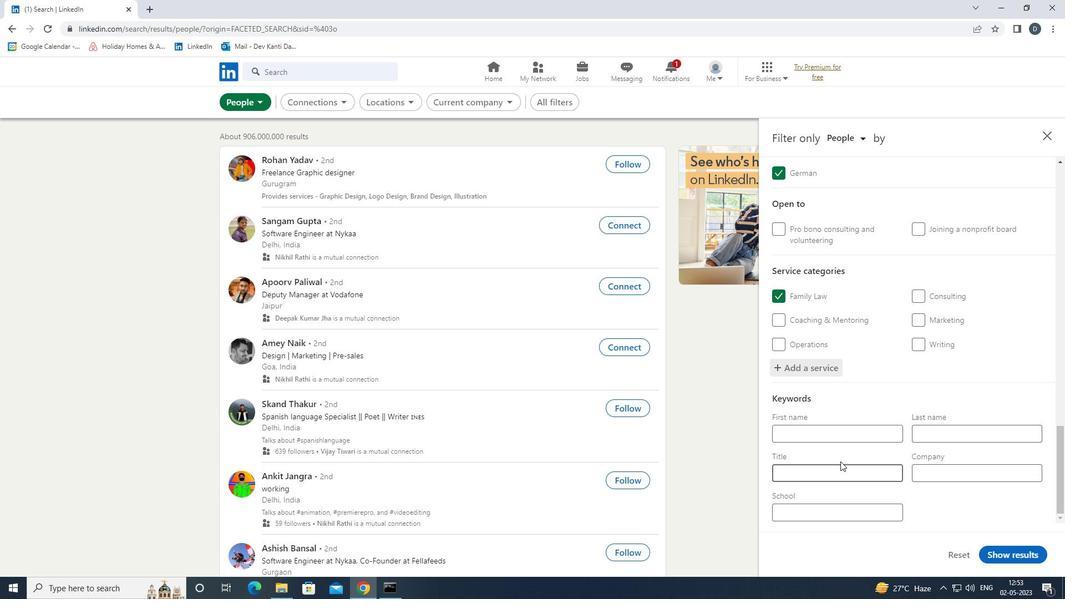 
Action: Mouse pressed left at (836, 473)
Screenshot: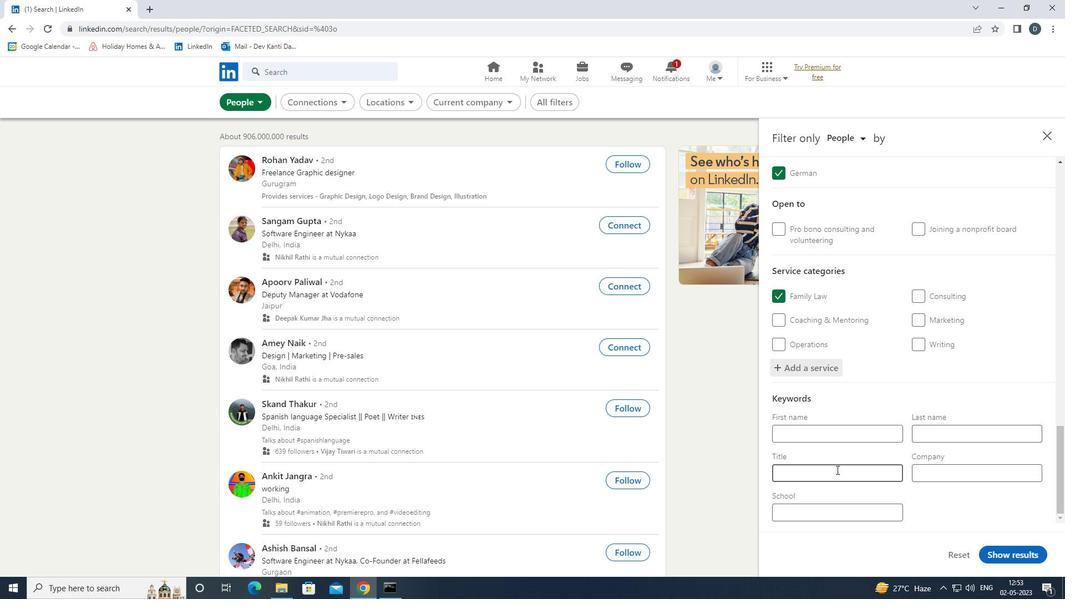 
Action: Mouse moved to (834, 474)
Screenshot: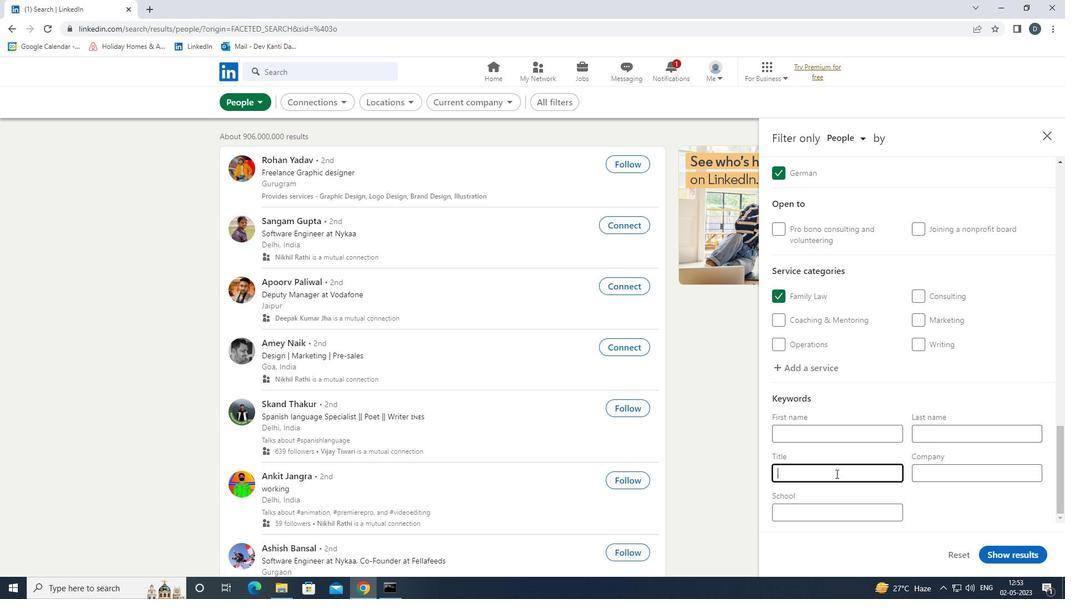 
Action: Key pressed <Key.shift>ECONOMIST
Screenshot: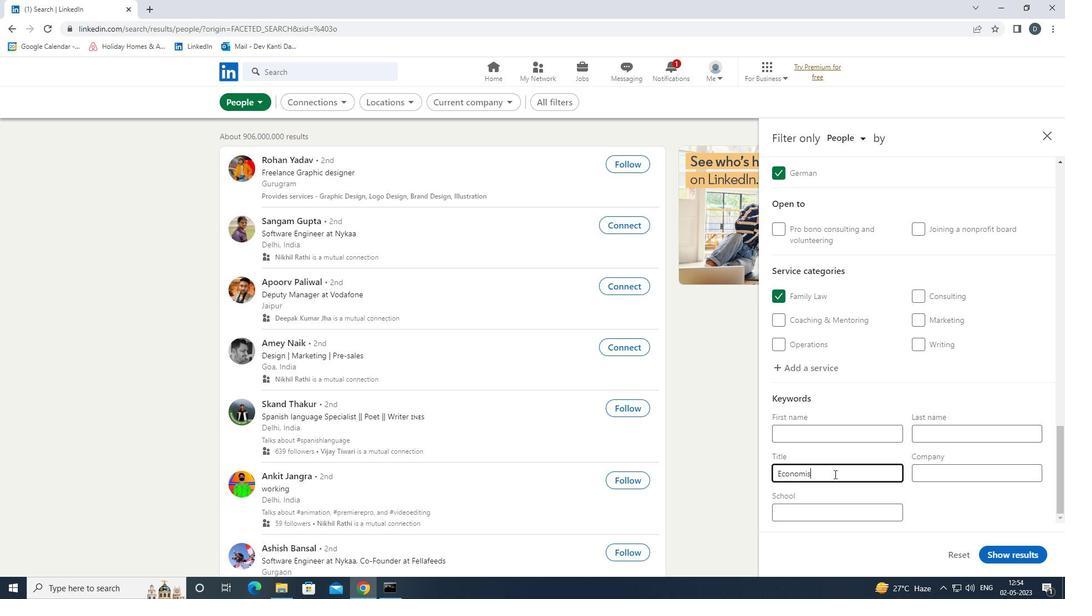 
Action: Mouse moved to (1018, 552)
Screenshot: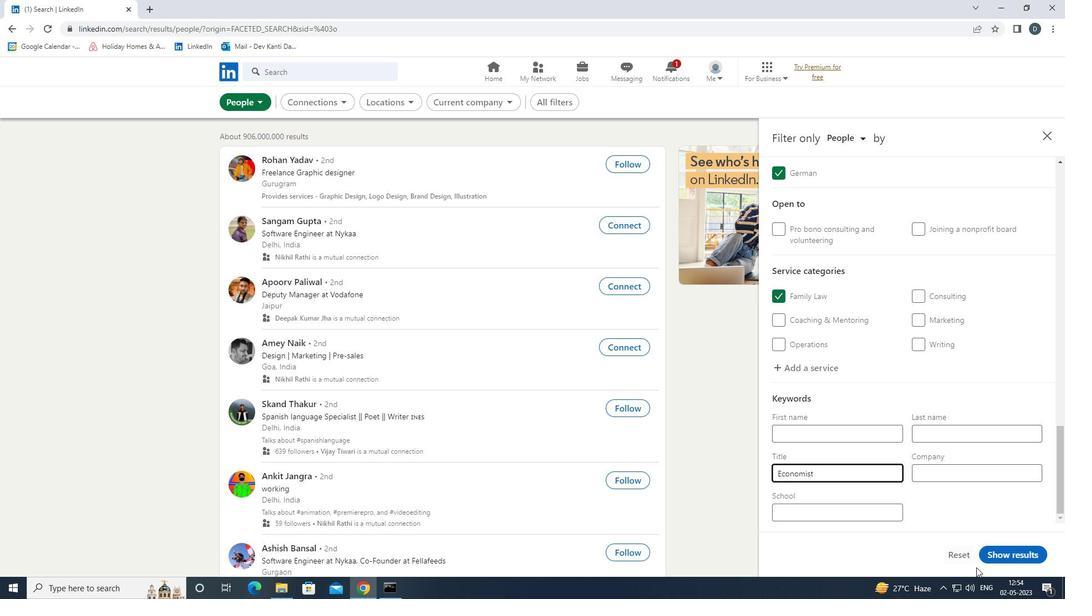 
Action: Mouse pressed left at (1018, 552)
Screenshot: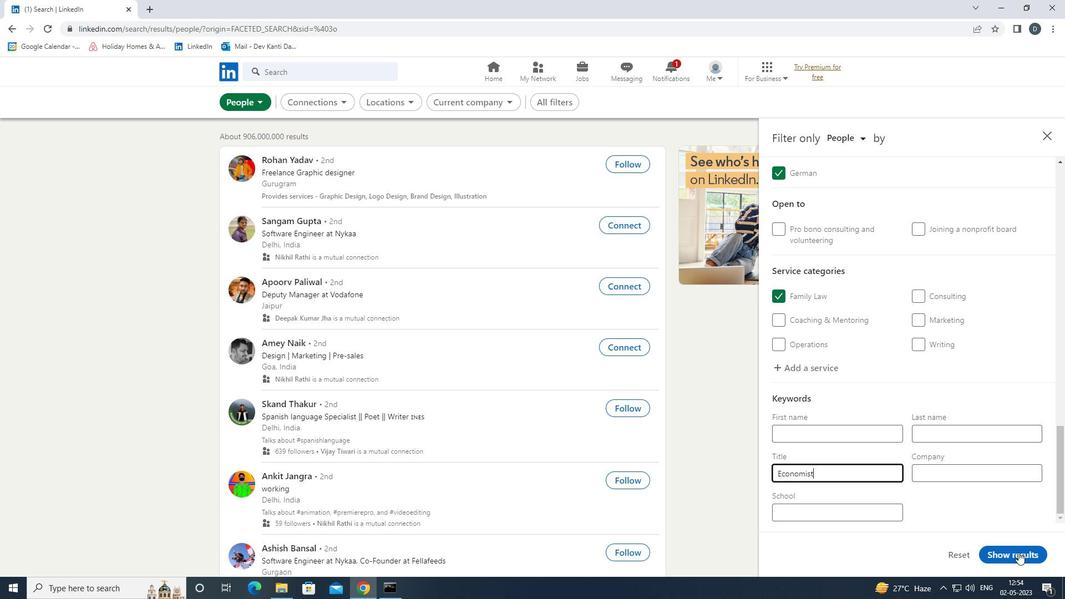 
Action: Mouse moved to (781, 422)
Screenshot: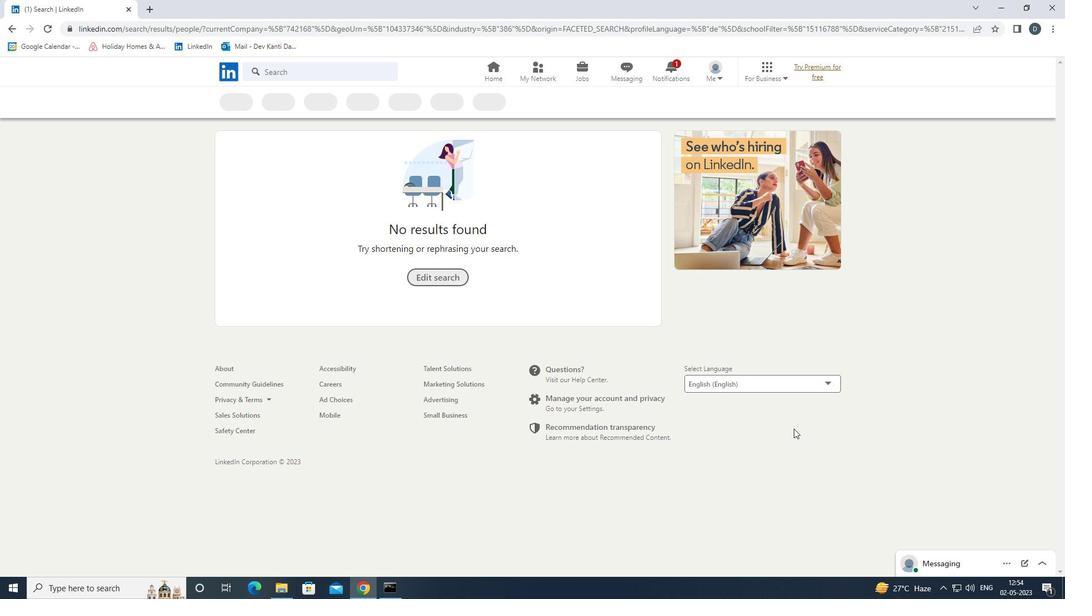 
